 Task: Find connections with filter location La Ligua with filter topic #Innovativewith filter profile language German with filter current company ZEE5 with filter school St. Michael's High School - India with filter industry Retail Furniture and Home Furnishings with filter service category SupportTechnical Writing with filter keywords title Drafter
Action: Mouse moved to (556, 78)
Screenshot: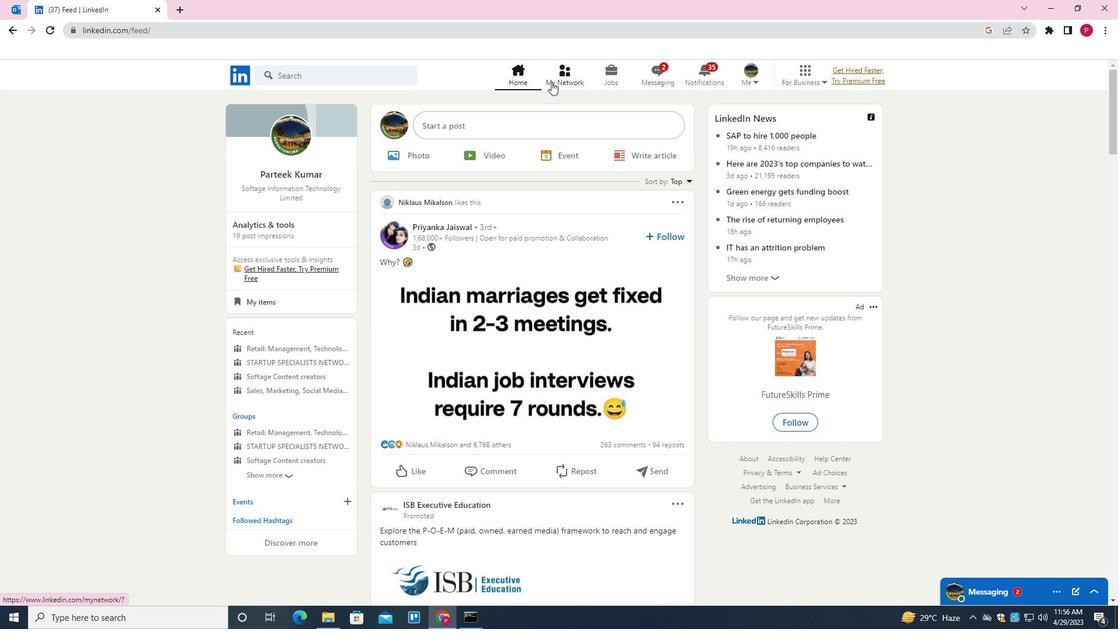 
Action: Mouse pressed left at (556, 78)
Screenshot: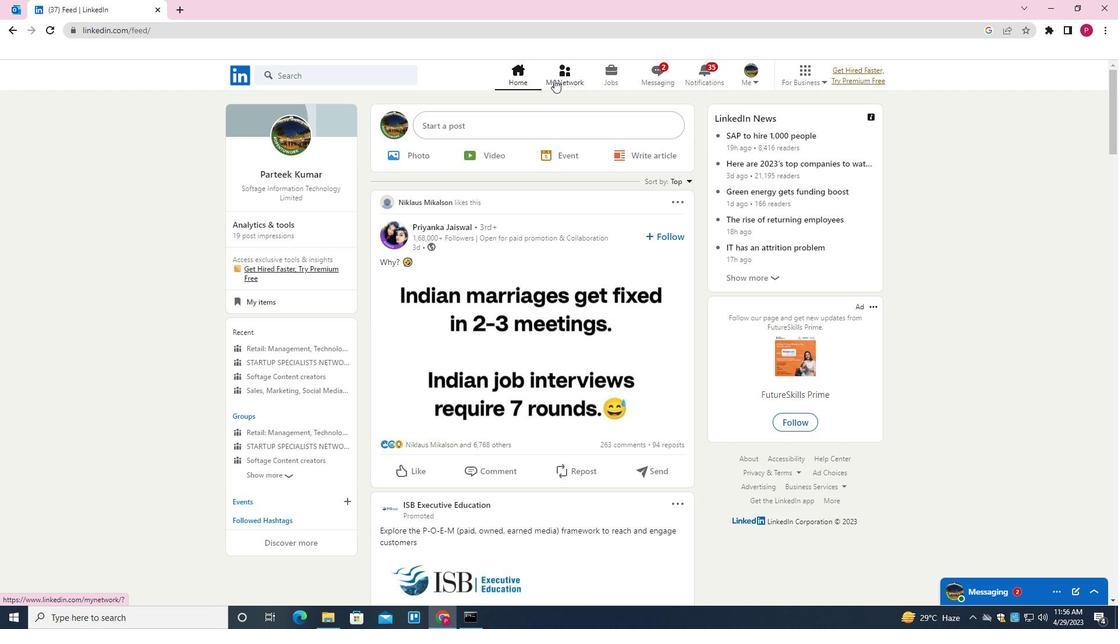 
Action: Mouse moved to (361, 142)
Screenshot: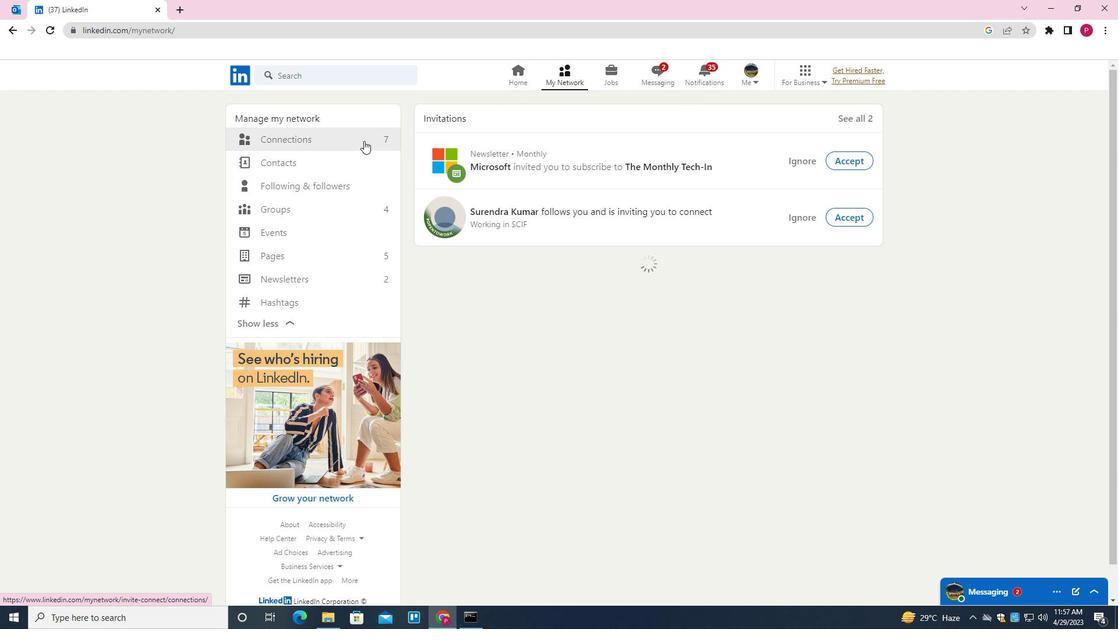 
Action: Mouse pressed left at (361, 142)
Screenshot: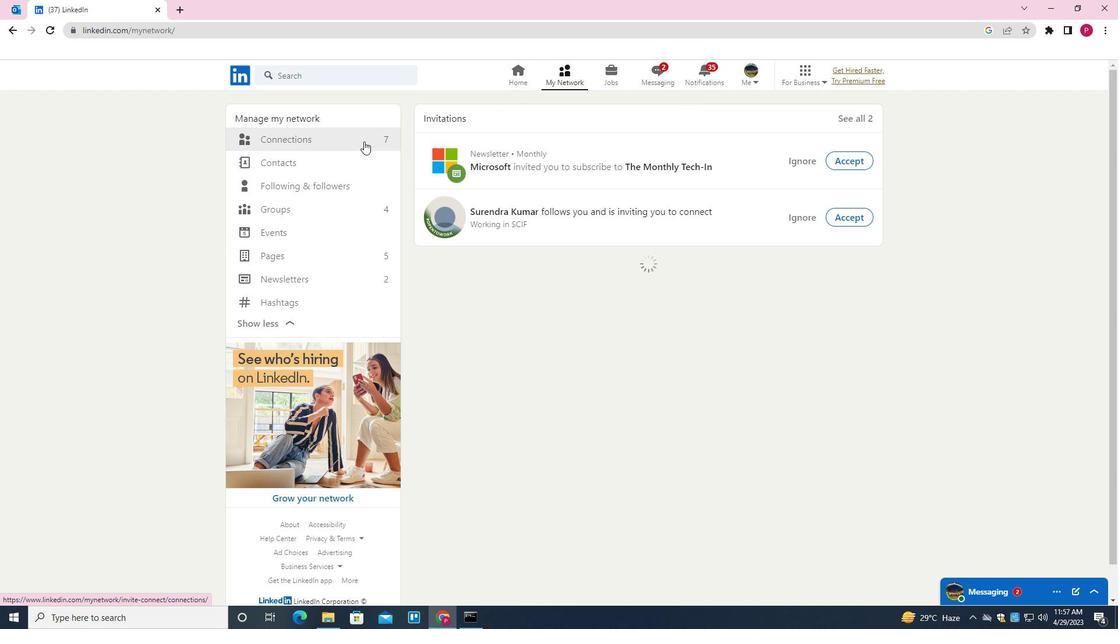 
Action: Mouse moved to (648, 135)
Screenshot: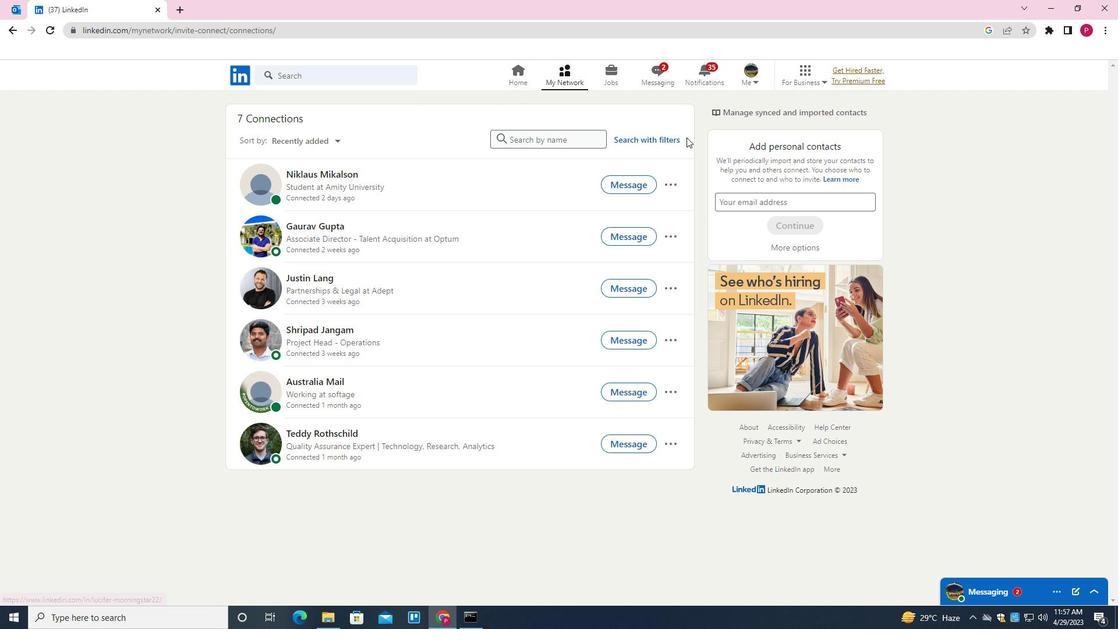 
Action: Mouse pressed left at (648, 135)
Screenshot: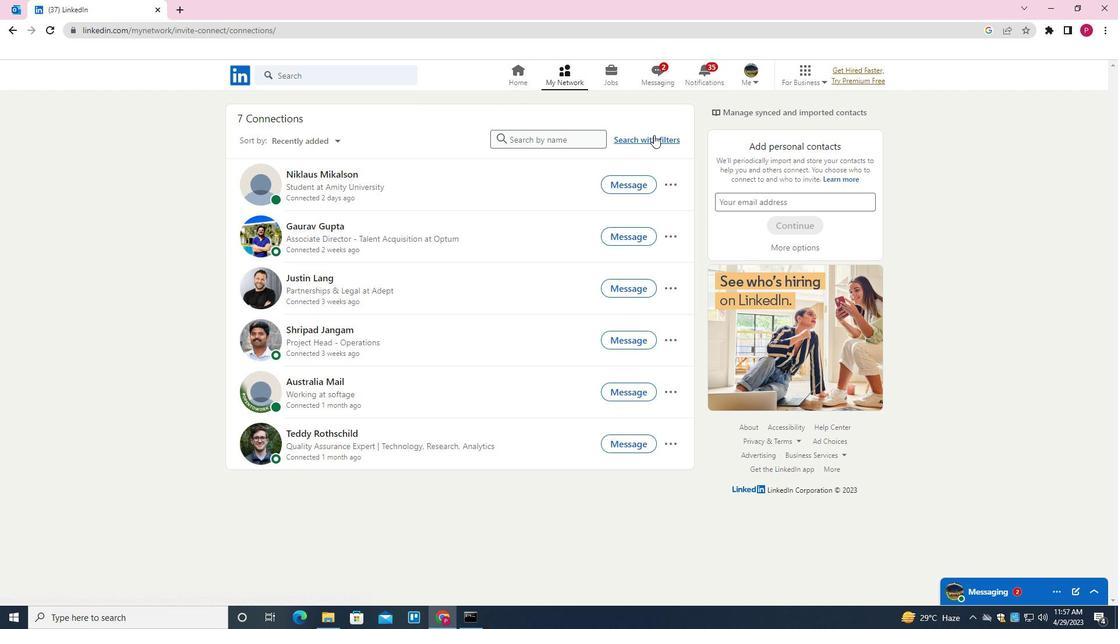 
Action: Mouse moved to (596, 111)
Screenshot: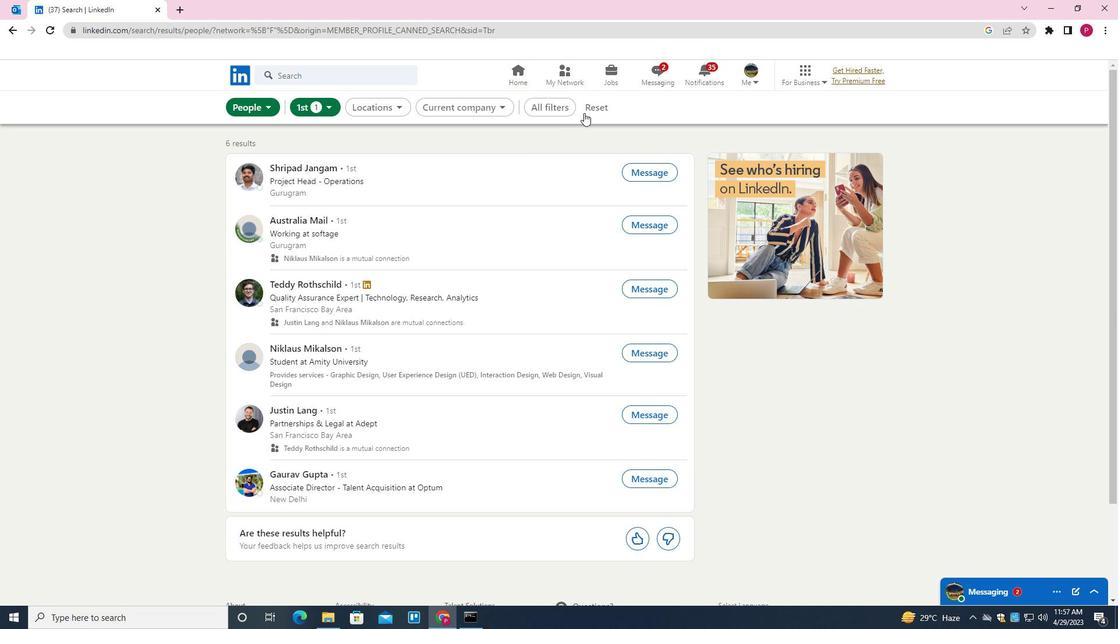 
Action: Mouse pressed left at (596, 111)
Screenshot: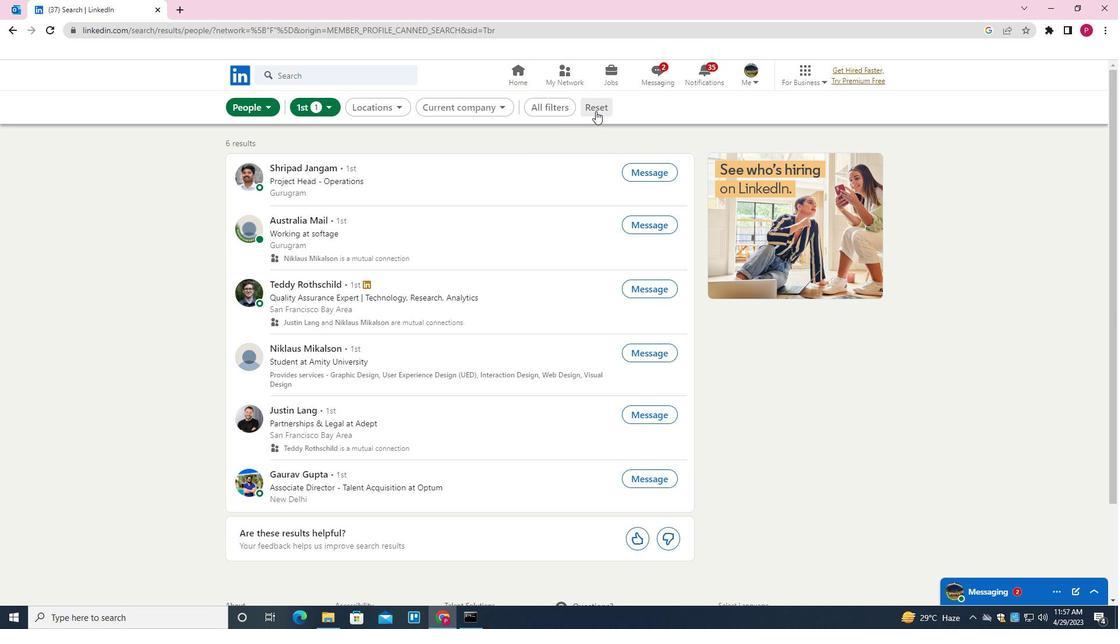 
Action: Mouse moved to (572, 99)
Screenshot: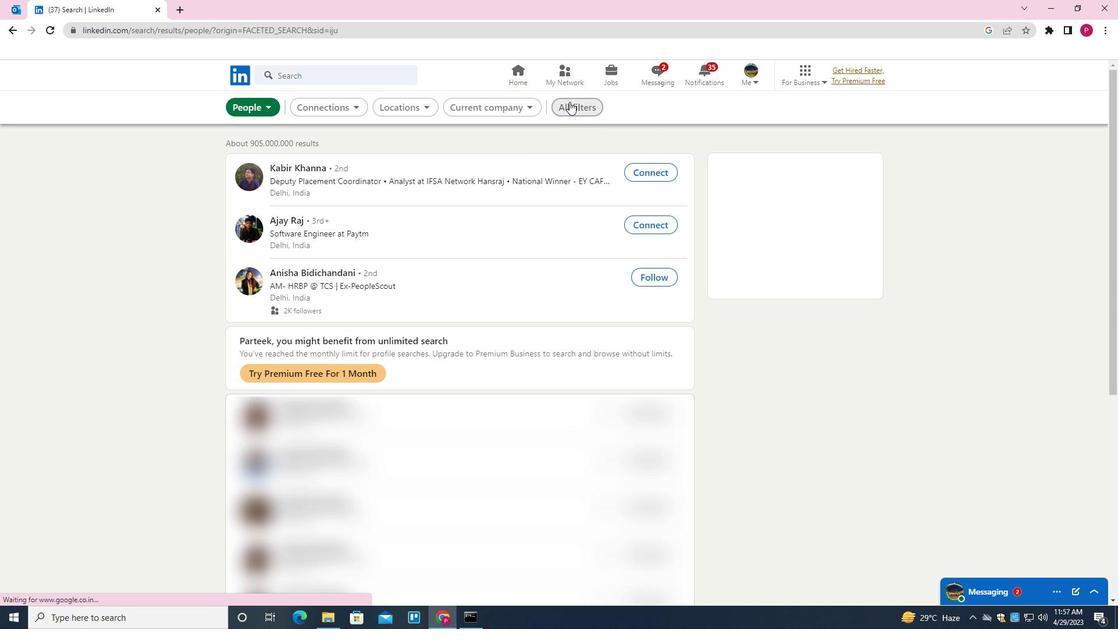 
Action: Mouse pressed left at (572, 99)
Screenshot: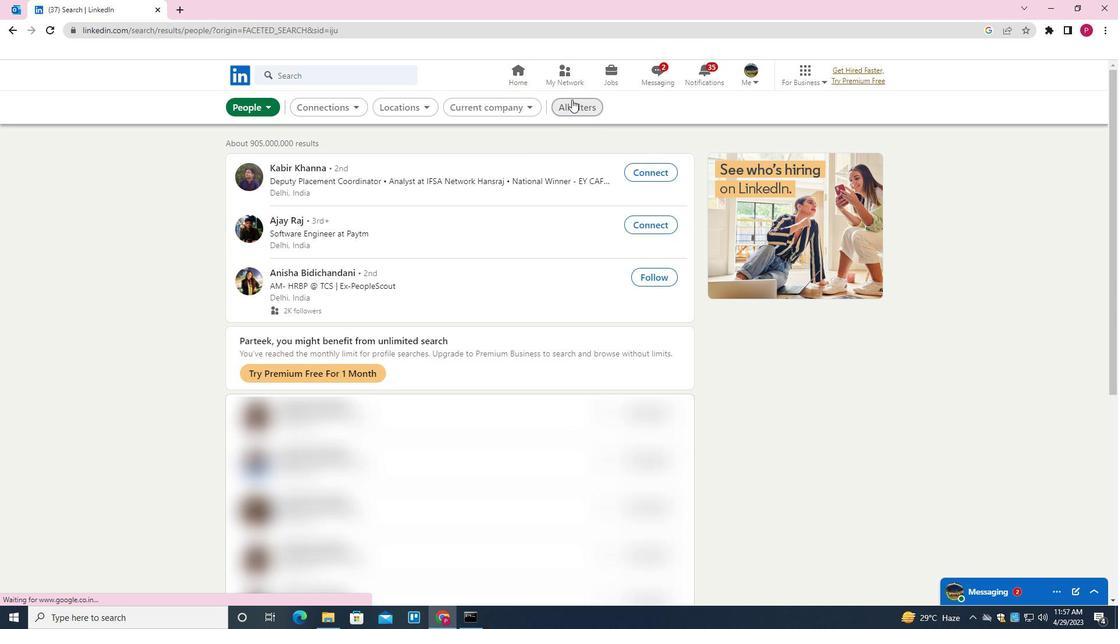 
Action: Mouse moved to (850, 356)
Screenshot: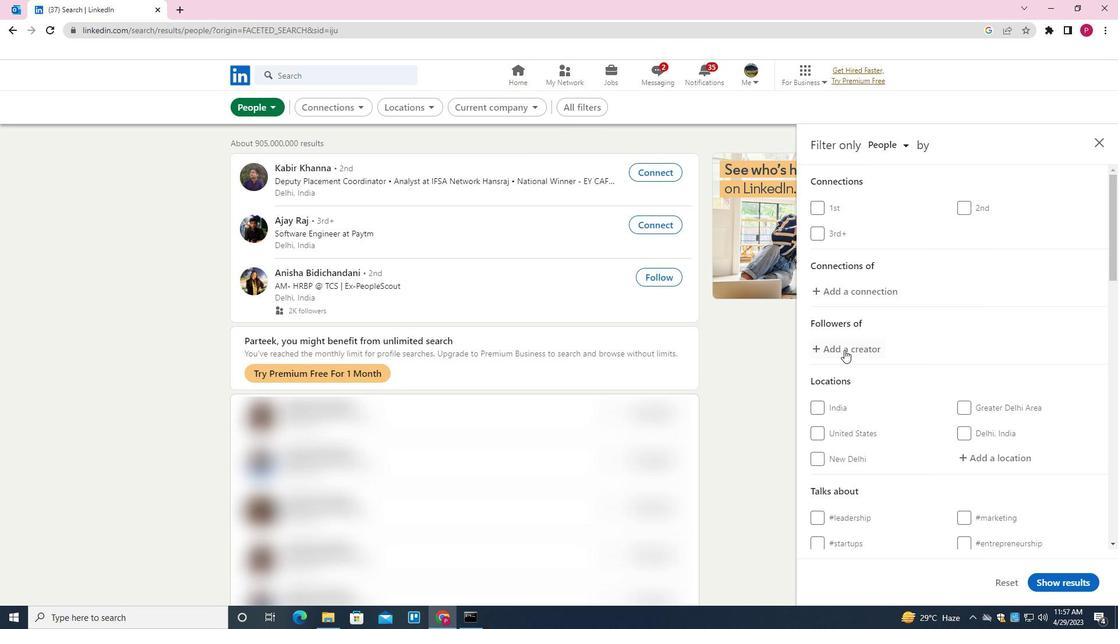 
Action: Mouse scrolled (850, 356) with delta (0, 0)
Screenshot: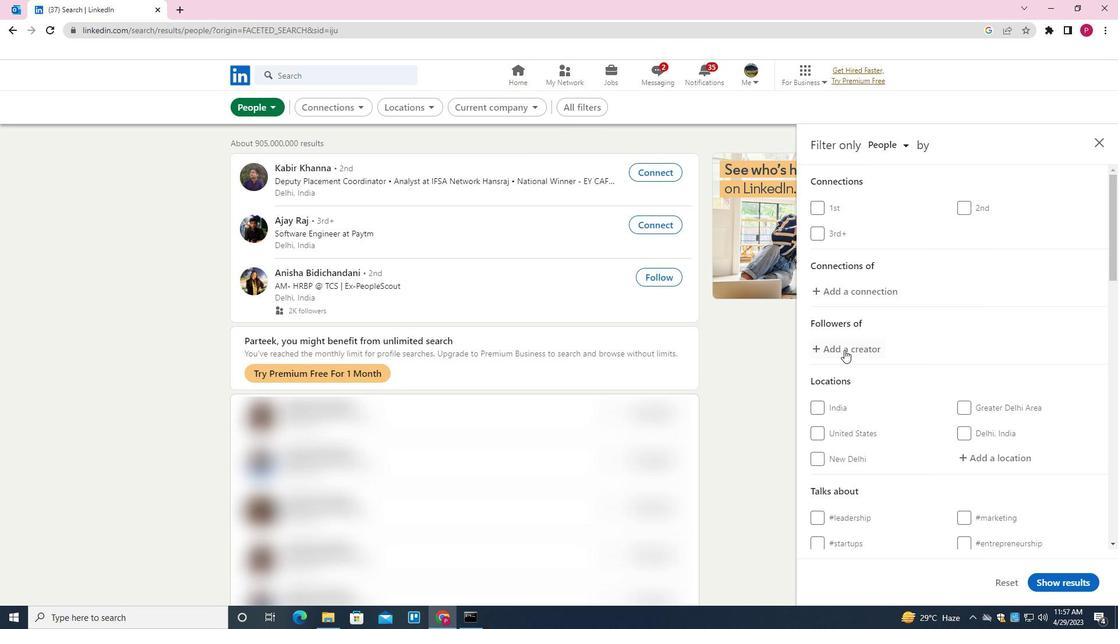 
Action: Mouse moved to (854, 360)
Screenshot: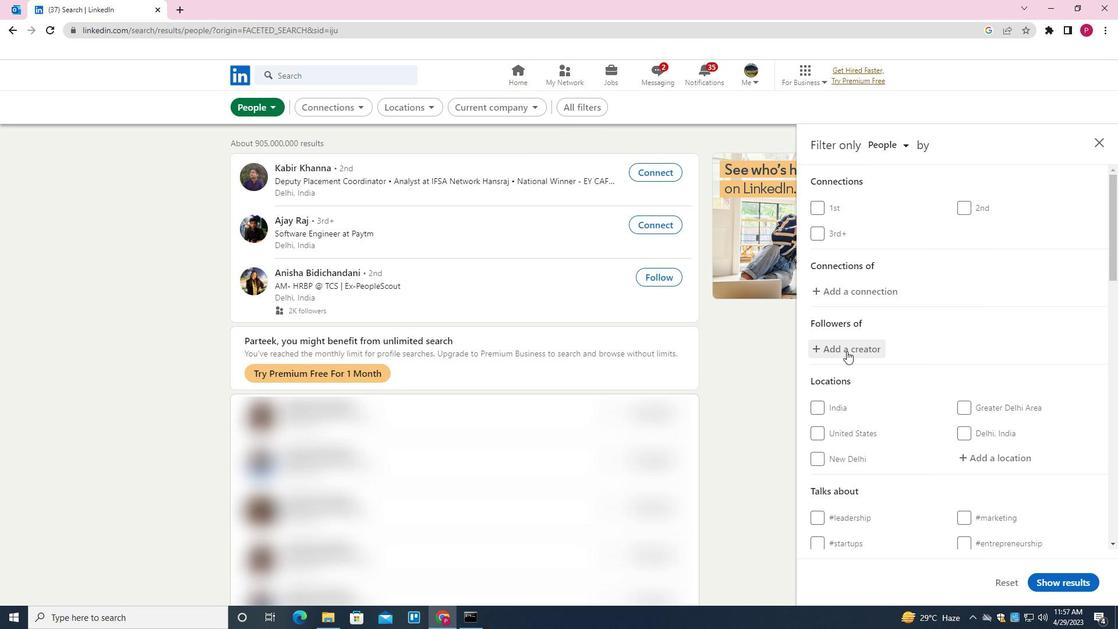 
Action: Mouse scrolled (854, 359) with delta (0, 0)
Screenshot: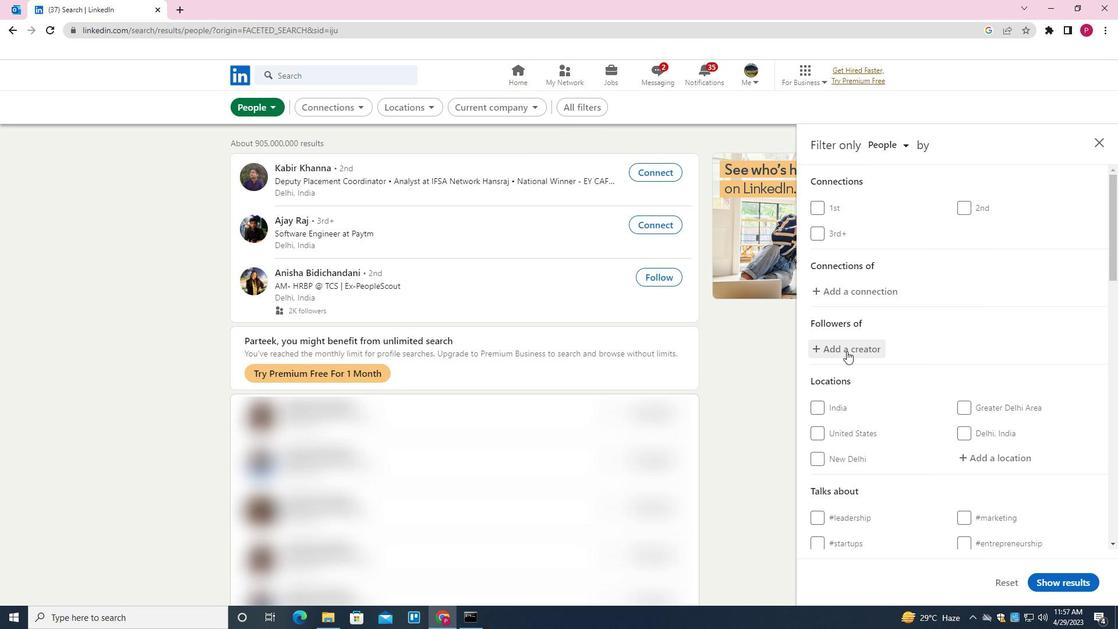 
Action: Mouse moved to (855, 361)
Screenshot: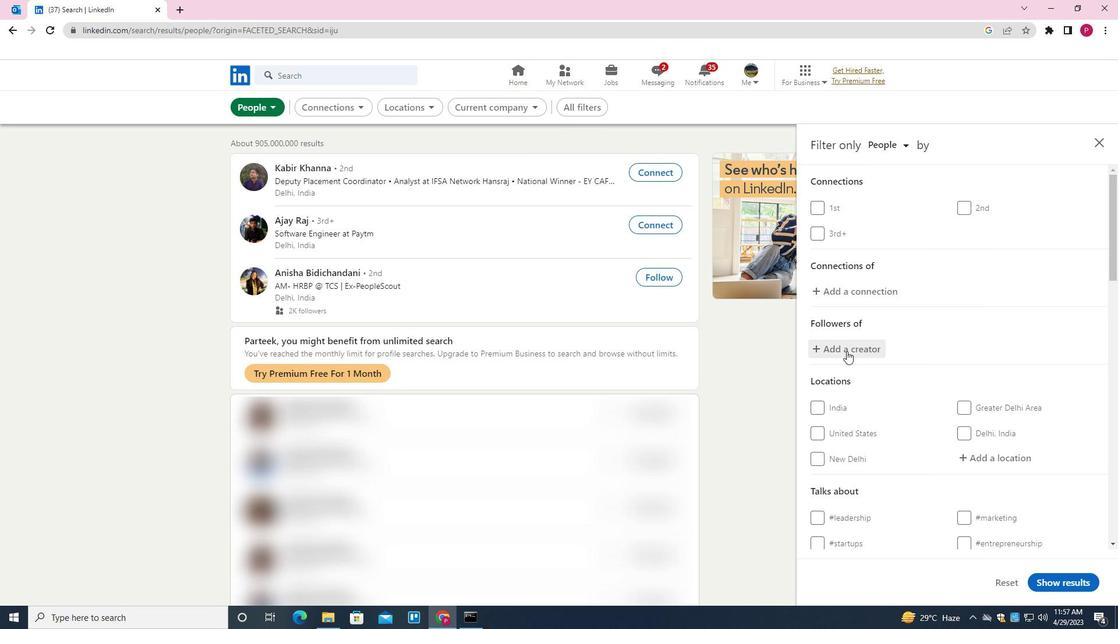 
Action: Mouse scrolled (855, 361) with delta (0, 0)
Screenshot: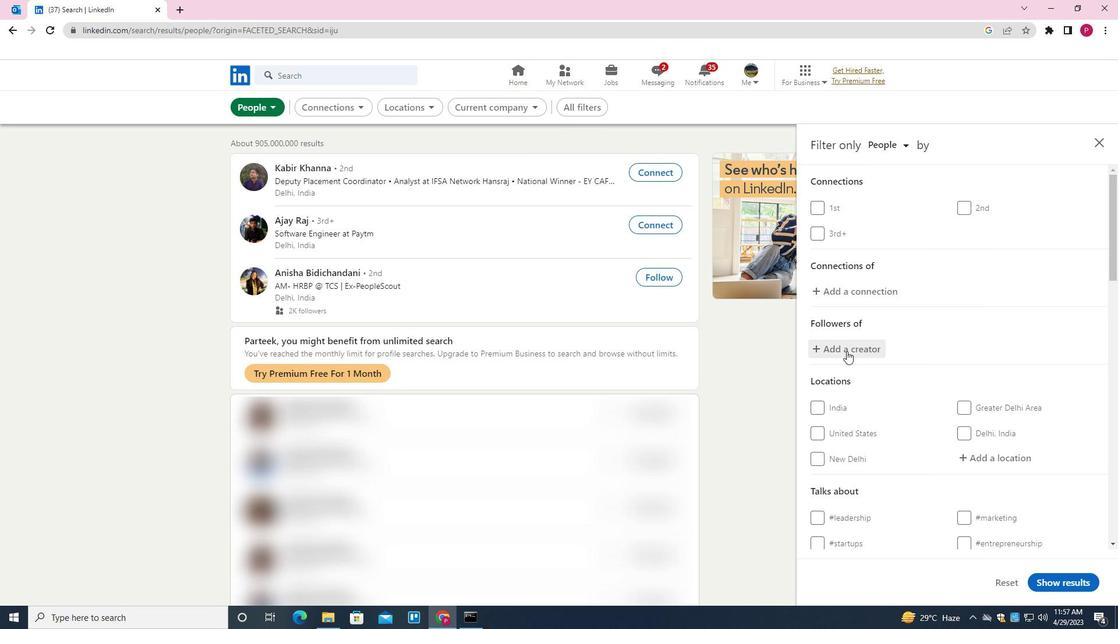 
Action: Mouse moved to (989, 289)
Screenshot: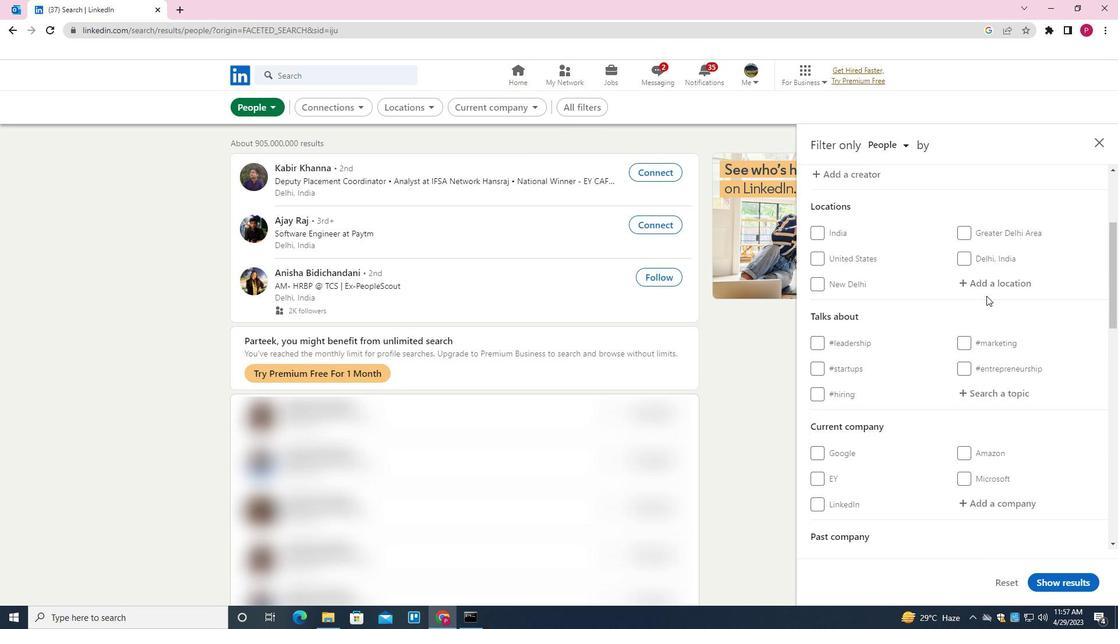 
Action: Mouse pressed left at (989, 289)
Screenshot: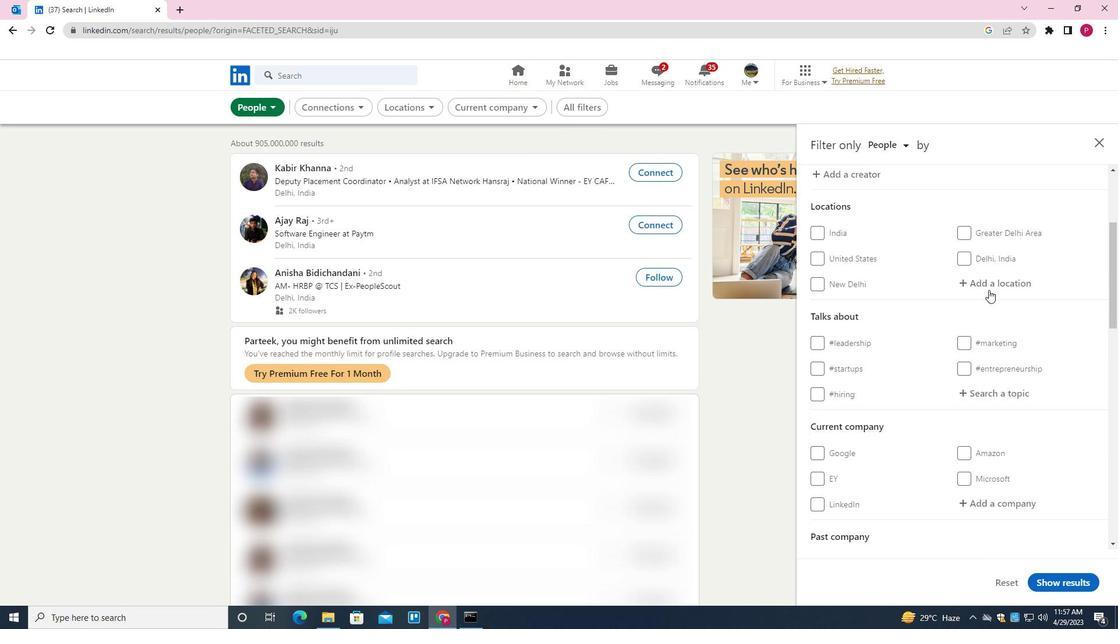 
Action: Mouse moved to (989, 289)
Screenshot: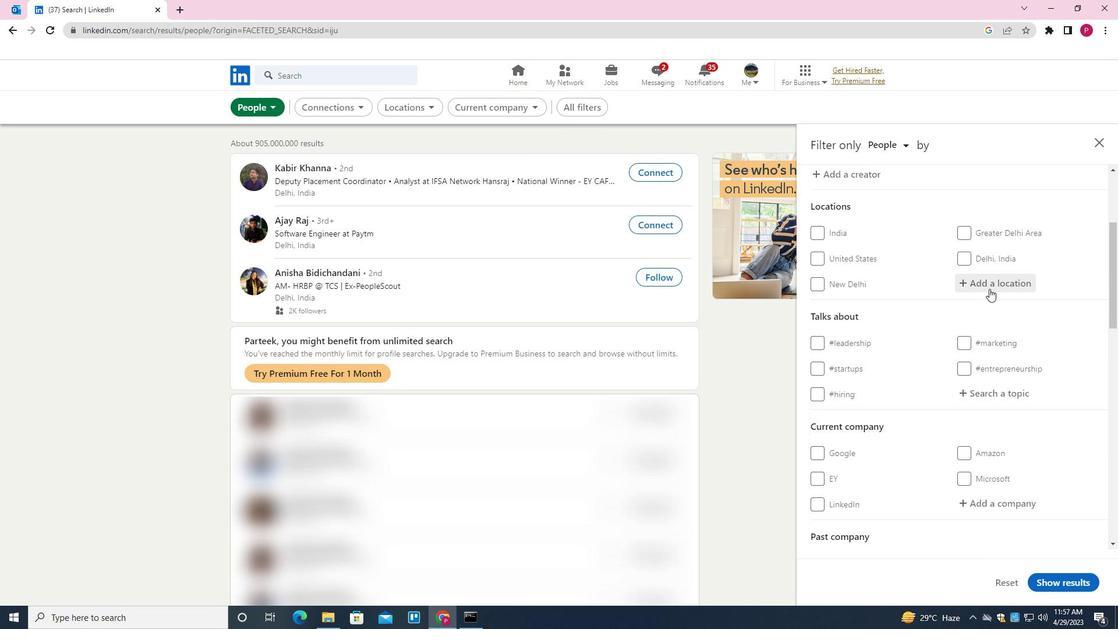 
Action: Key pressed <Key.shift>LA<Key.space><Key.shift>LIG<Key.down><Key.down><Key.enter>
Screenshot: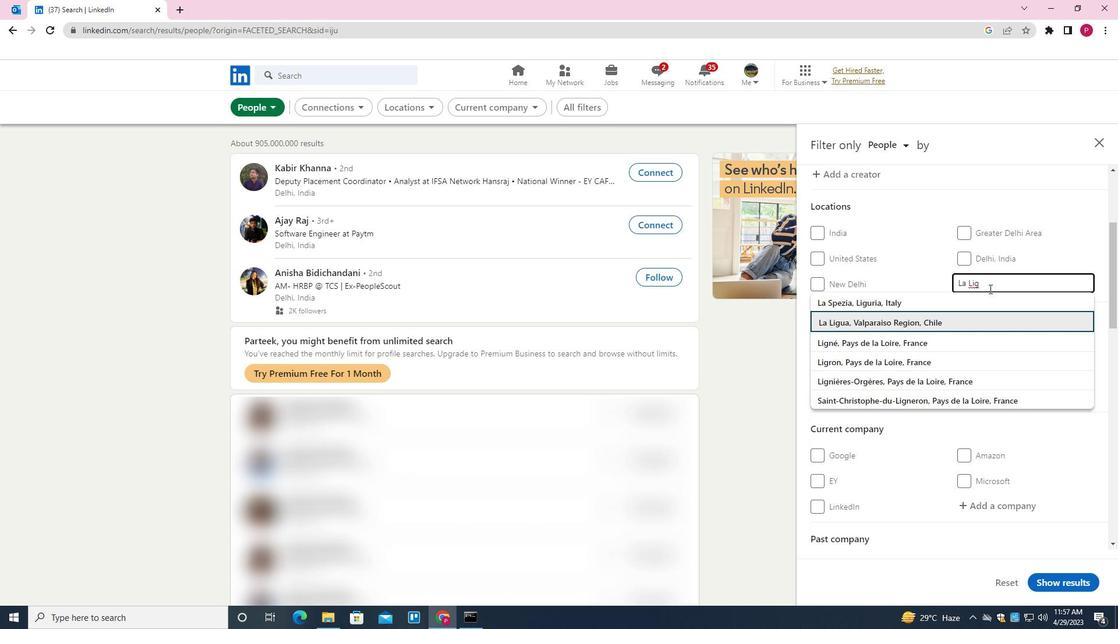 
Action: Mouse moved to (954, 323)
Screenshot: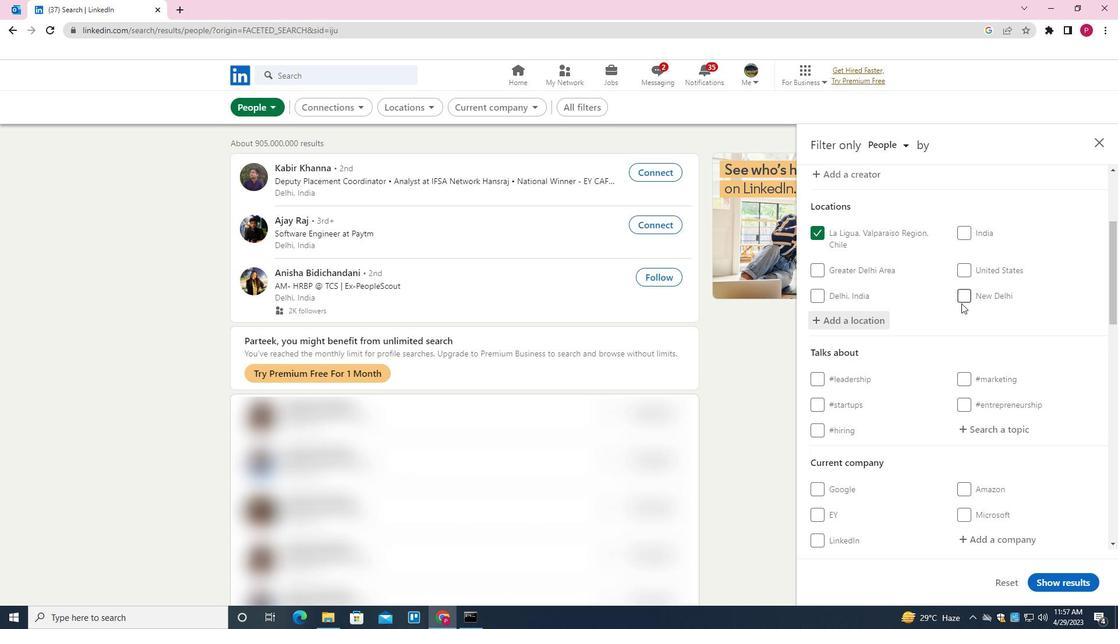 
Action: Mouse scrolled (954, 322) with delta (0, 0)
Screenshot: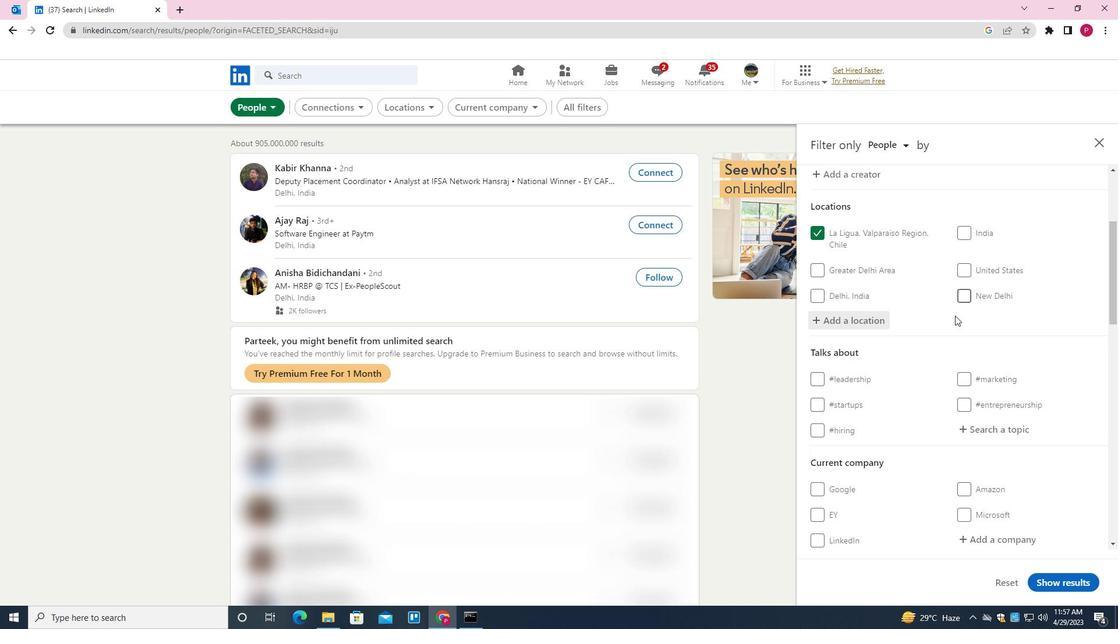 
Action: Mouse scrolled (954, 322) with delta (0, 0)
Screenshot: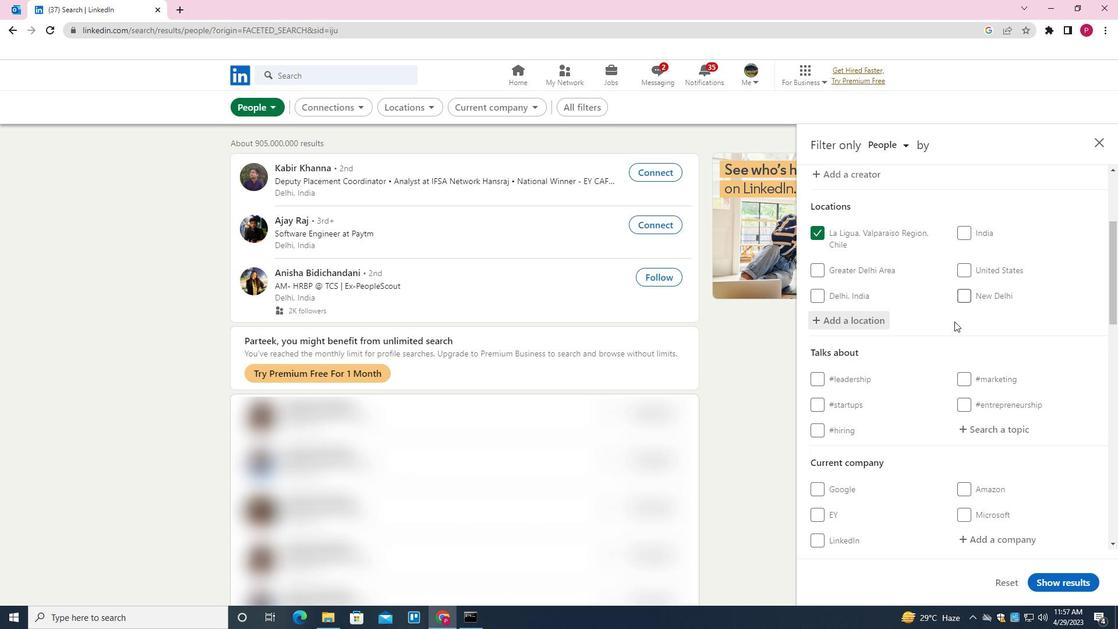 
Action: Mouse scrolled (954, 322) with delta (0, 0)
Screenshot: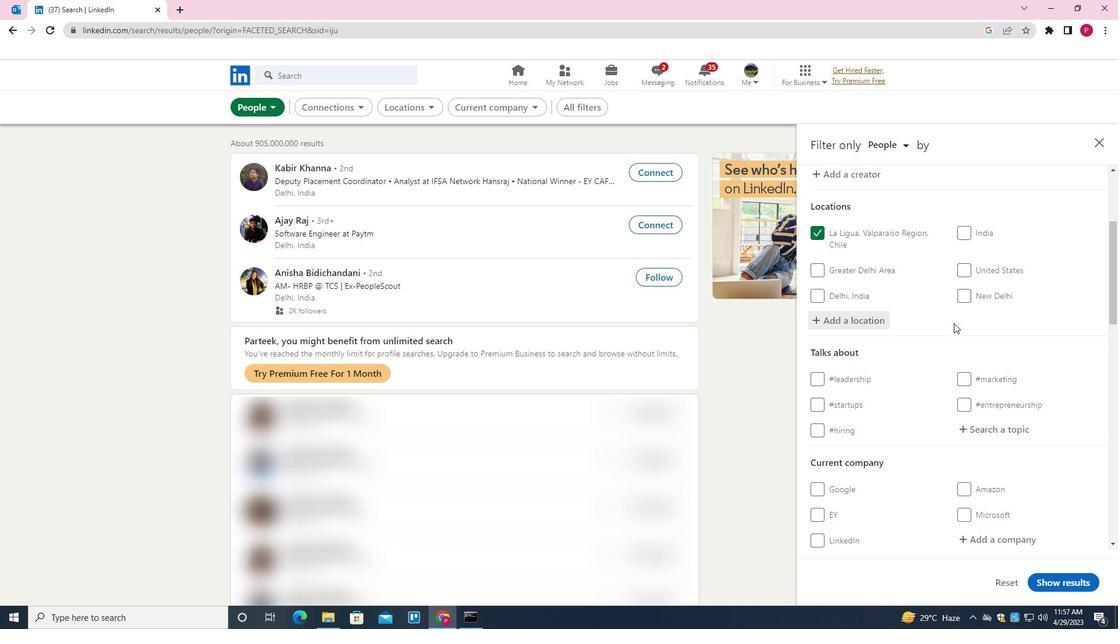 
Action: Mouse moved to (1012, 252)
Screenshot: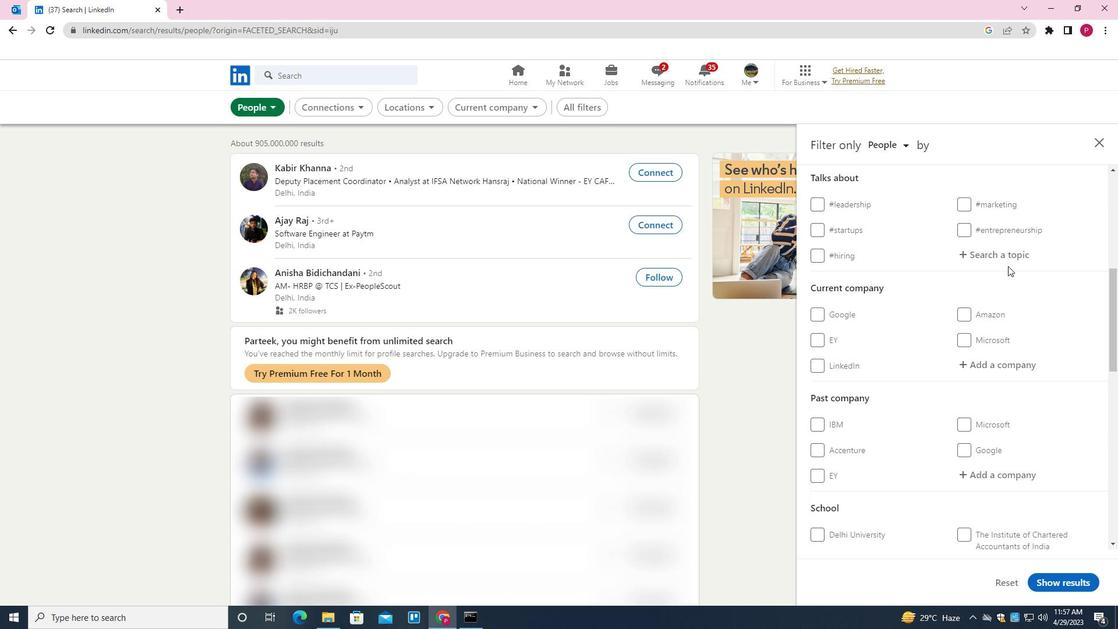 
Action: Mouse pressed left at (1012, 252)
Screenshot: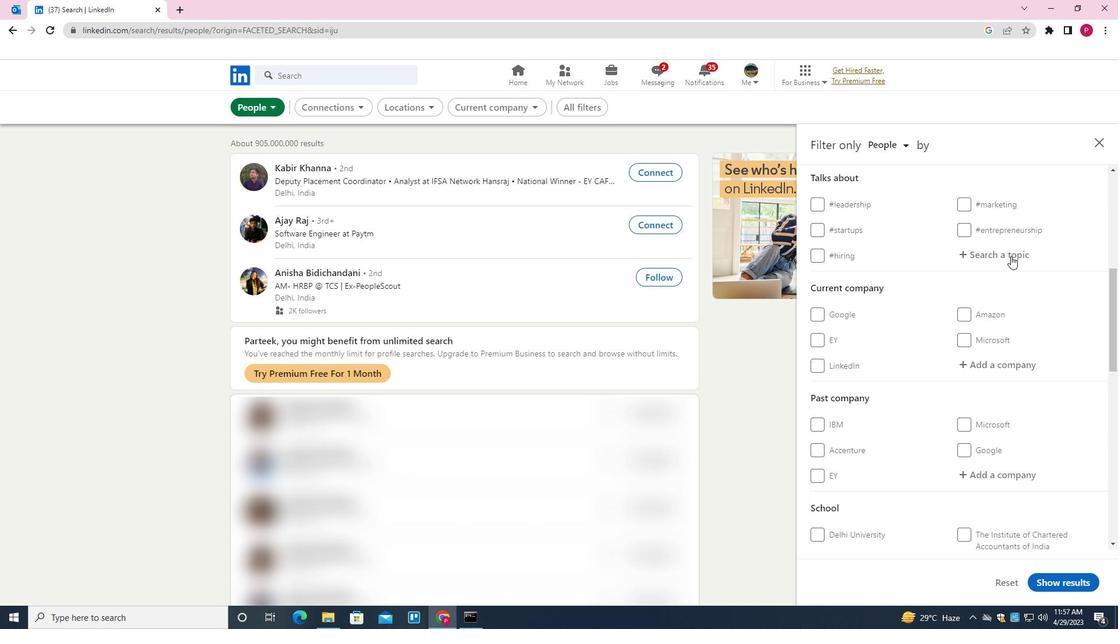 
Action: Key pressed INNOVATION<Key.down><Key.enter>
Screenshot: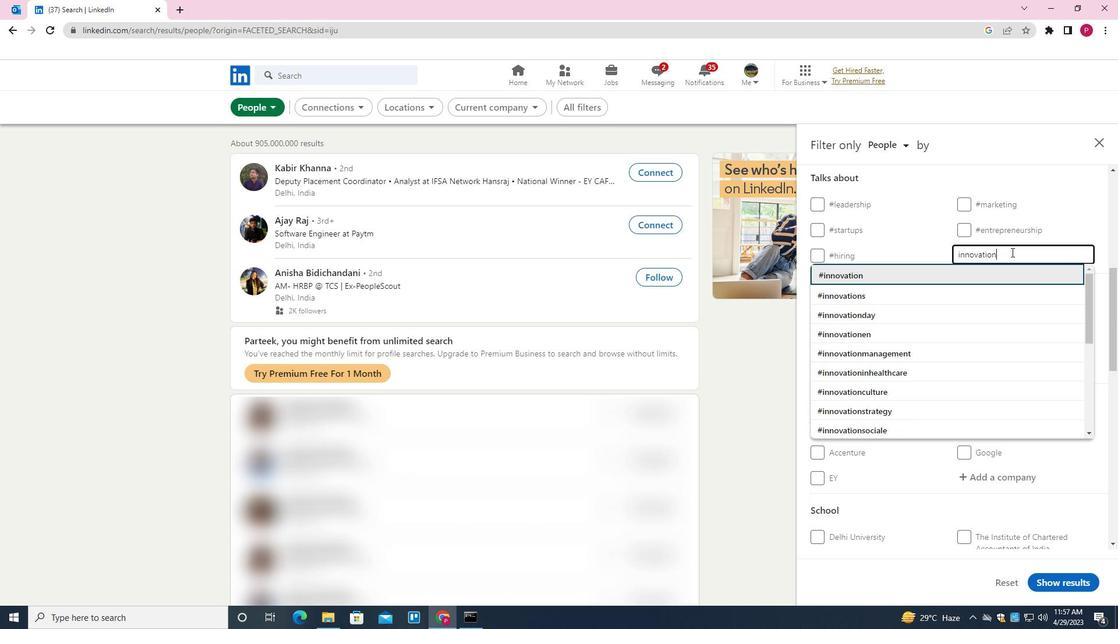 
Action: Mouse moved to (1010, 316)
Screenshot: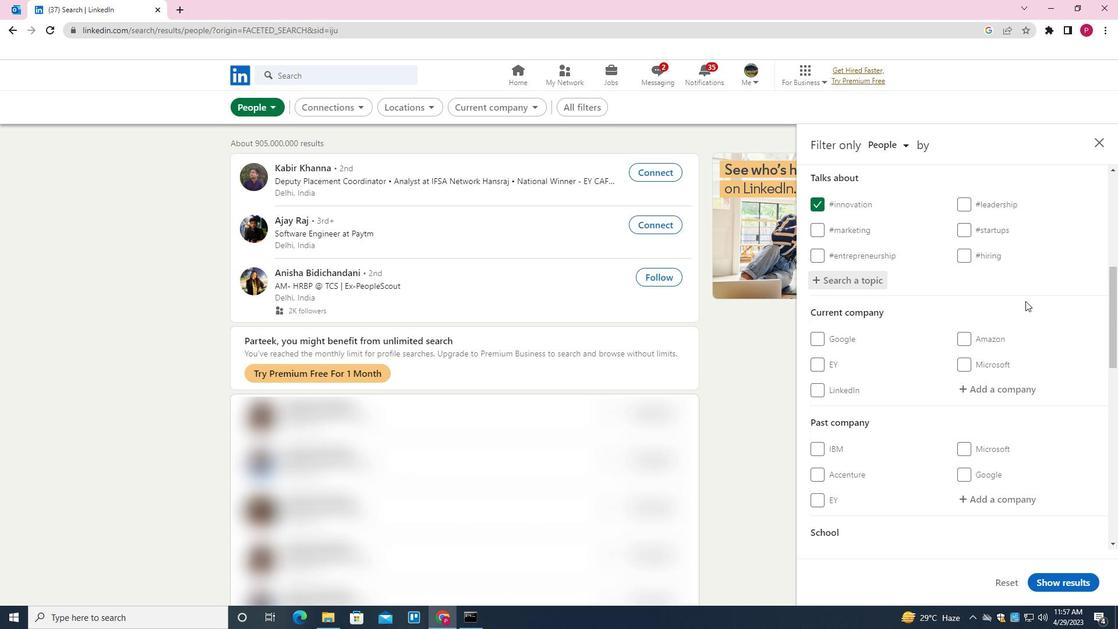
Action: Mouse scrolled (1010, 315) with delta (0, 0)
Screenshot: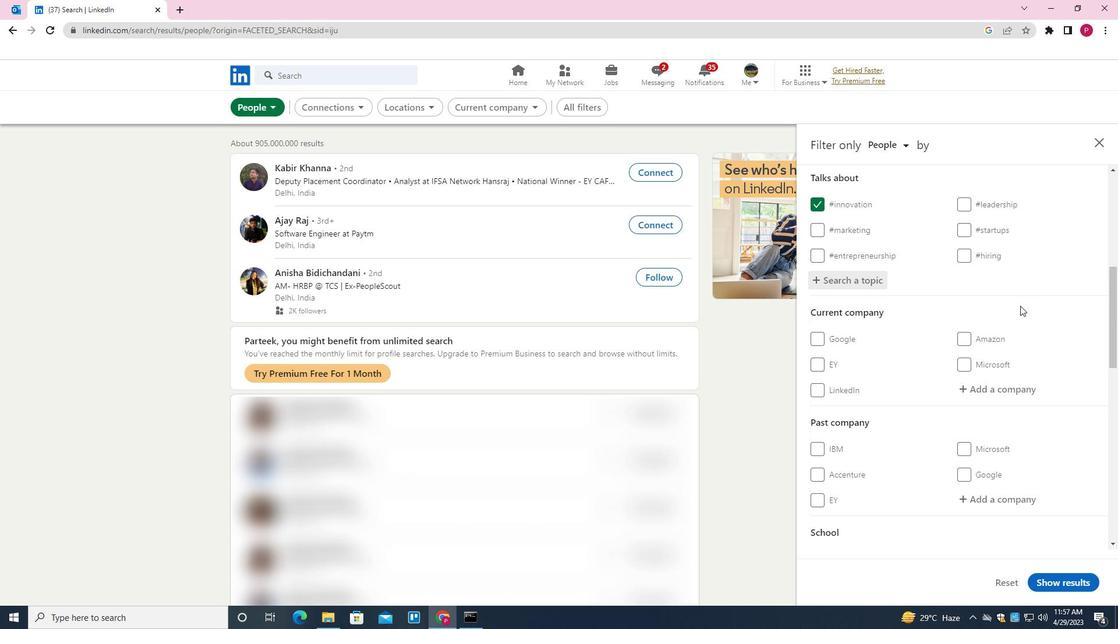 
Action: Mouse moved to (1008, 319)
Screenshot: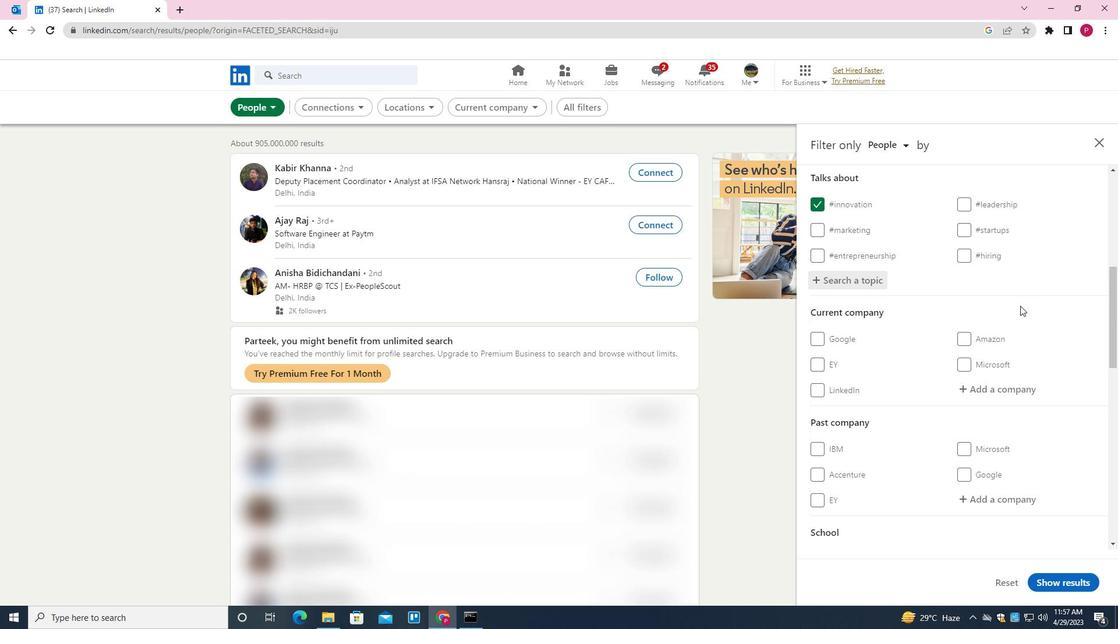 
Action: Mouse scrolled (1008, 319) with delta (0, 0)
Screenshot: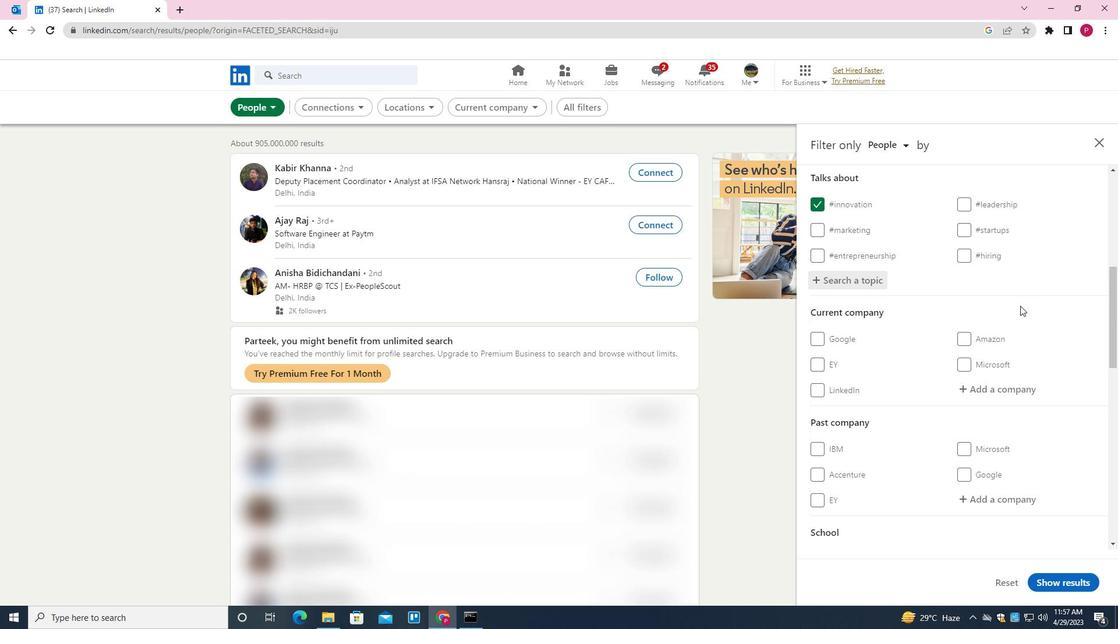 
Action: Mouse moved to (1007, 321)
Screenshot: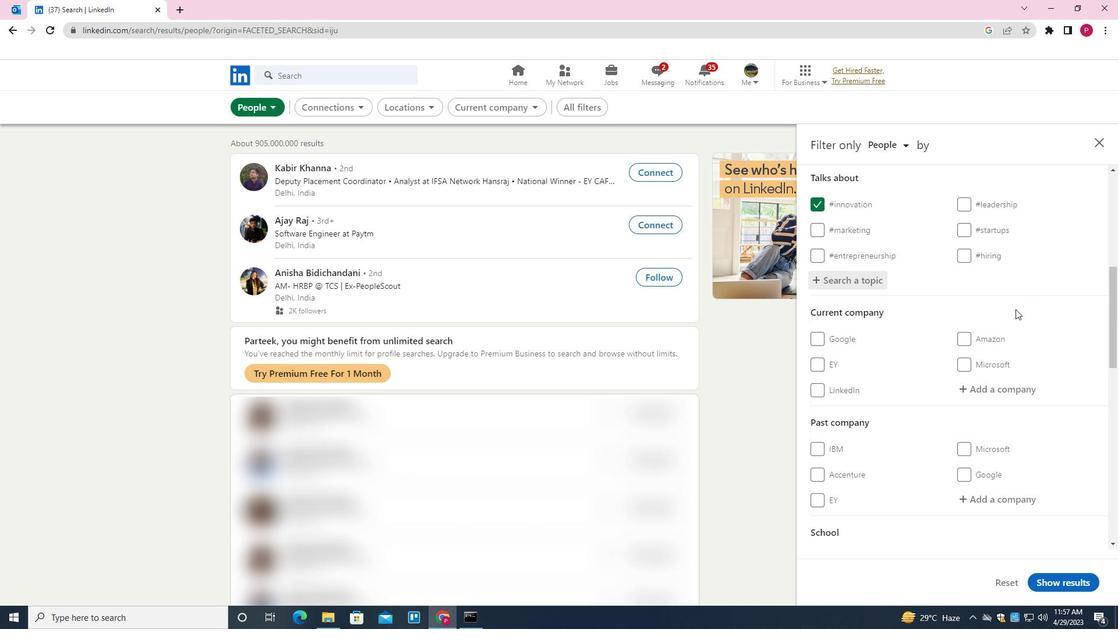 
Action: Mouse scrolled (1007, 320) with delta (0, 0)
Screenshot: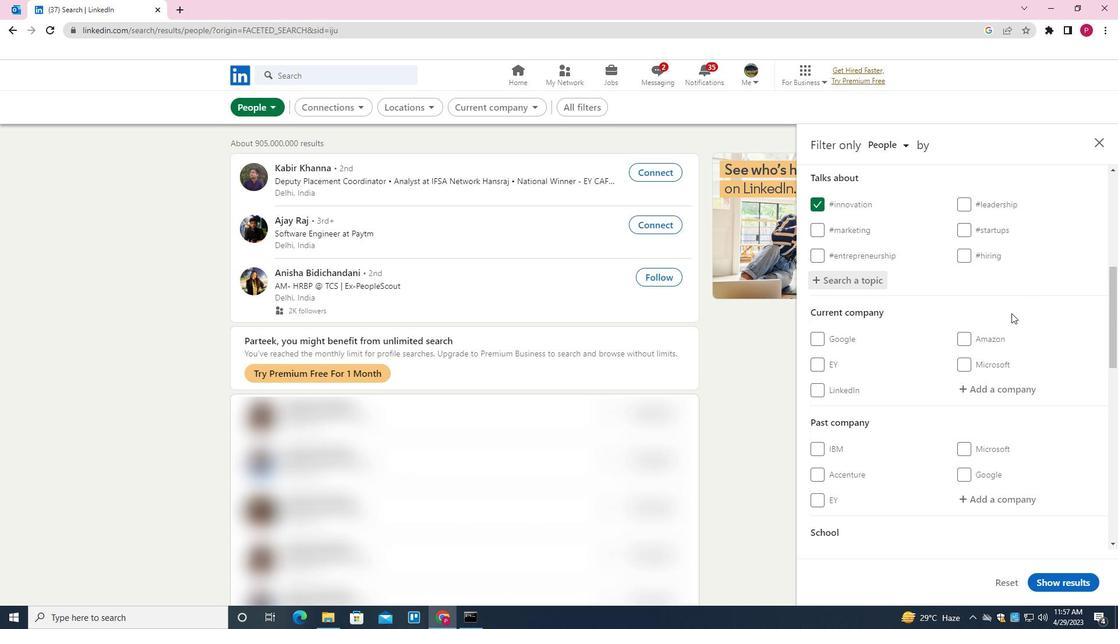 
Action: Mouse moved to (924, 326)
Screenshot: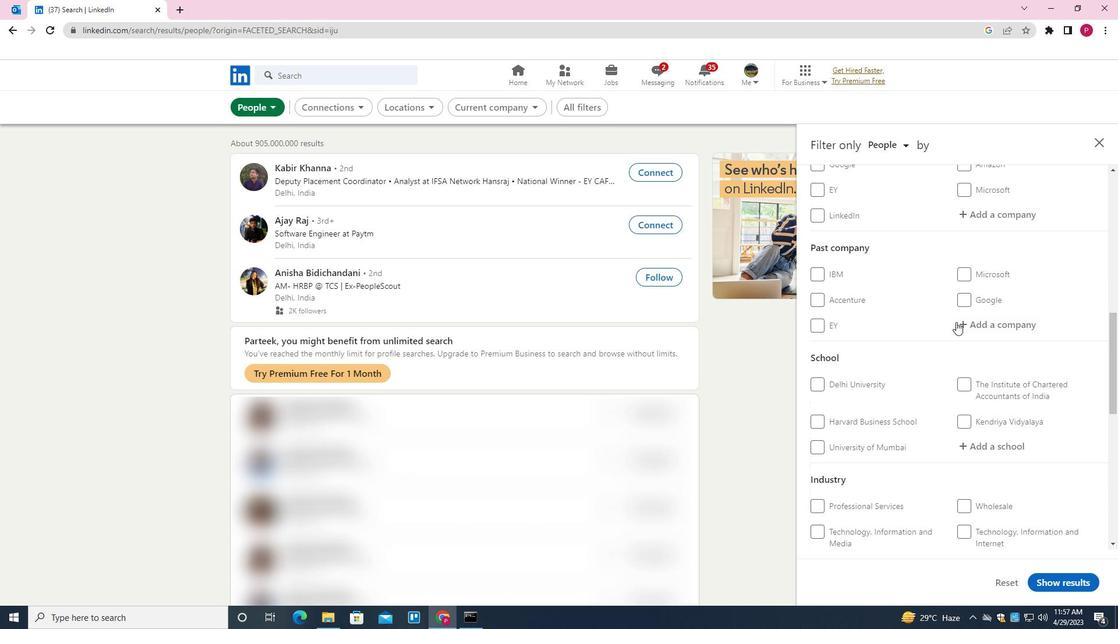 
Action: Mouse scrolled (924, 325) with delta (0, 0)
Screenshot: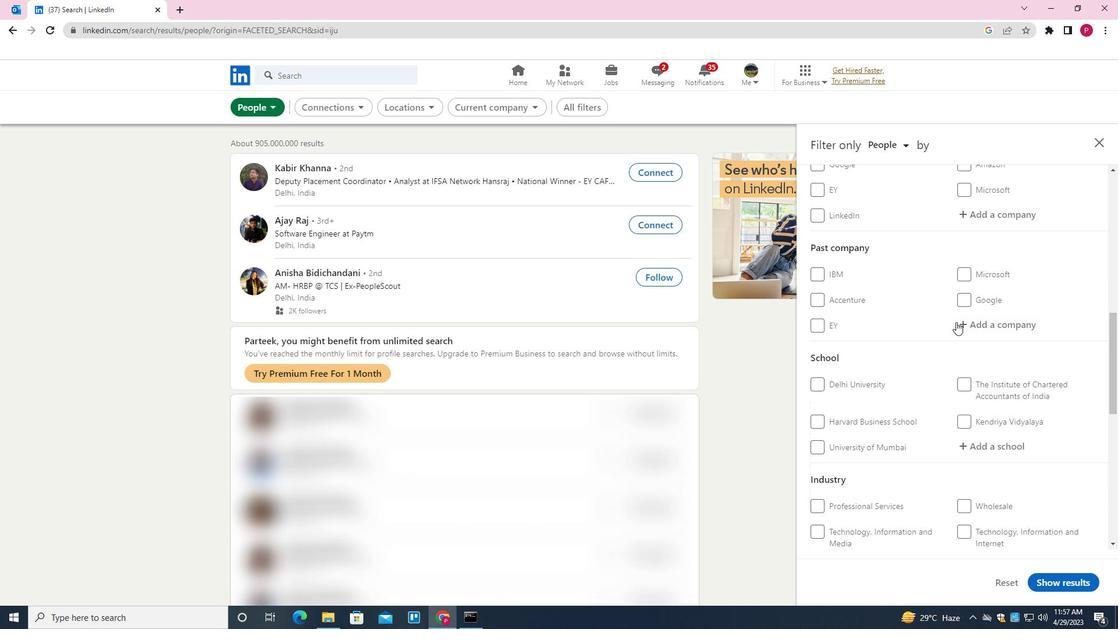 
Action: Mouse moved to (924, 326)
Screenshot: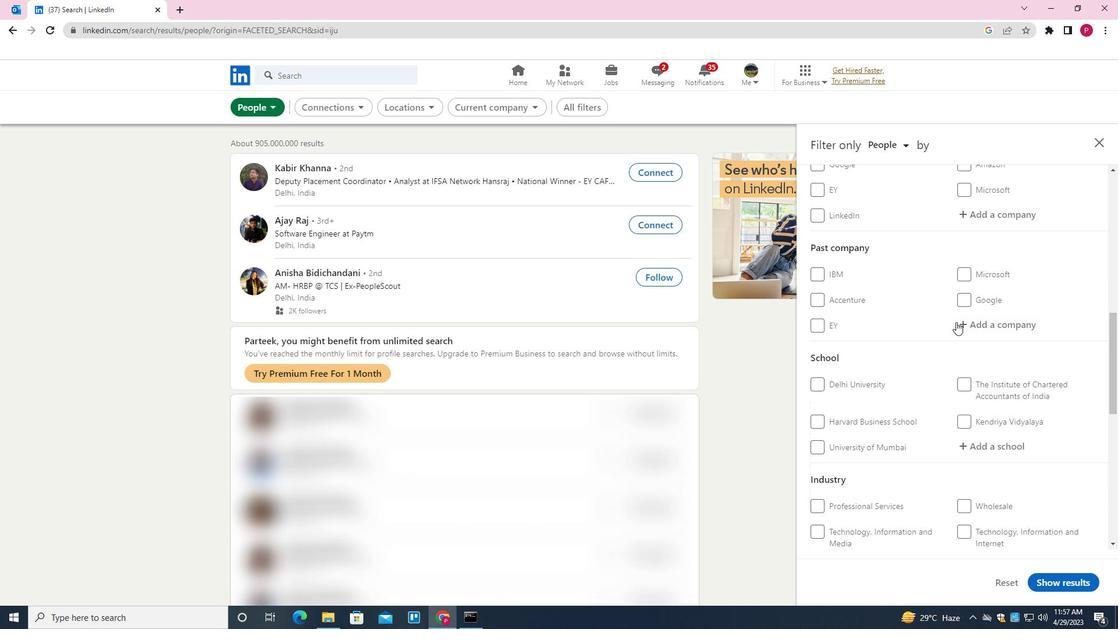 
Action: Mouse scrolled (924, 326) with delta (0, 0)
Screenshot: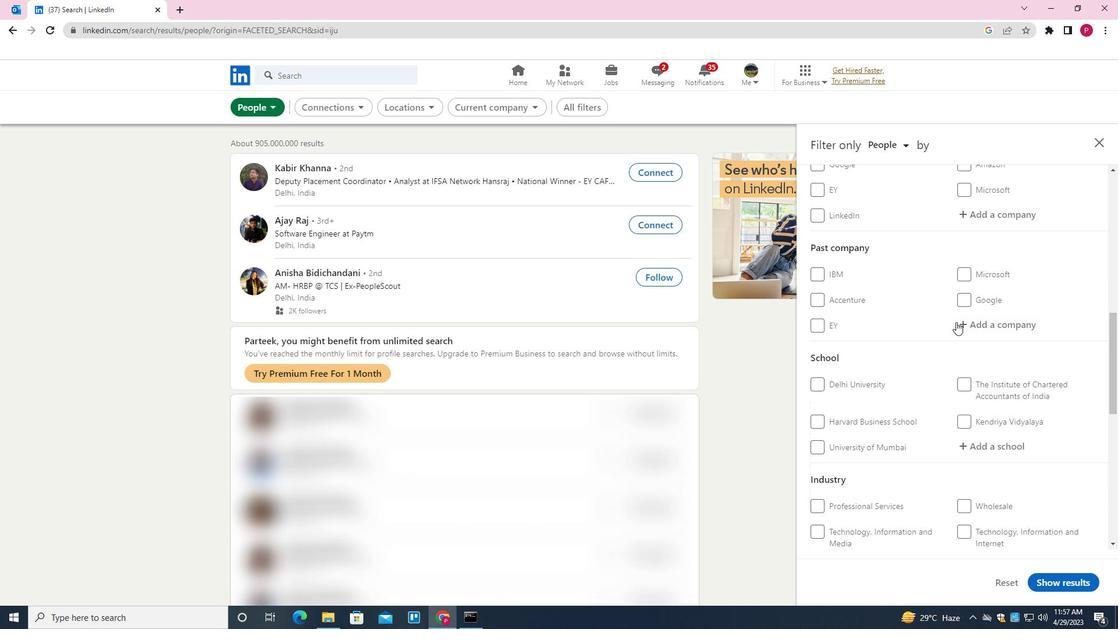 
Action: Mouse moved to (924, 327)
Screenshot: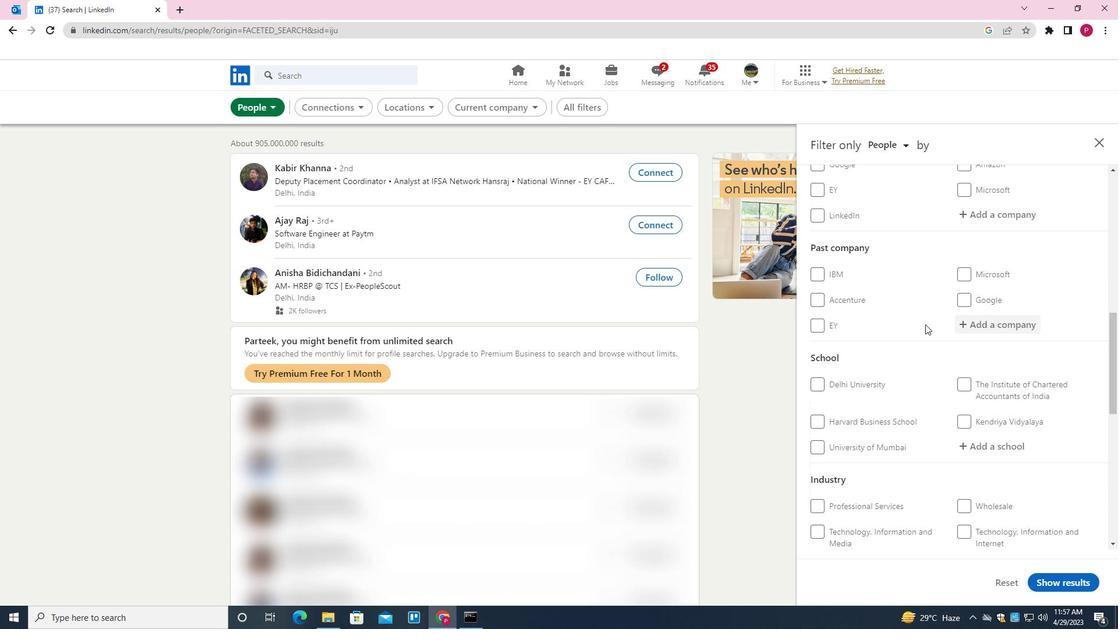 
Action: Mouse scrolled (924, 326) with delta (0, 0)
Screenshot: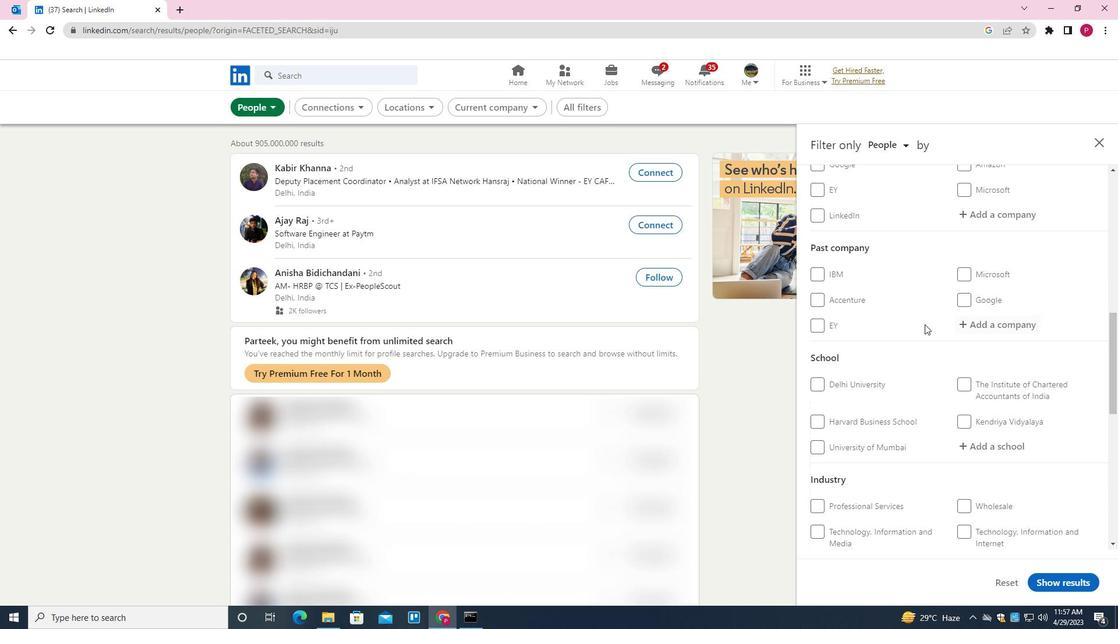 
Action: Mouse moved to (920, 337)
Screenshot: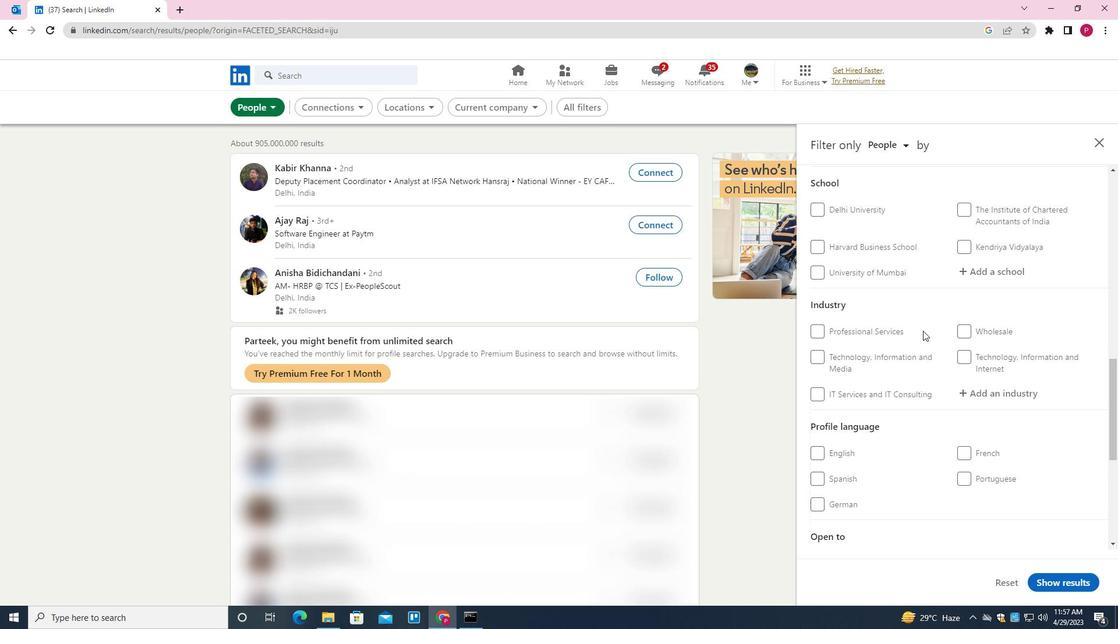 
Action: Mouse scrolled (920, 336) with delta (0, 0)
Screenshot: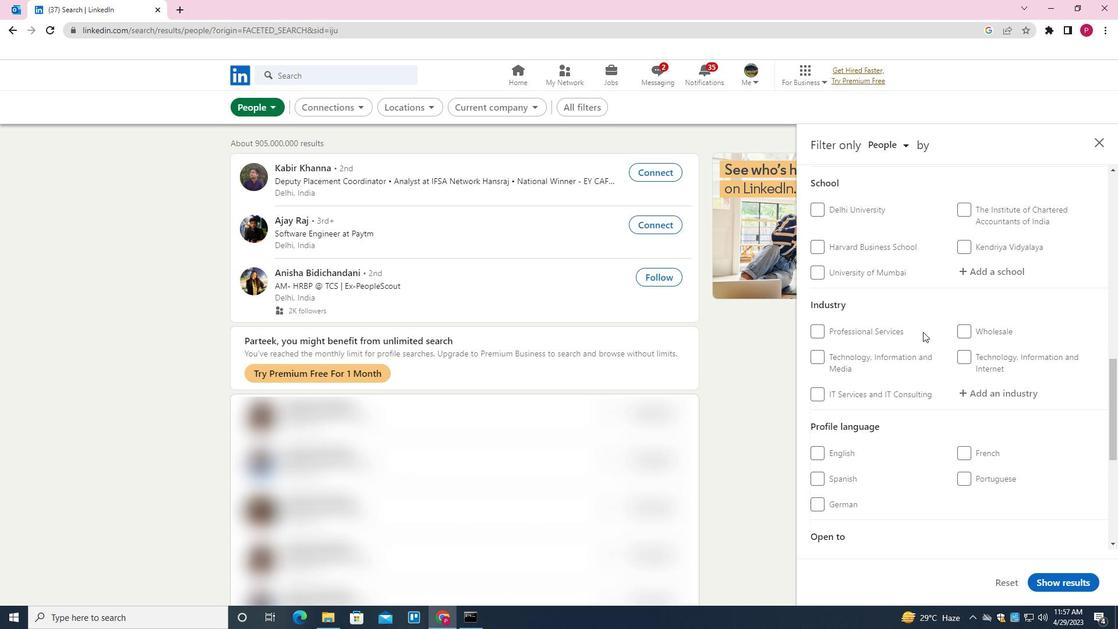 
Action: Mouse moved to (920, 338)
Screenshot: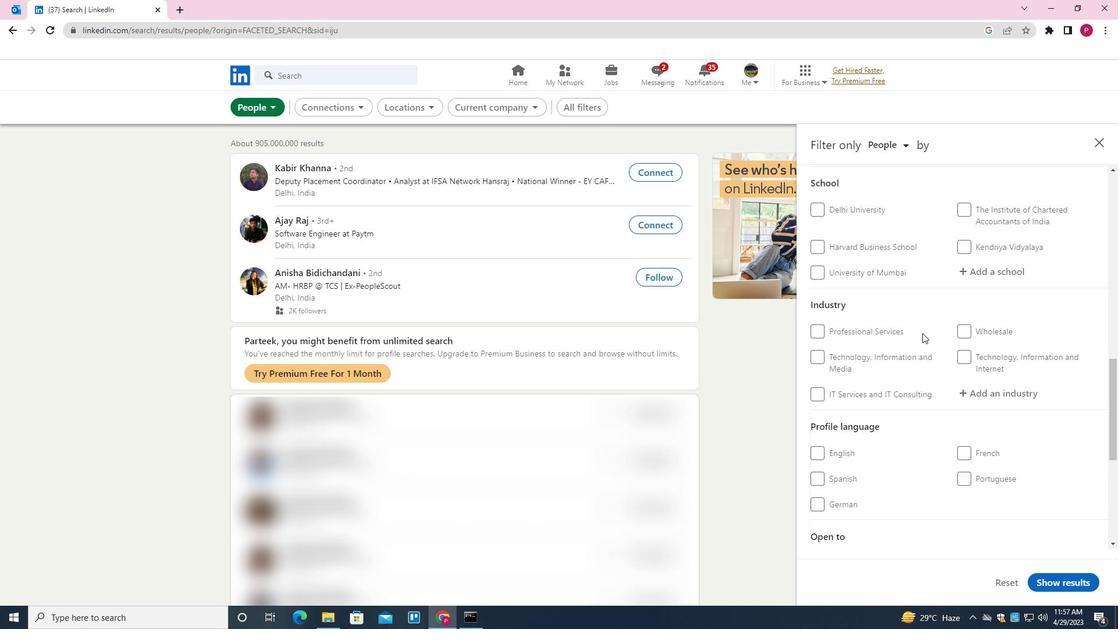 
Action: Mouse scrolled (920, 337) with delta (0, 0)
Screenshot: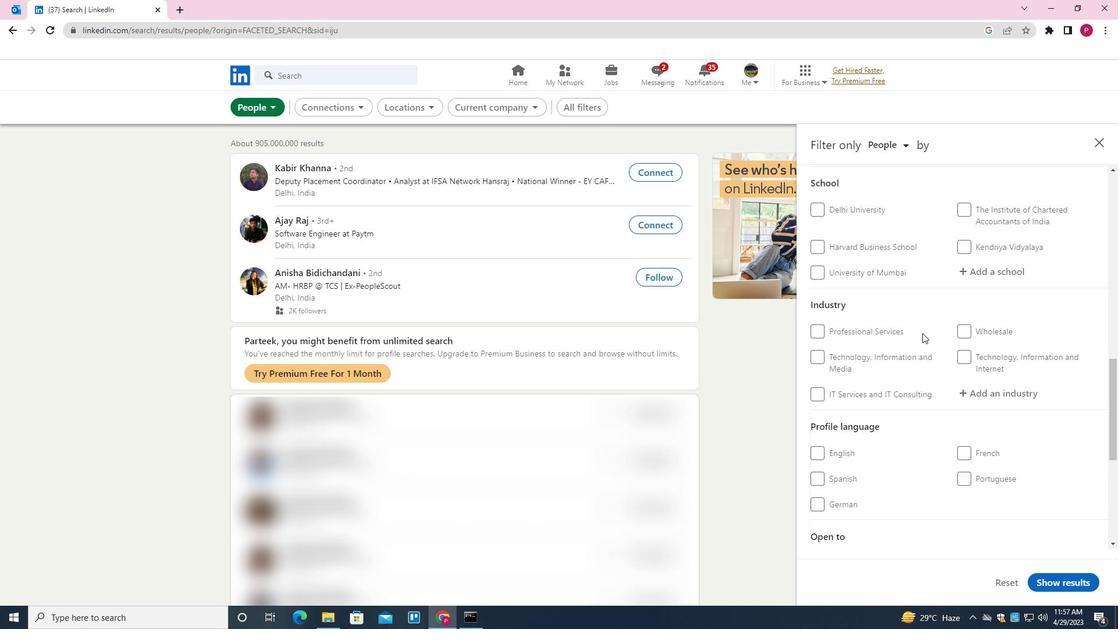 
Action: Mouse moved to (847, 387)
Screenshot: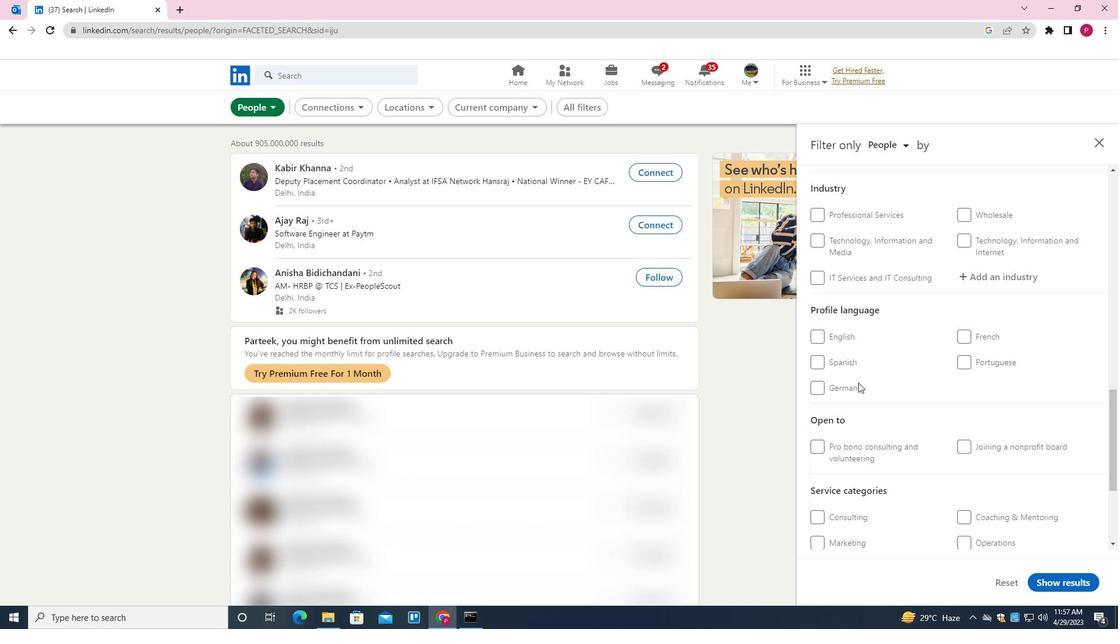 
Action: Mouse pressed left at (847, 387)
Screenshot: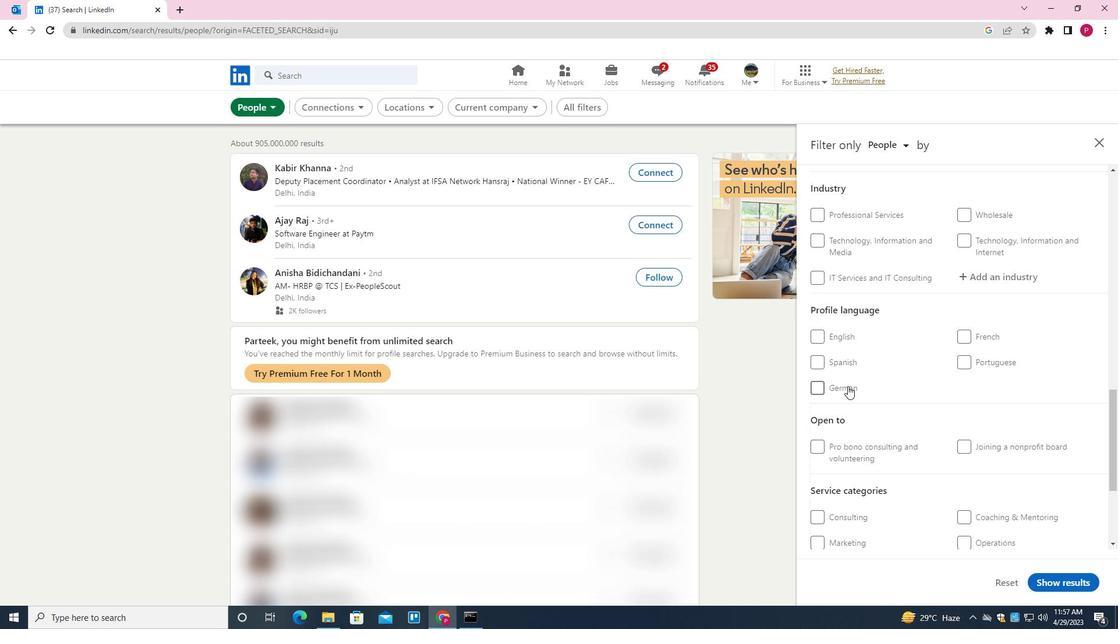 
Action: Mouse moved to (966, 284)
Screenshot: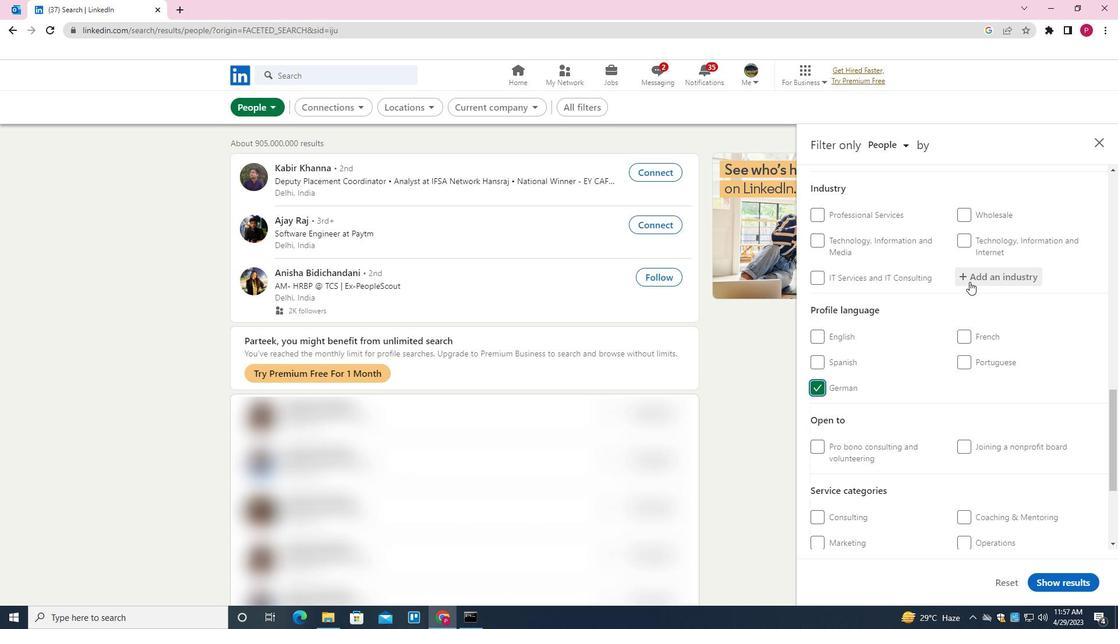 
Action: Mouse scrolled (966, 284) with delta (0, 0)
Screenshot: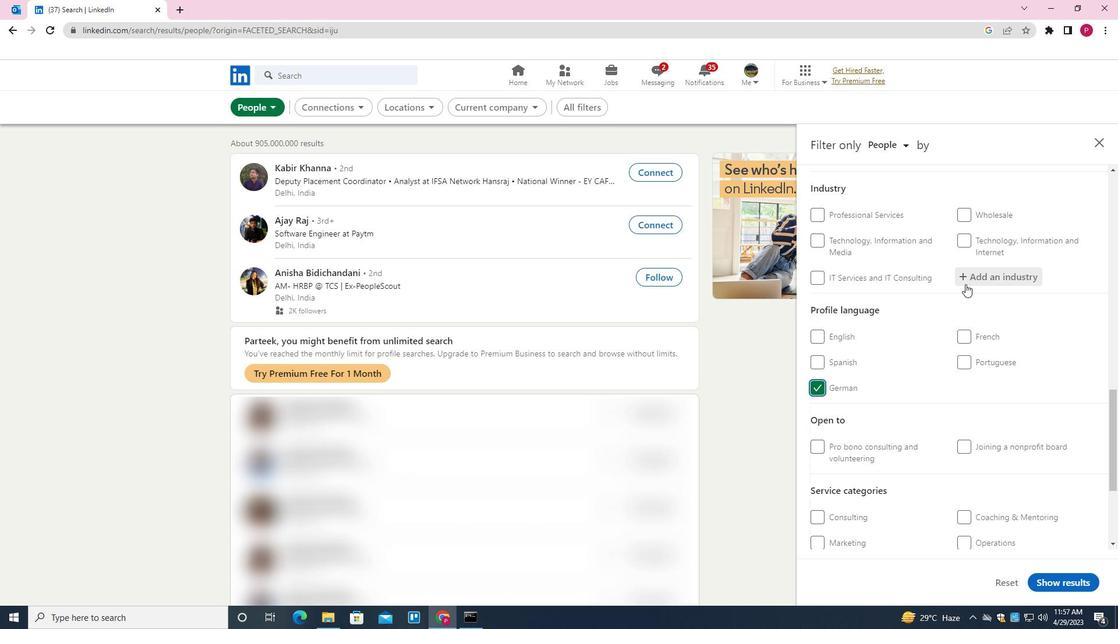
Action: Mouse moved to (939, 298)
Screenshot: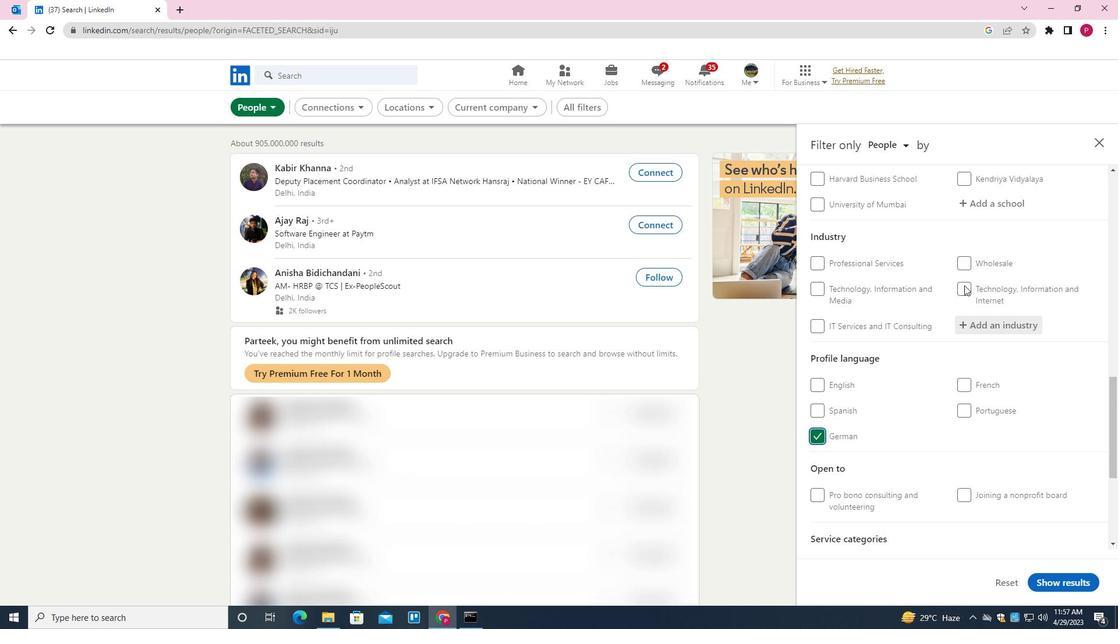 
Action: Mouse scrolled (939, 298) with delta (0, 0)
Screenshot: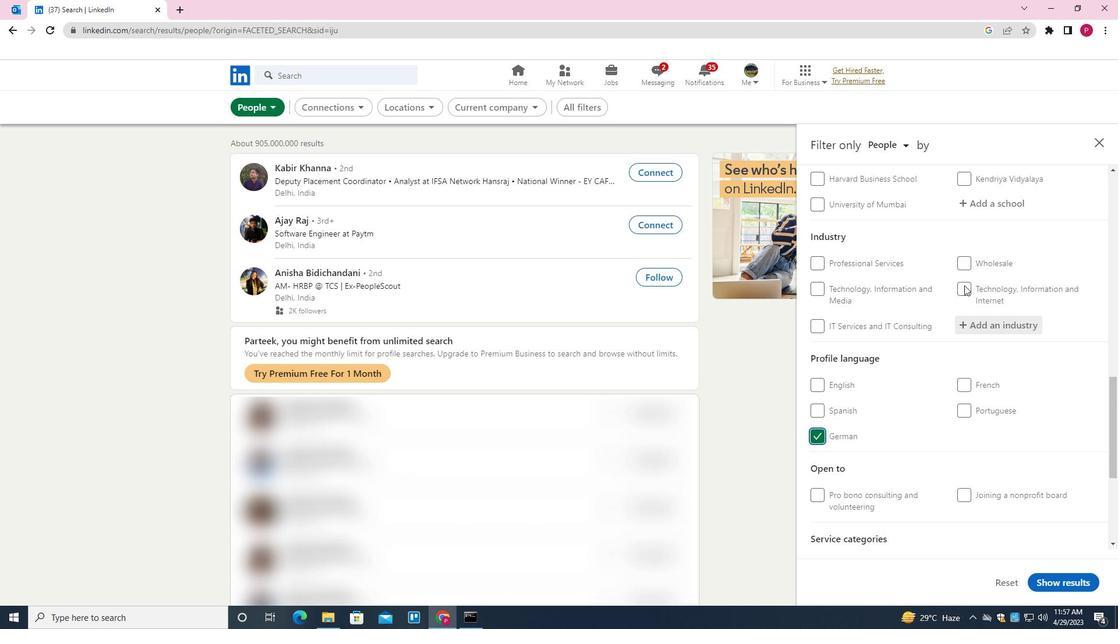
Action: Mouse moved to (932, 301)
Screenshot: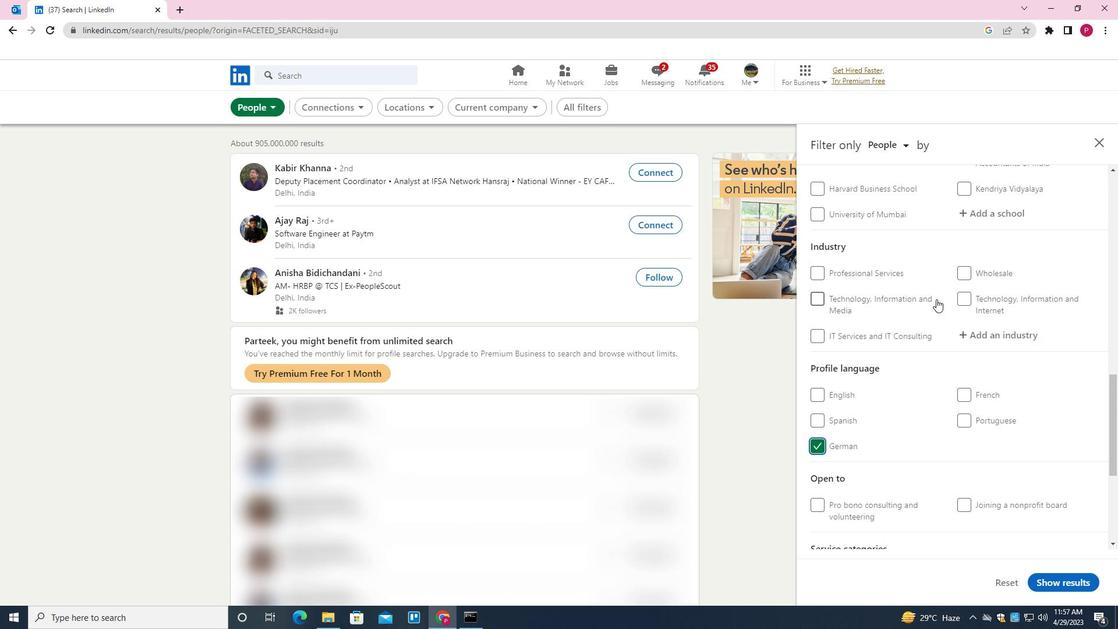 
Action: Mouse scrolled (932, 302) with delta (0, 0)
Screenshot: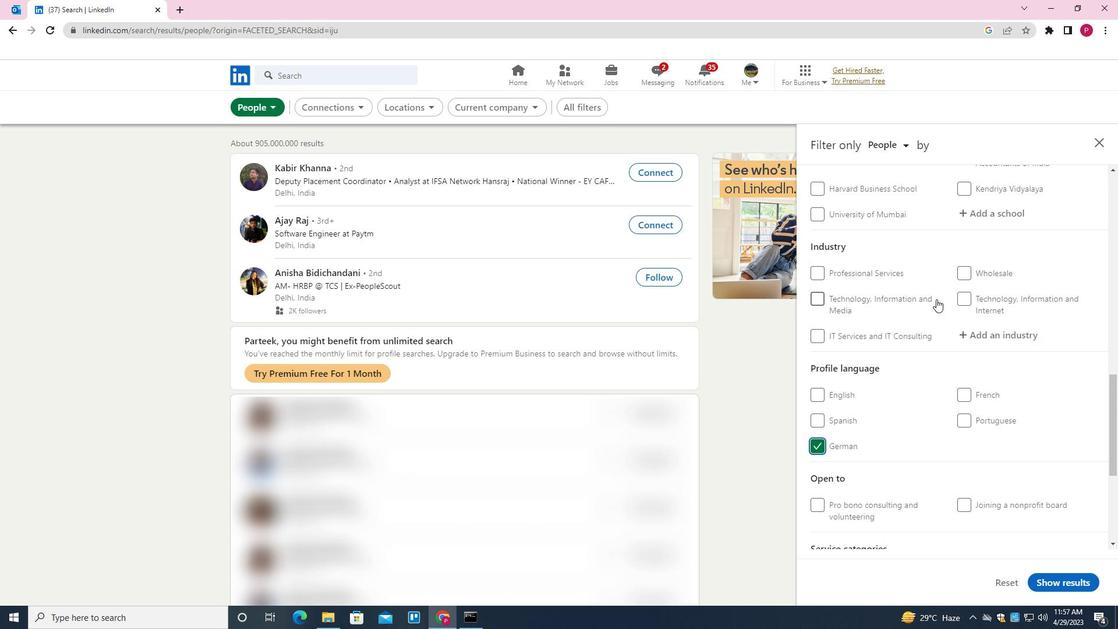 
Action: Mouse scrolled (932, 302) with delta (0, 0)
Screenshot: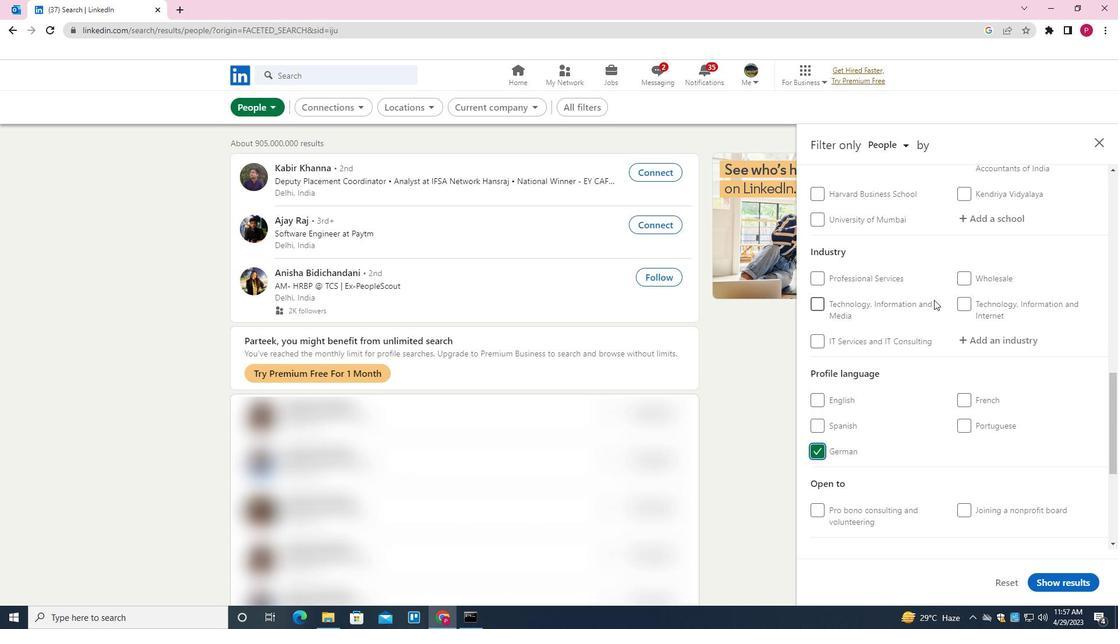 
Action: Mouse moved to (938, 337)
Screenshot: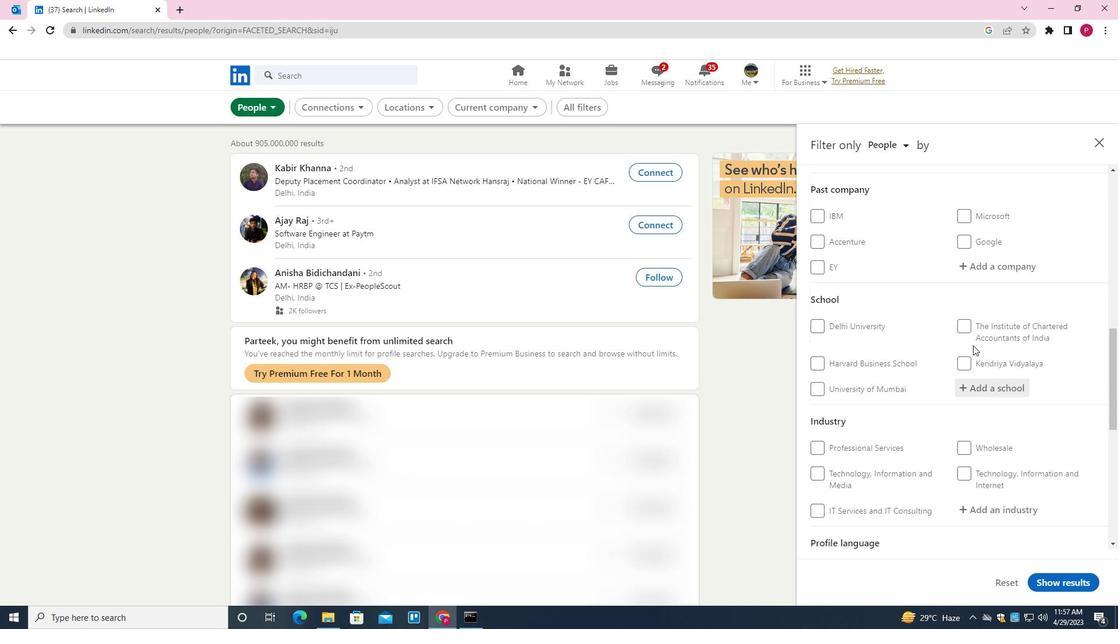 
Action: Mouse scrolled (938, 338) with delta (0, 0)
Screenshot: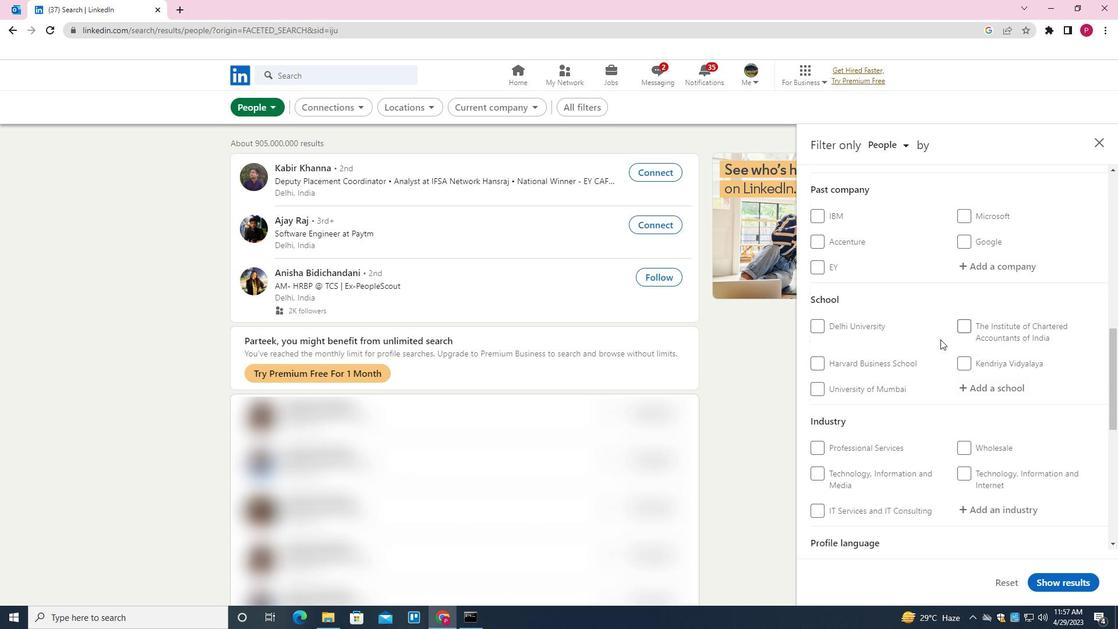 
Action: Mouse scrolled (938, 338) with delta (0, 0)
Screenshot: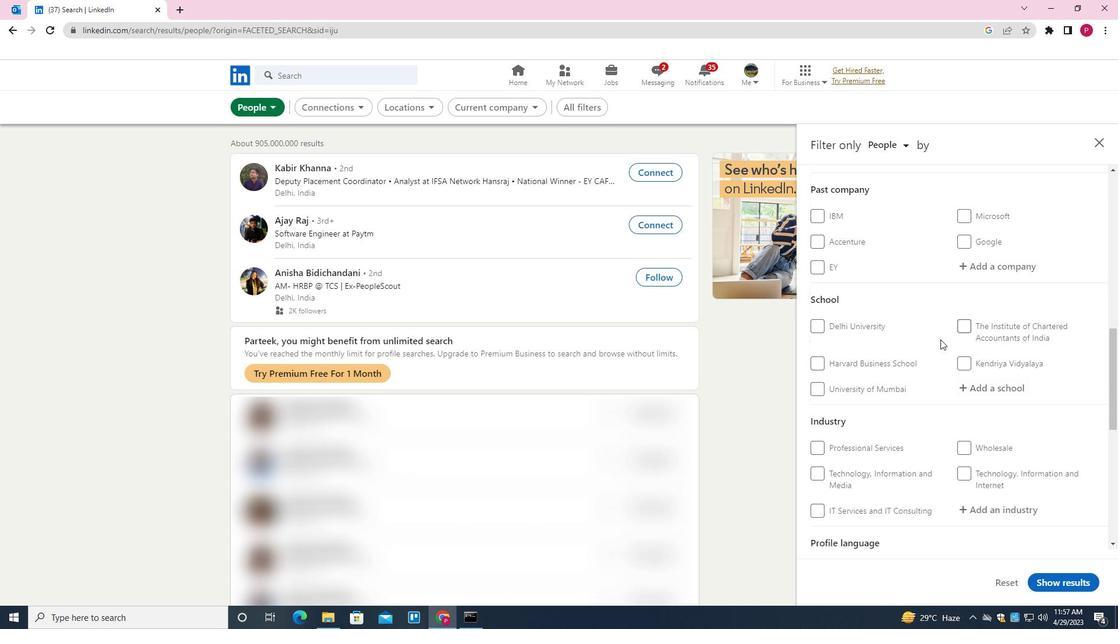 
Action: Mouse moved to (1012, 276)
Screenshot: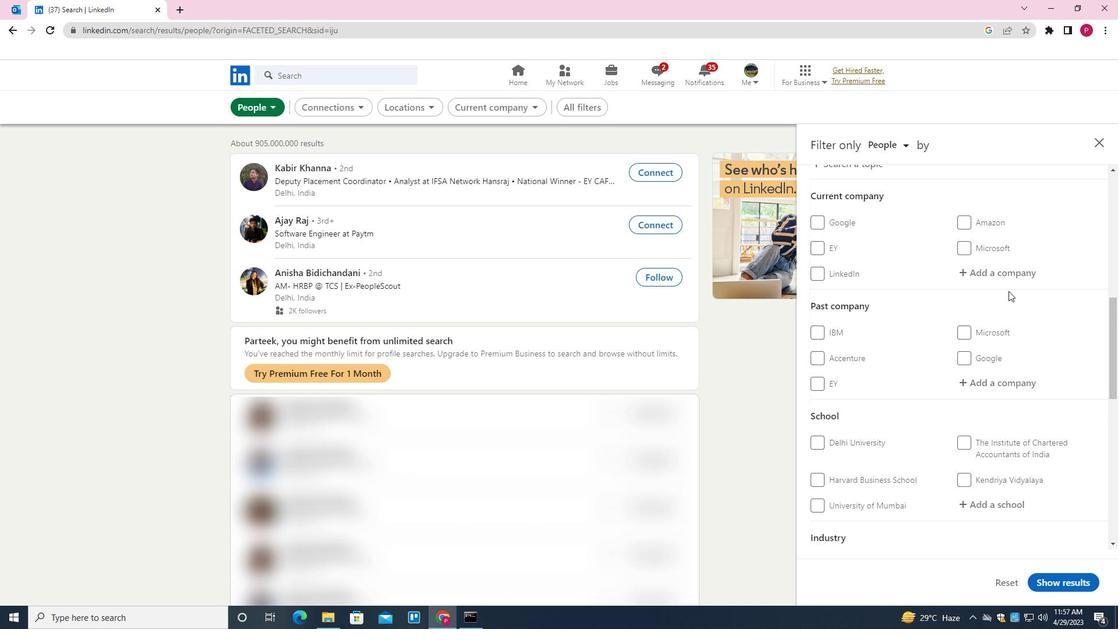
Action: Mouse pressed left at (1012, 276)
Screenshot: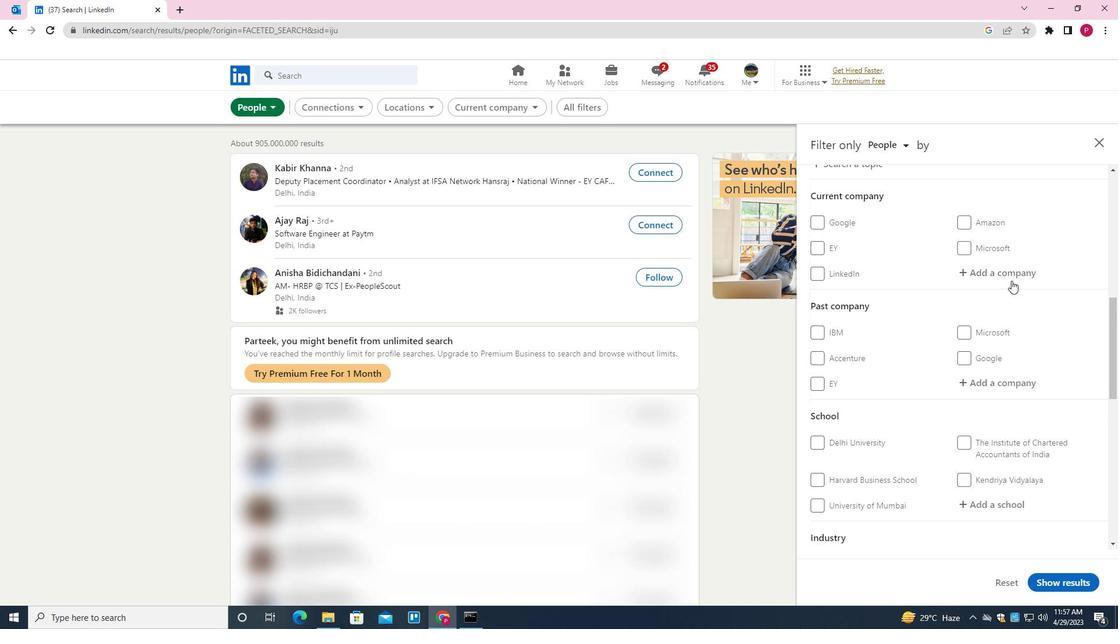 
Action: Key pressed <Key.shift><Key.shift><Key.shift><Key.shift><Key.shift><Key.shift><Key.shift><Key.shift><Key.shift><Key.shift><Key.shift><Key.shift>ZEE<<101>><Key.down><Key.enter>
Screenshot: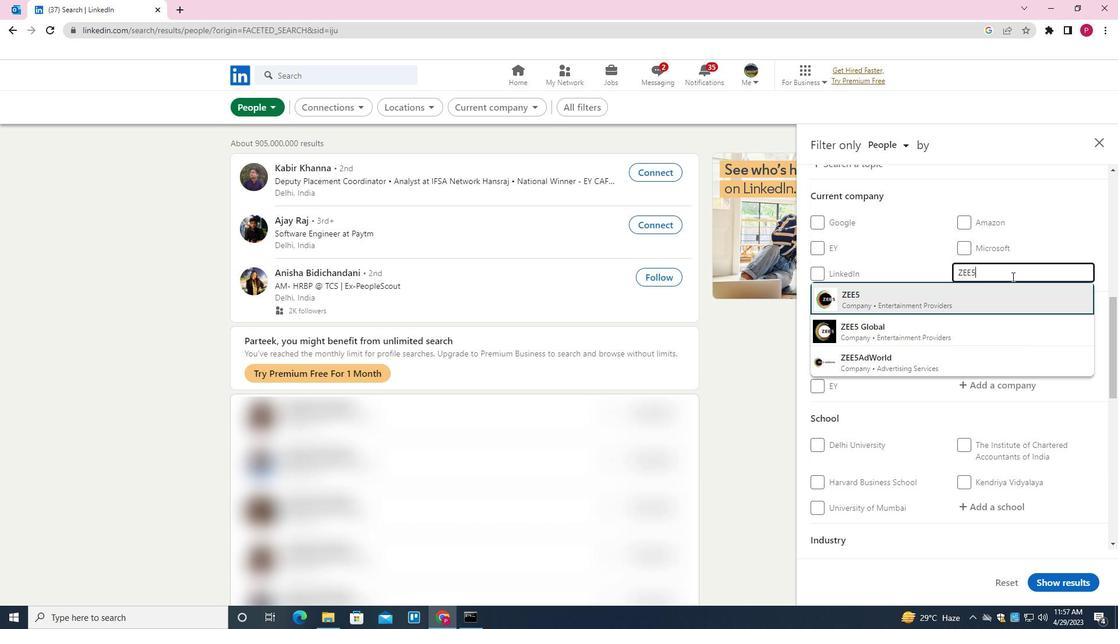 
Action: Mouse moved to (934, 353)
Screenshot: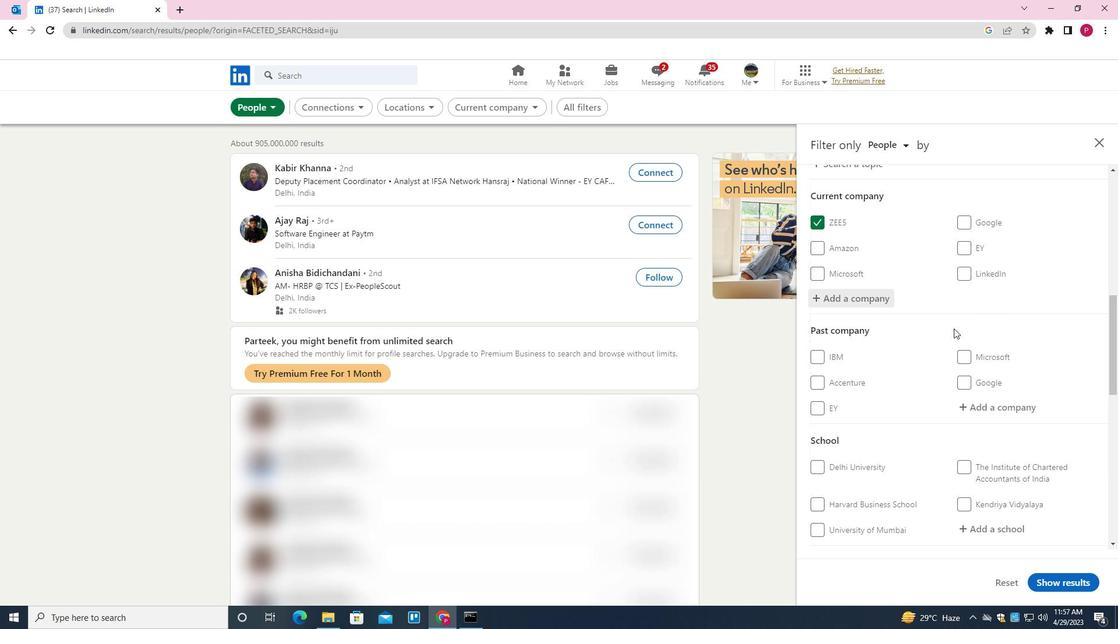 
Action: Mouse scrolled (934, 352) with delta (0, 0)
Screenshot: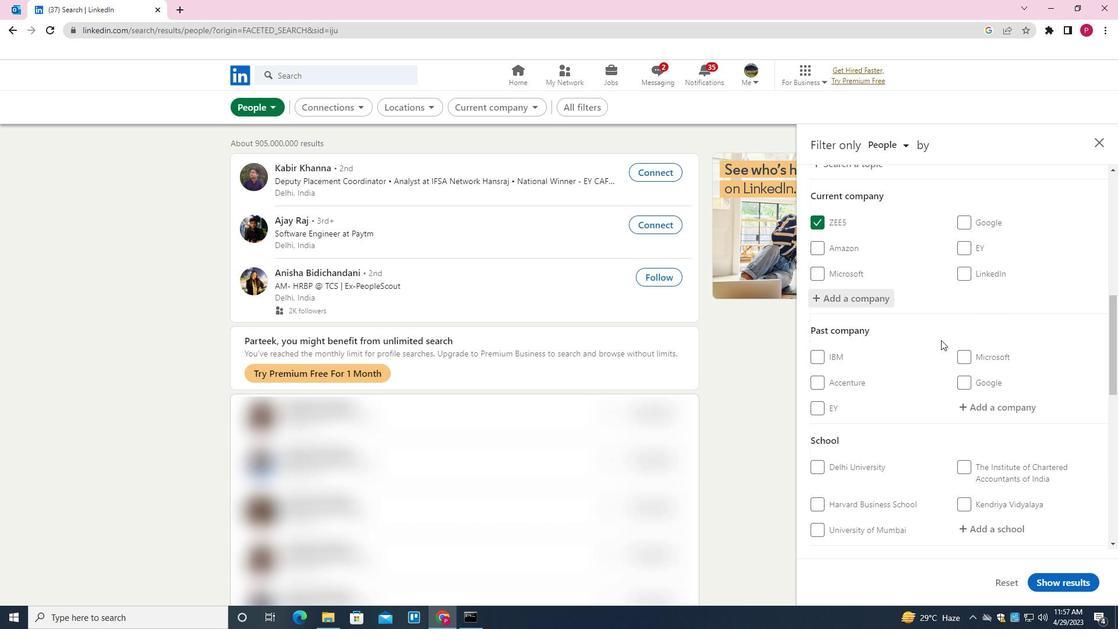 
Action: Mouse moved to (934, 353)
Screenshot: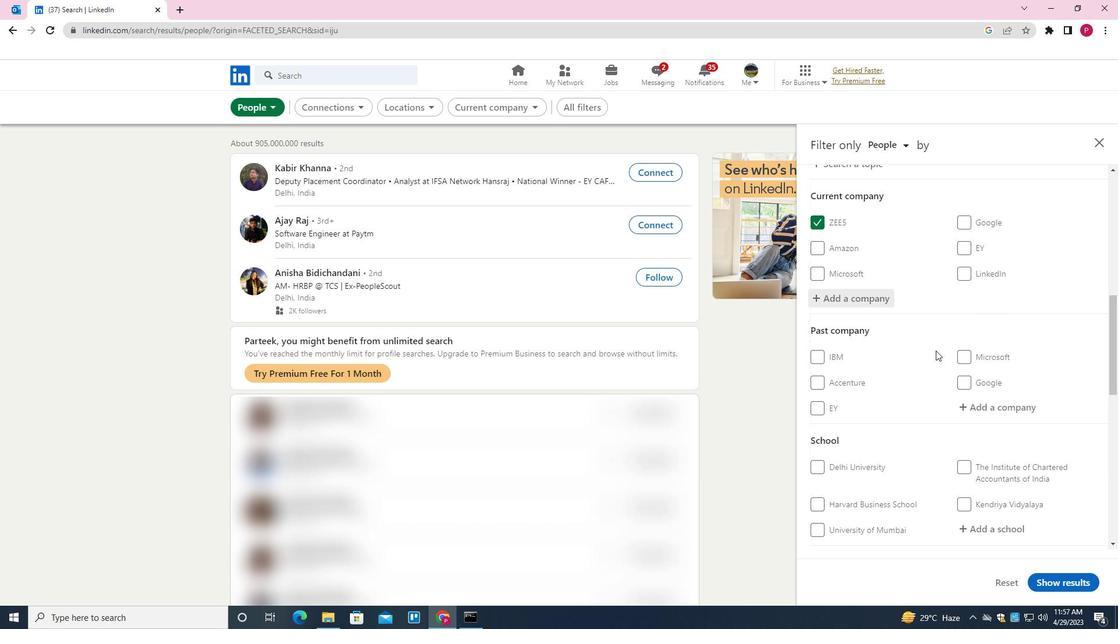 
Action: Mouse scrolled (934, 352) with delta (0, 0)
Screenshot: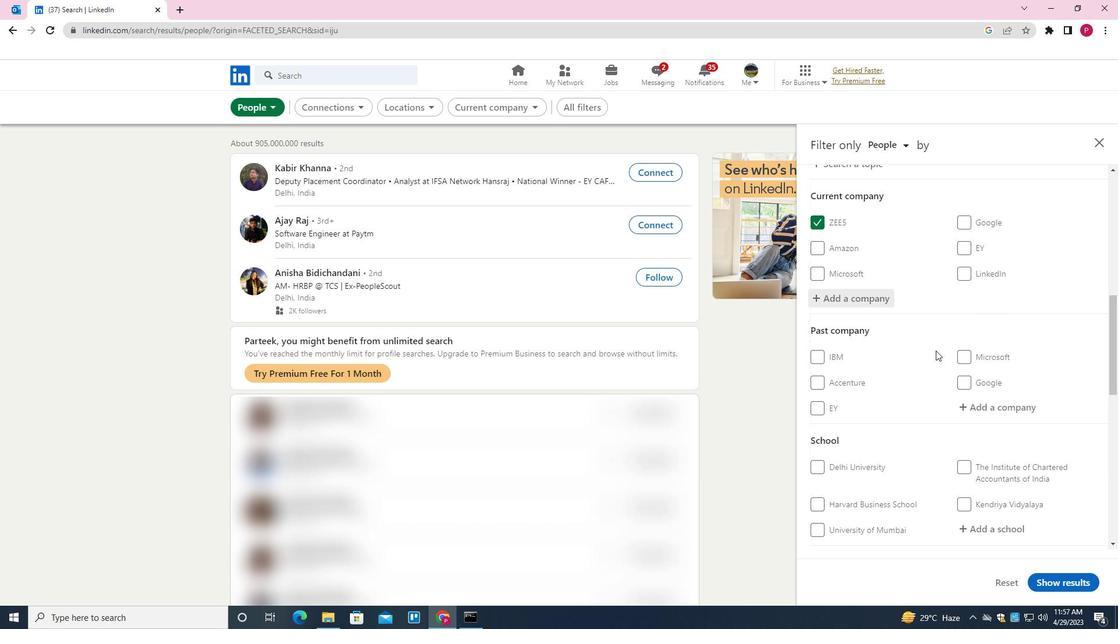 
Action: Mouse moved to (904, 326)
Screenshot: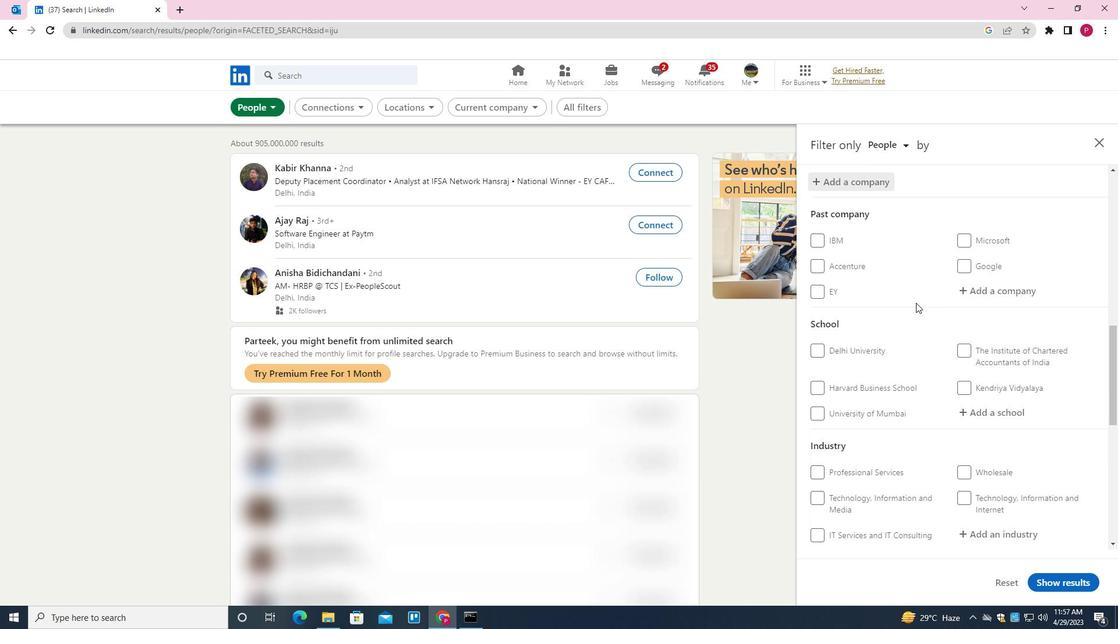 
Action: Mouse scrolled (904, 326) with delta (0, 0)
Screenshot: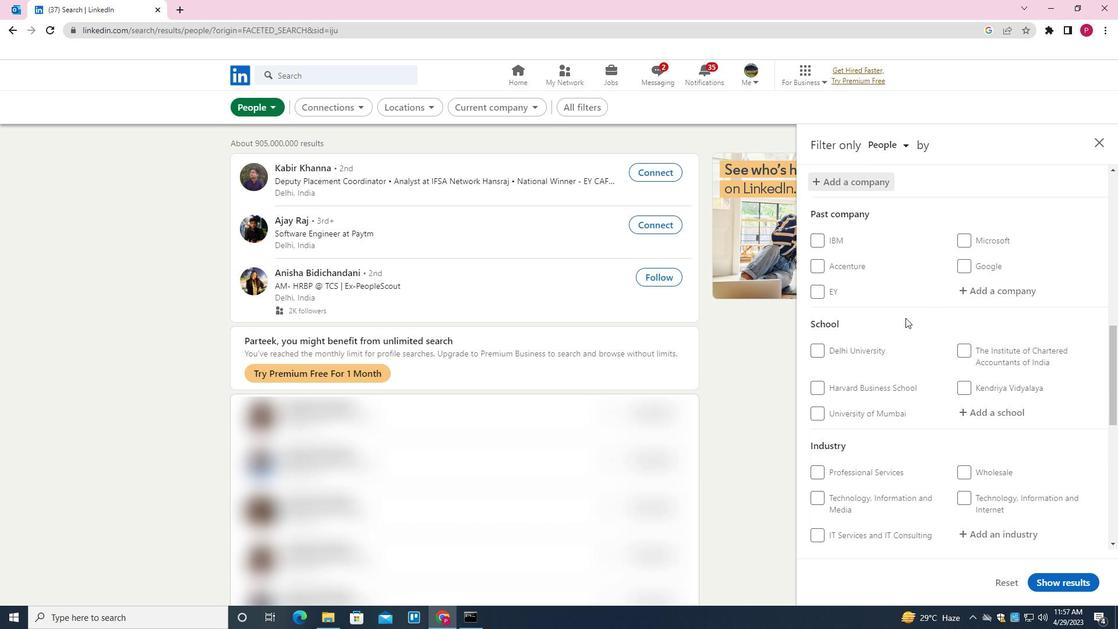 
Action: Mouse moved to (904, 327)
Screenshot: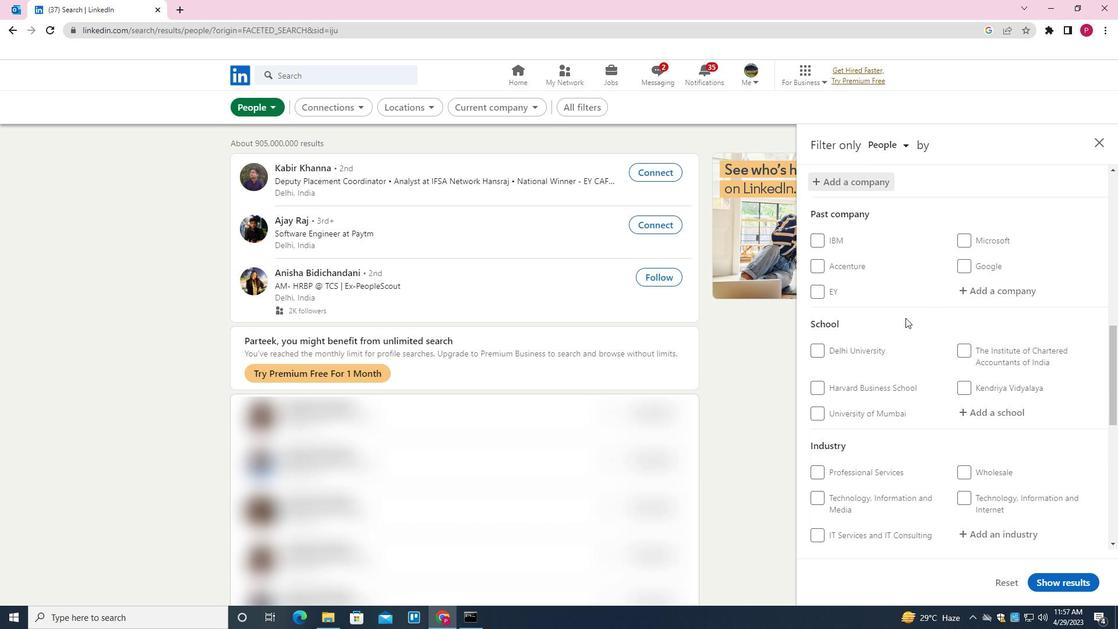 
Action: Mouse scrolled (904, 326) with delta (0, 0)
Screenshot: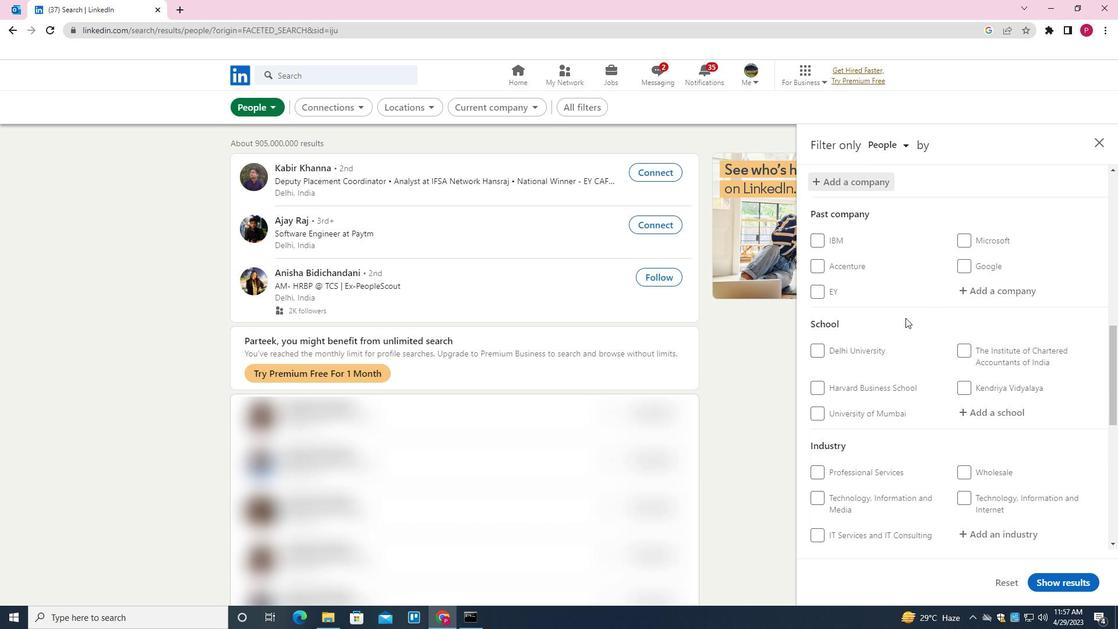 
Action: Mouse moved to (1021, 294)
Screenshot: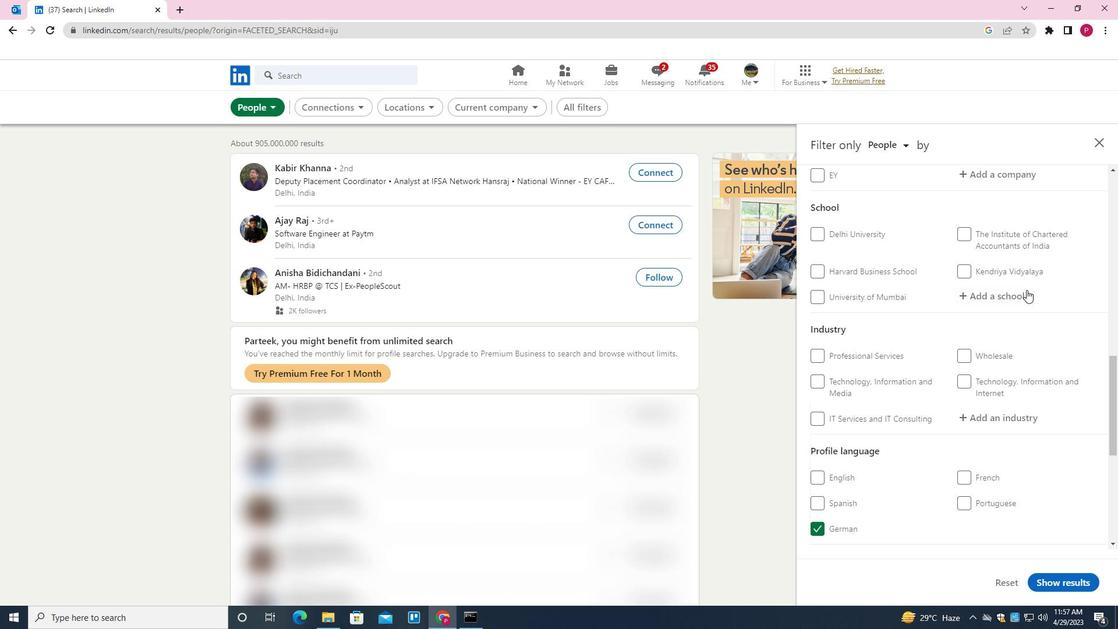 
Action: Mouse pressed left at (1021, 294)
Screenshot: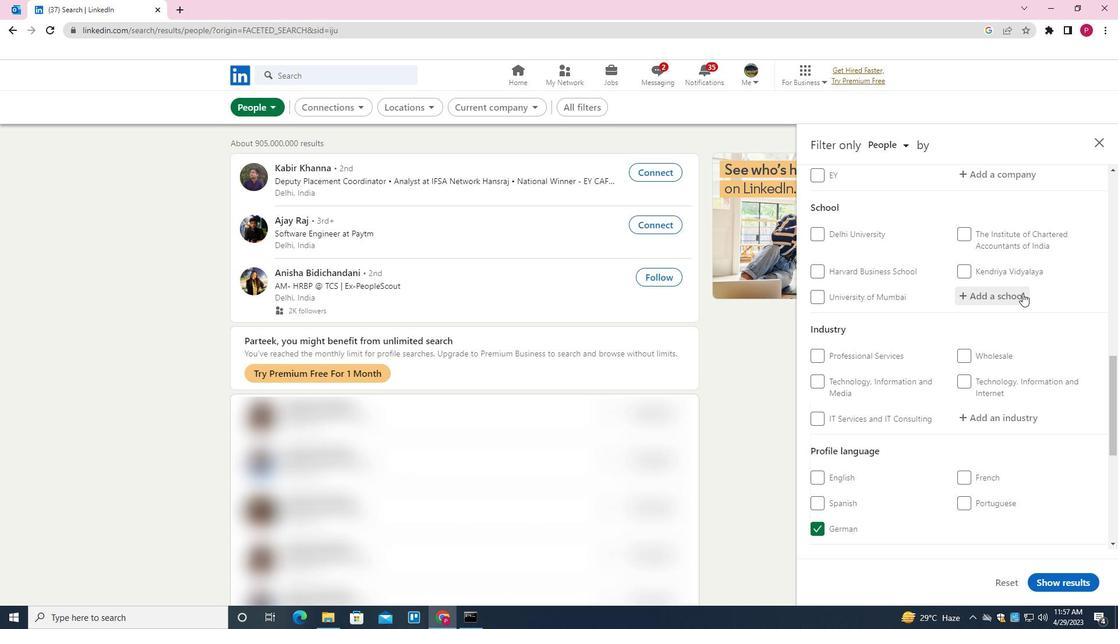 
Action: Mouse scrolled (1021, 293) with delta (0, 0)
Screenshot: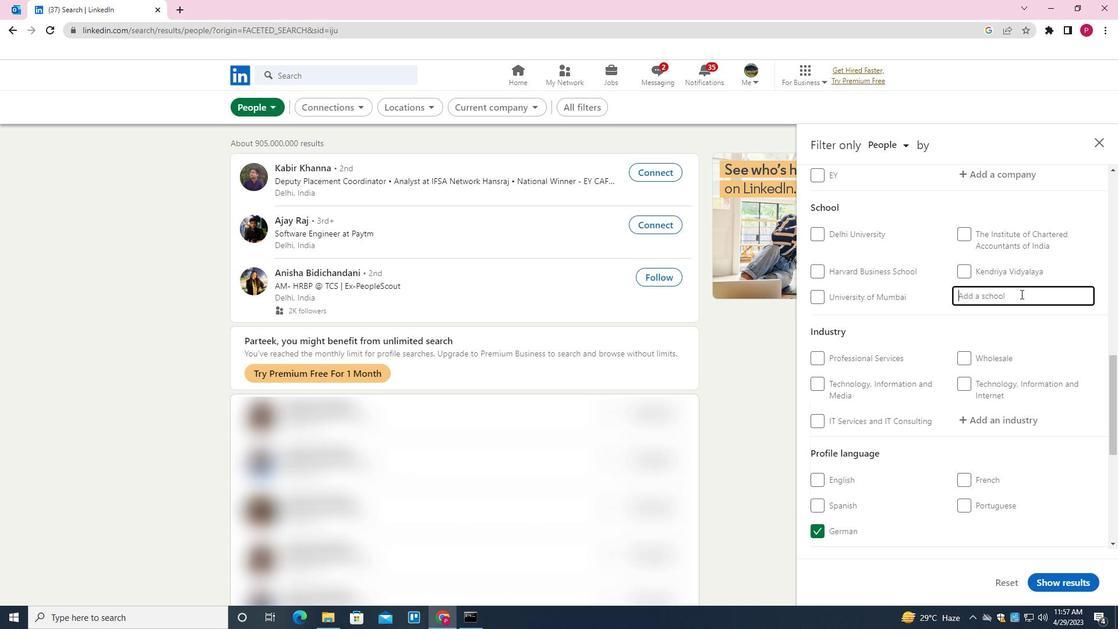 
Action: Key pressed <Key.shift>ST.<Key.space><Key.shift><Key.shift><Key.shift>MICHAEL<Key.down><Key.down><Key.enter>
Screenshot: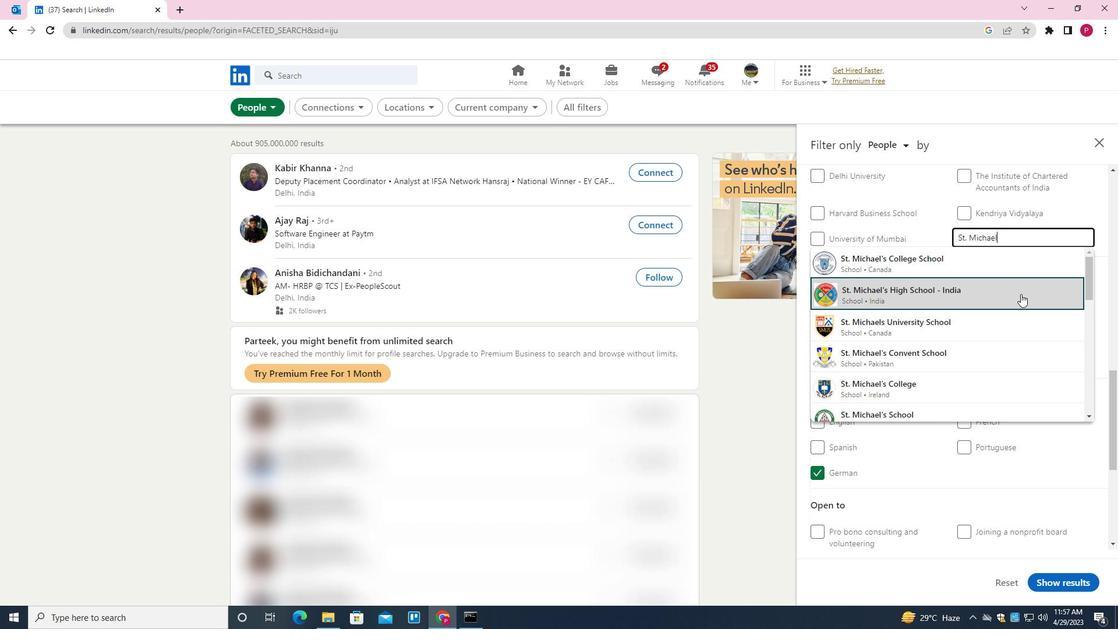 
Action: Mouse moved to (949, 316)
Screenshot: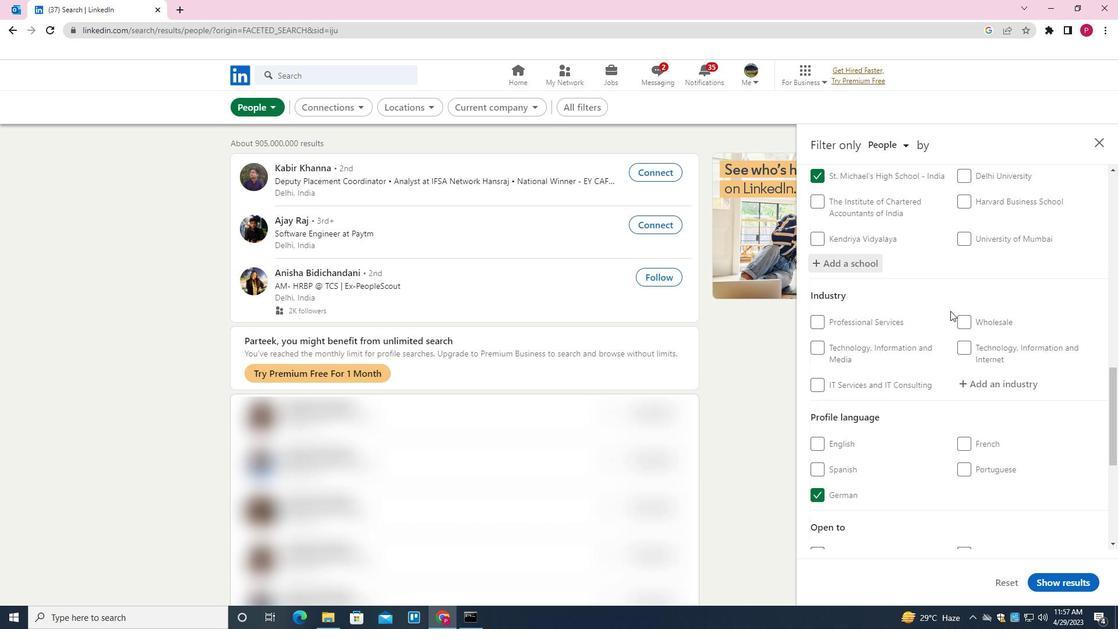 
Action: Mouse scrolled (949, 315) with delta (0, 0)
Screenshot: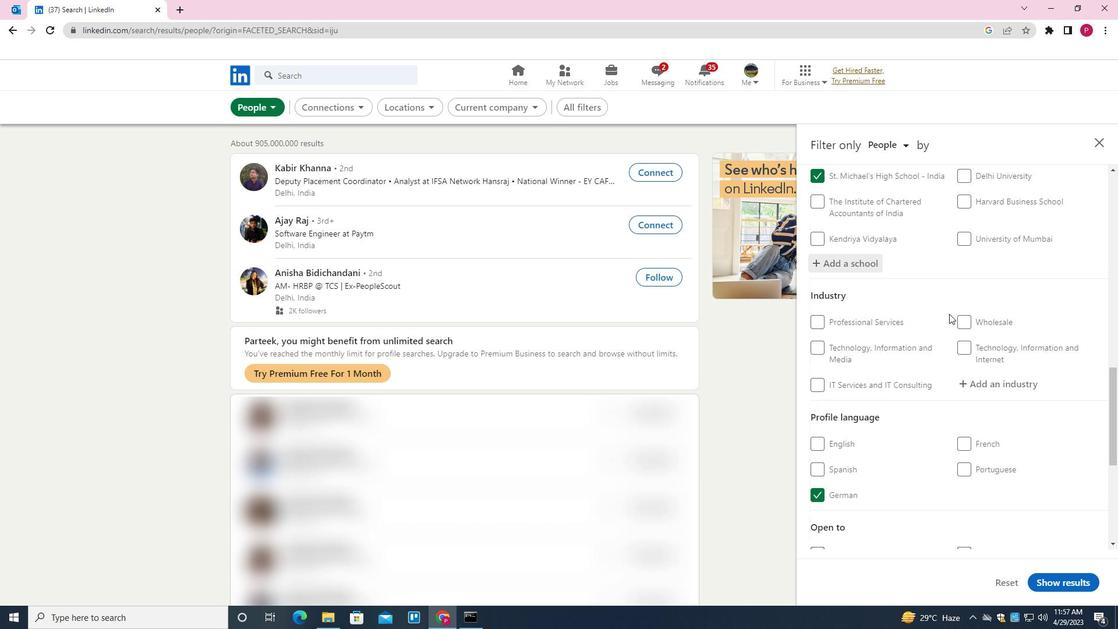 
Action: Mouse scrolled (949, 315) with delta (0, 0)
Screenshot: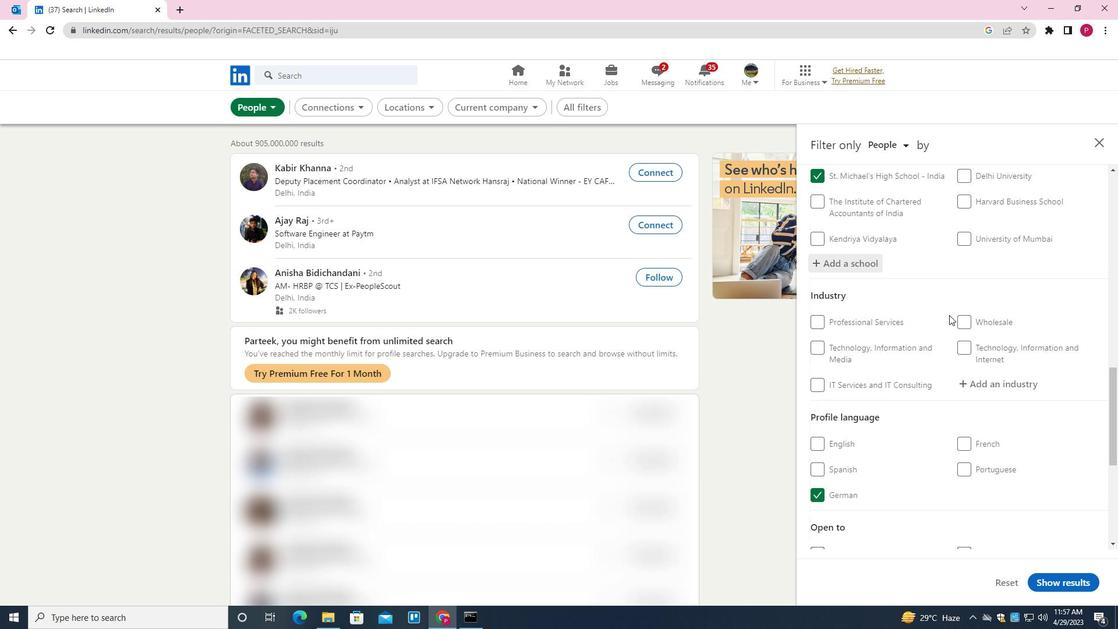 
Action: Mouse scrolled (949, 315) with delta (0, 0)
Screenshot: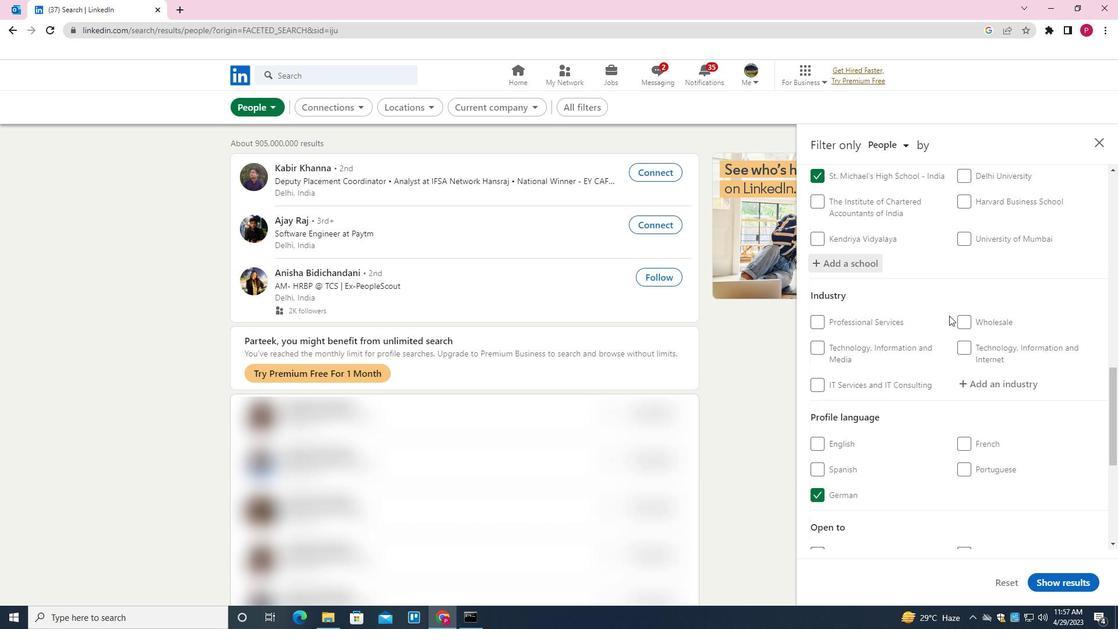 
Action: Mouse moved to (1009, 202)
Screenshot: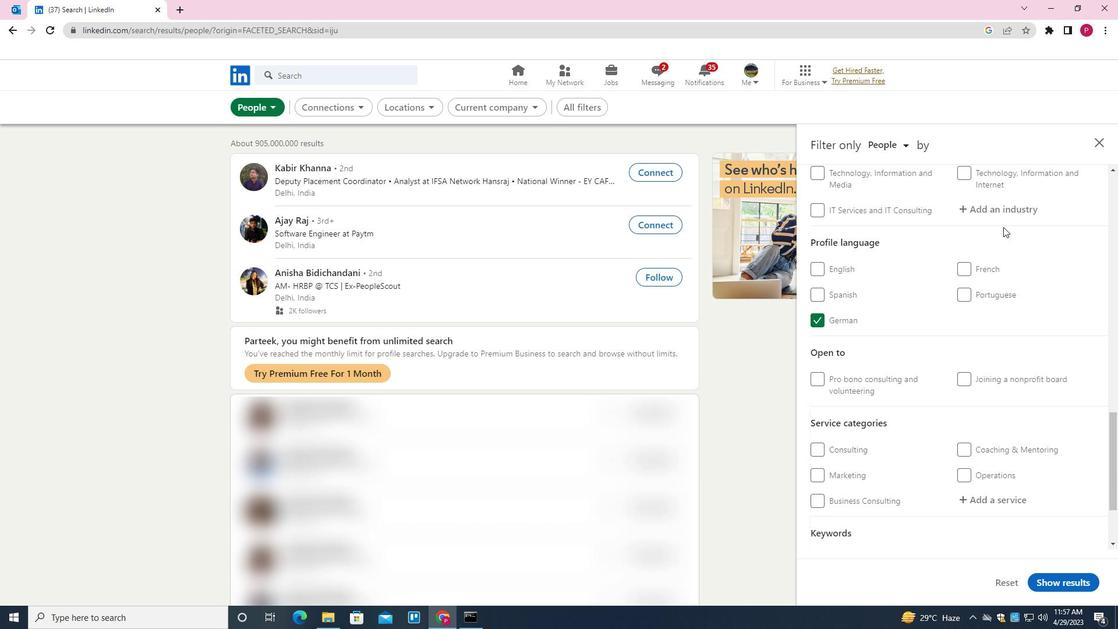 
Action: Mouse pressed left at (1009, 202)
Screenshot: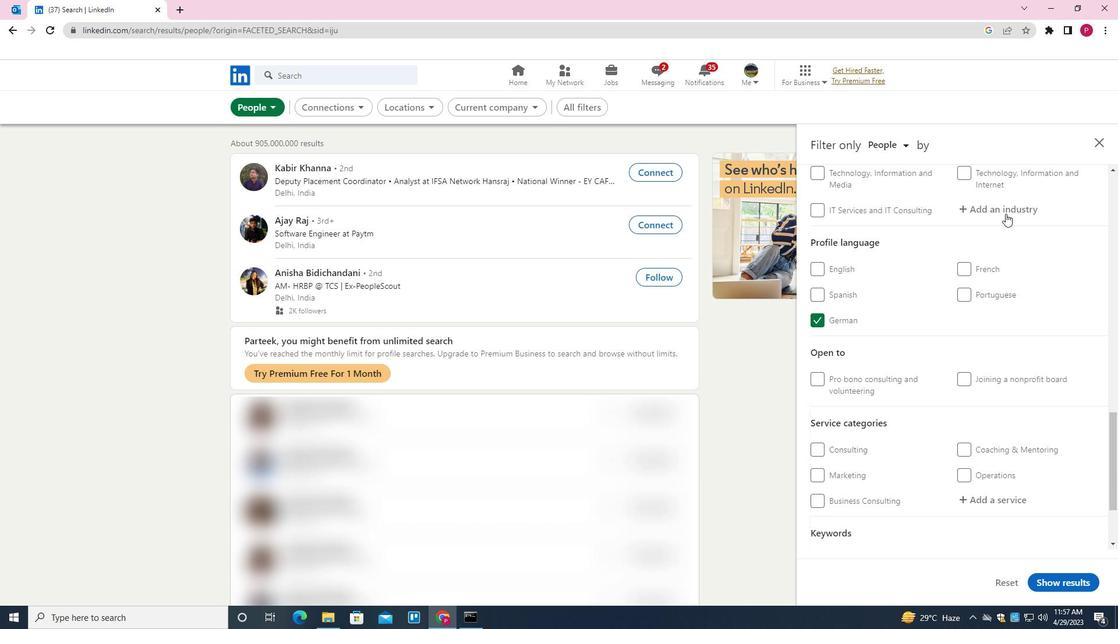 
Action: Key pressed <Key.shift>RETAIL<Key.space><Key.shift><Key.shift><Key.shift><Key.shift>F<Key.down><Key.down><Key.down><Key.down><Key.enter>
Screenshot: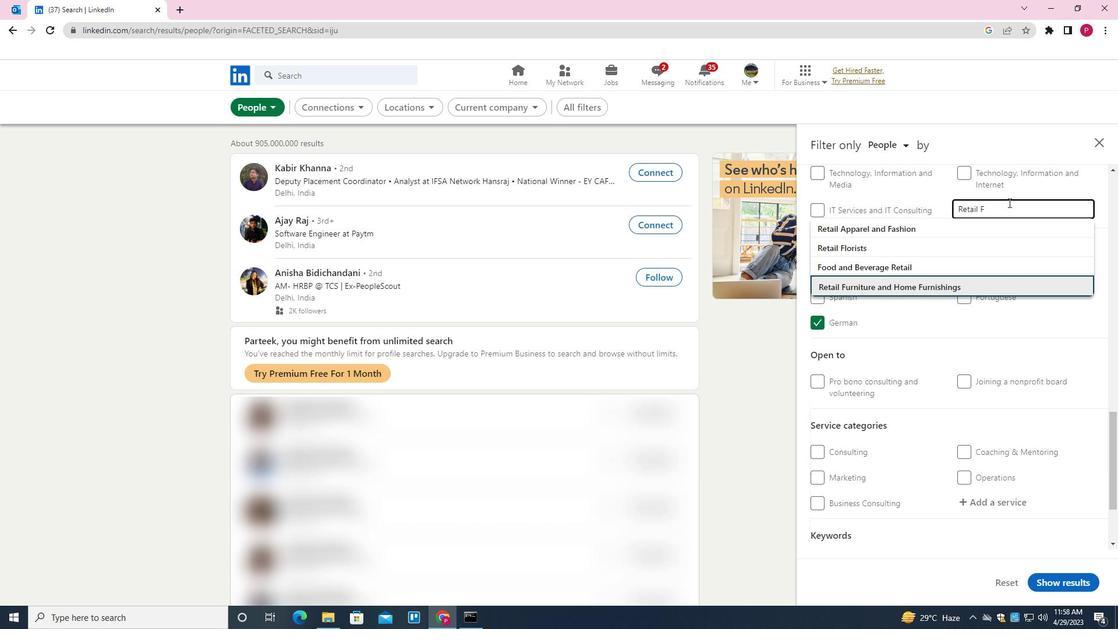 
Action: Mouse moved to (960, 284)
Screenshot: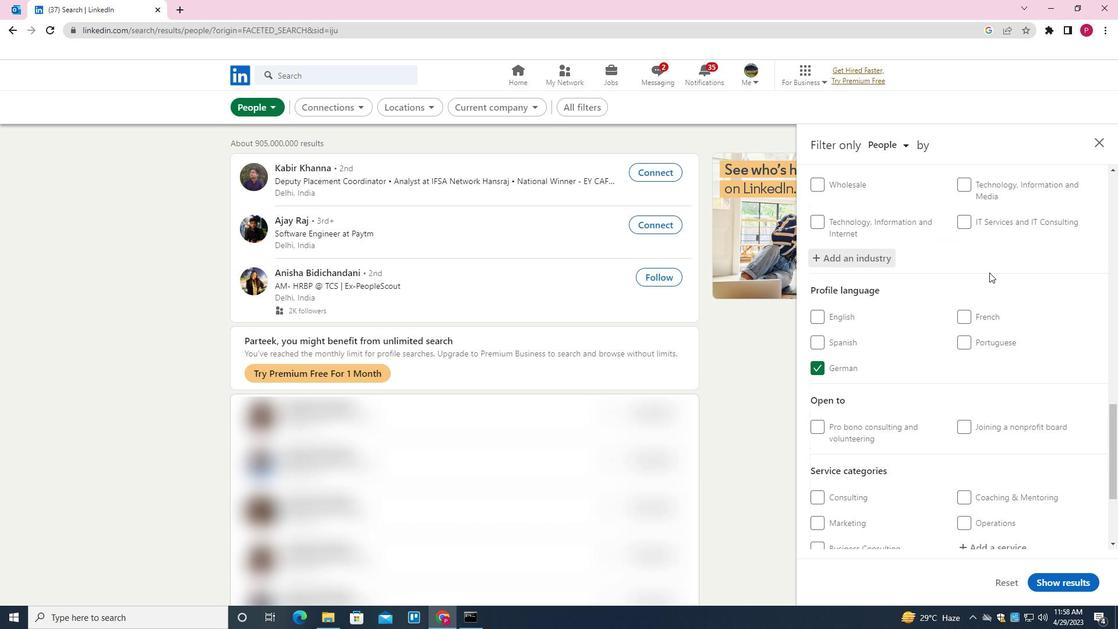 
Action: Mouse scrolled (960, 283) with delta (0, 0)
Screenshot: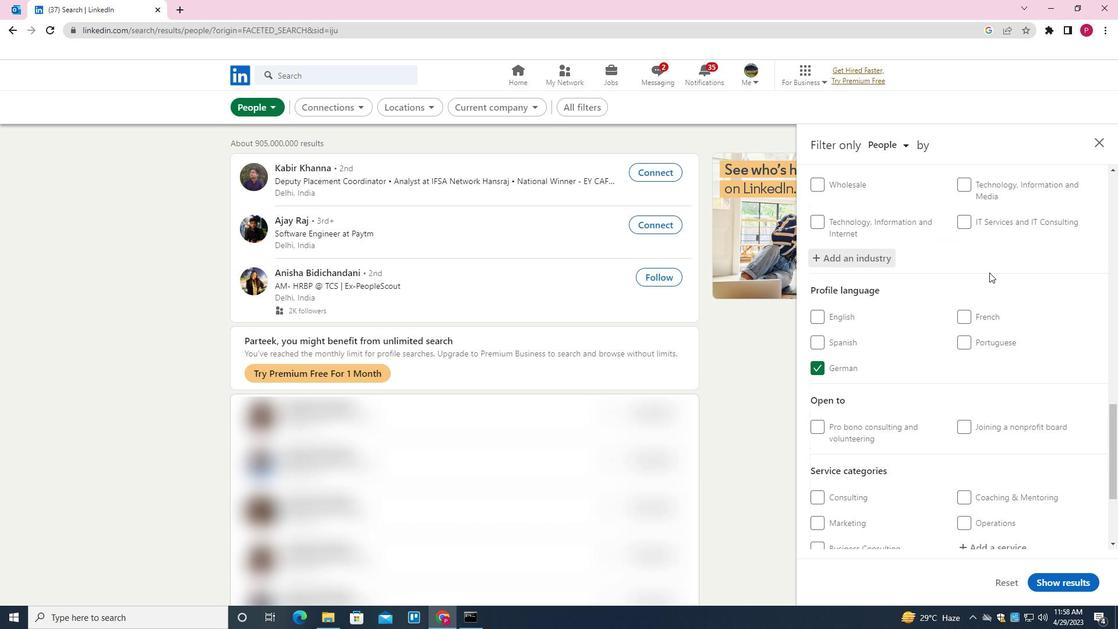 
Action: Mouse moved to (956, 286)
Screenshot: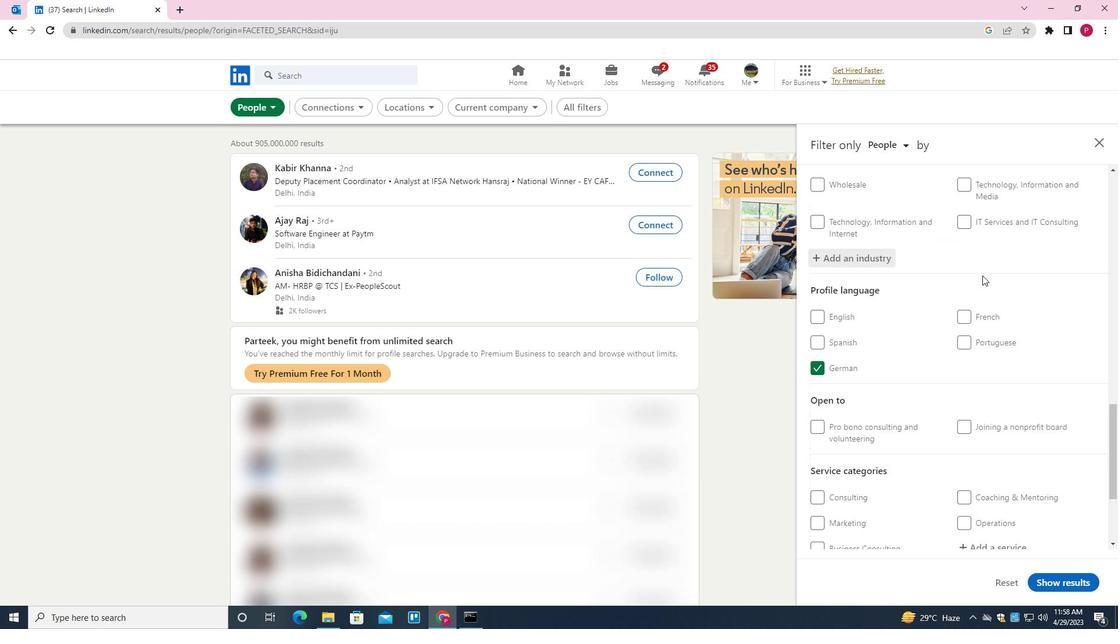 
Action: Mouse scrolled (956, 286) with delta (0, 0)
Screenshot: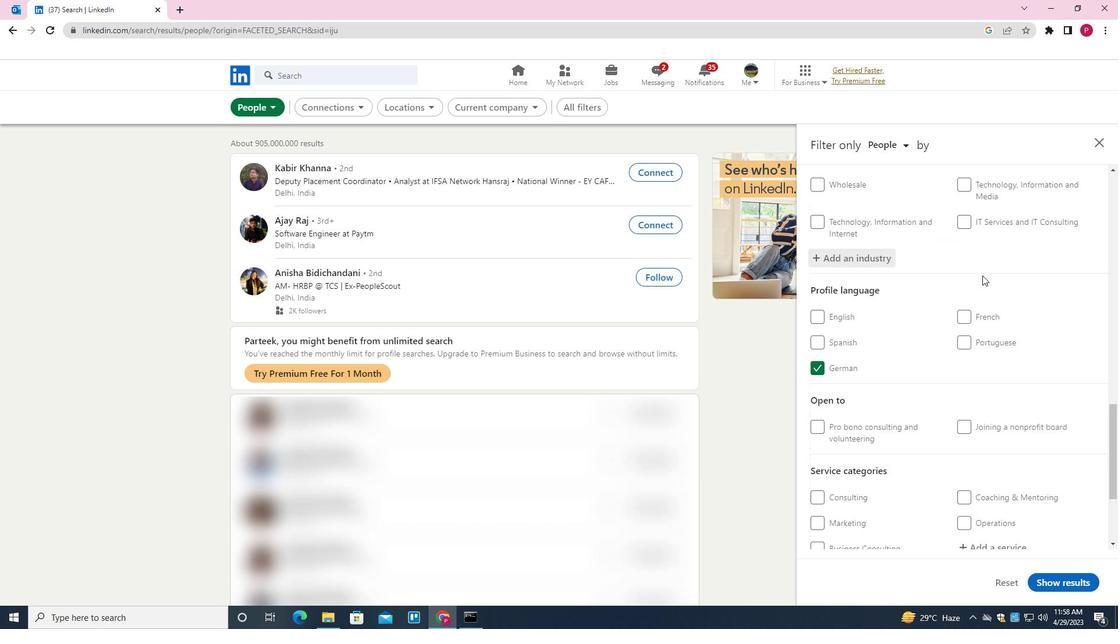 
Action: Mouse moved to (953, 287)
Screenshot: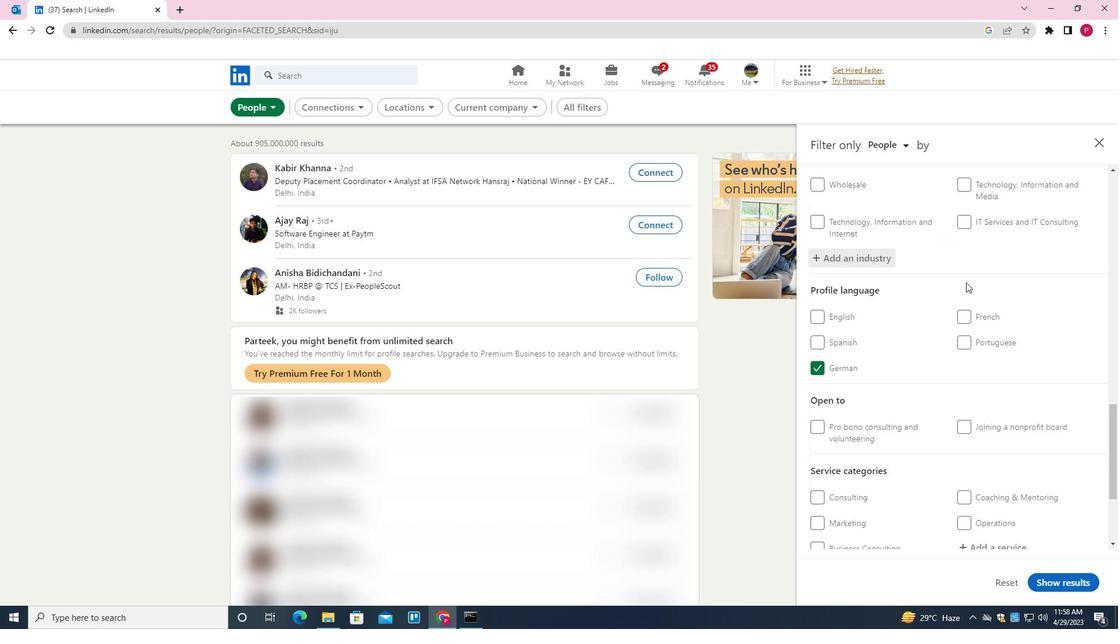 
Action: Mouse scrolled (953, 287) with delta (0, 0)
Screenshot: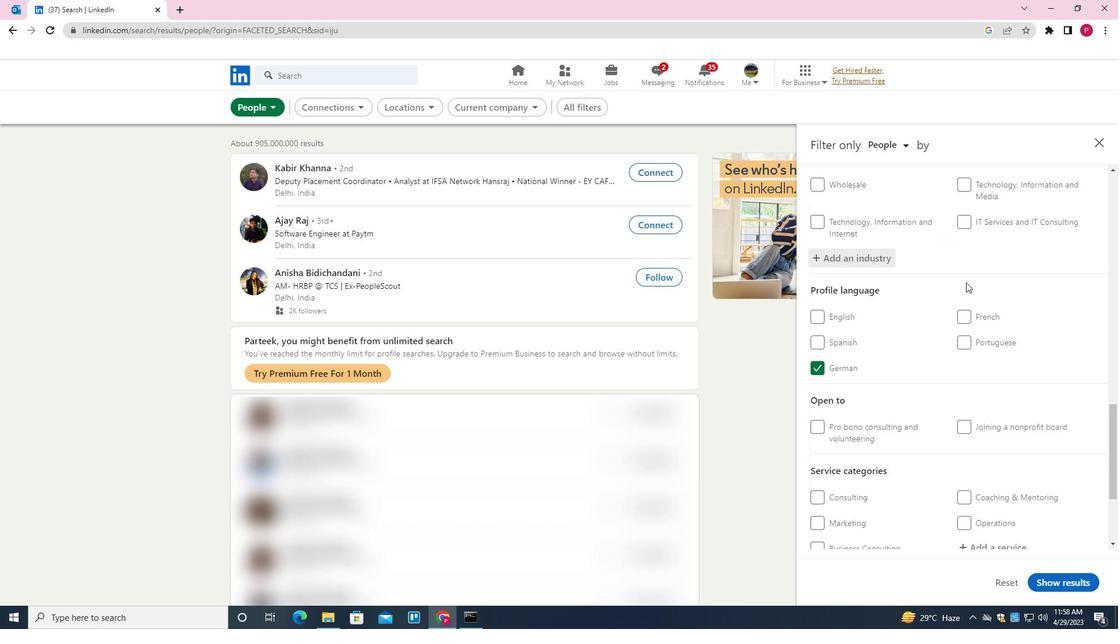 
Action: Mouse moved to (950, 291)
Screenshot: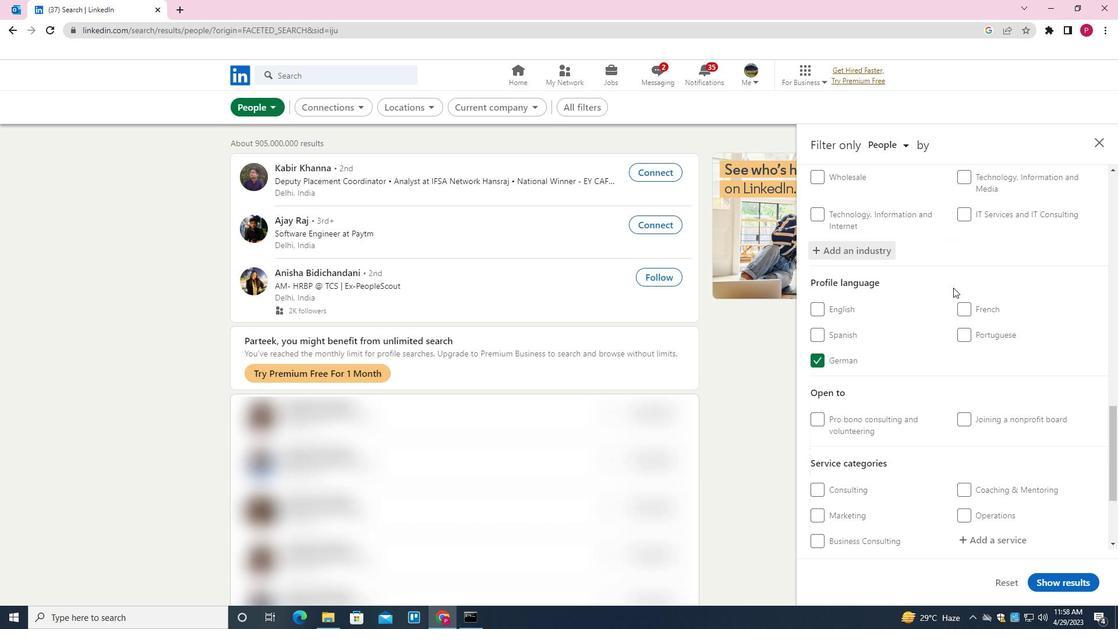 
Action: Mouse scrolled (950, 291) with delta (0, 0)
Screenshot: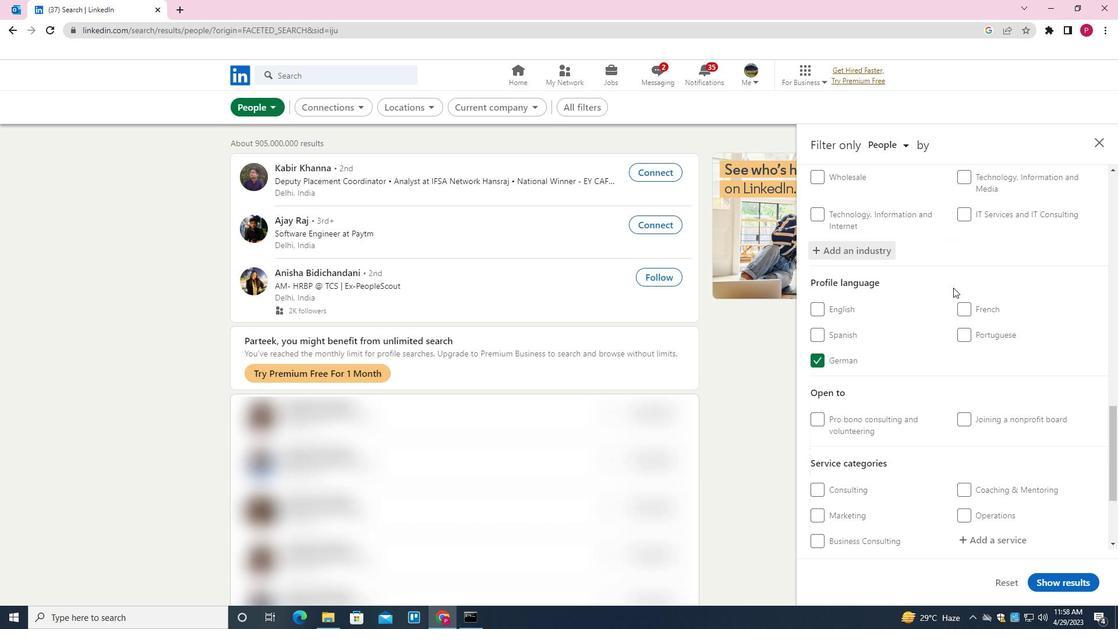 
Action: Mouse moved to (944, 314)
Screenshot: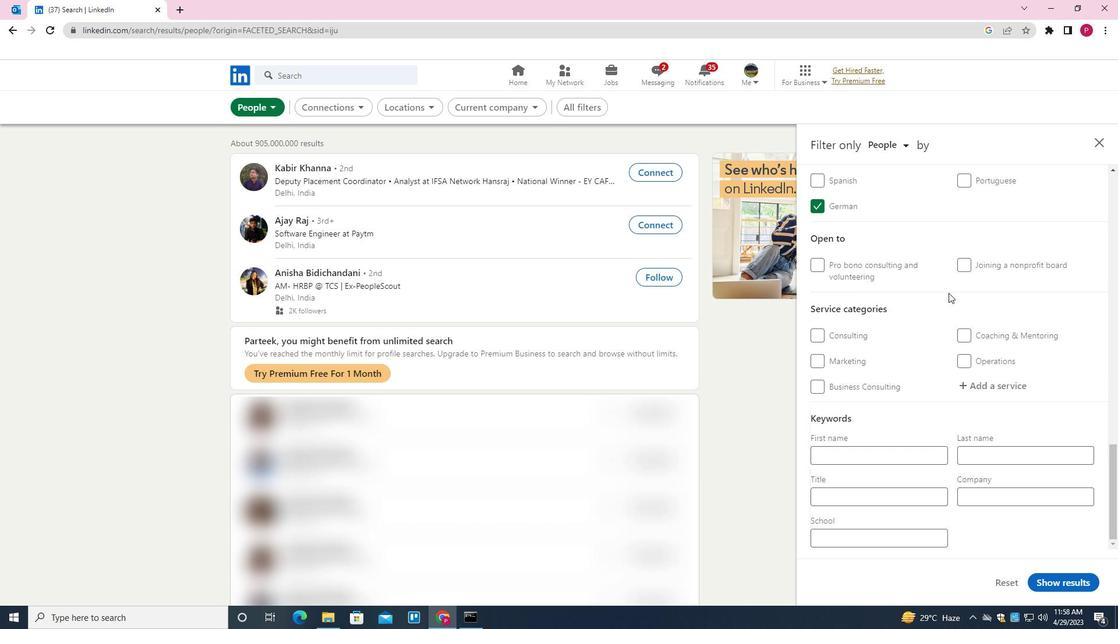 
Action: Mouse scrolled (944, 313) with delta (0, 0)
Screenshot: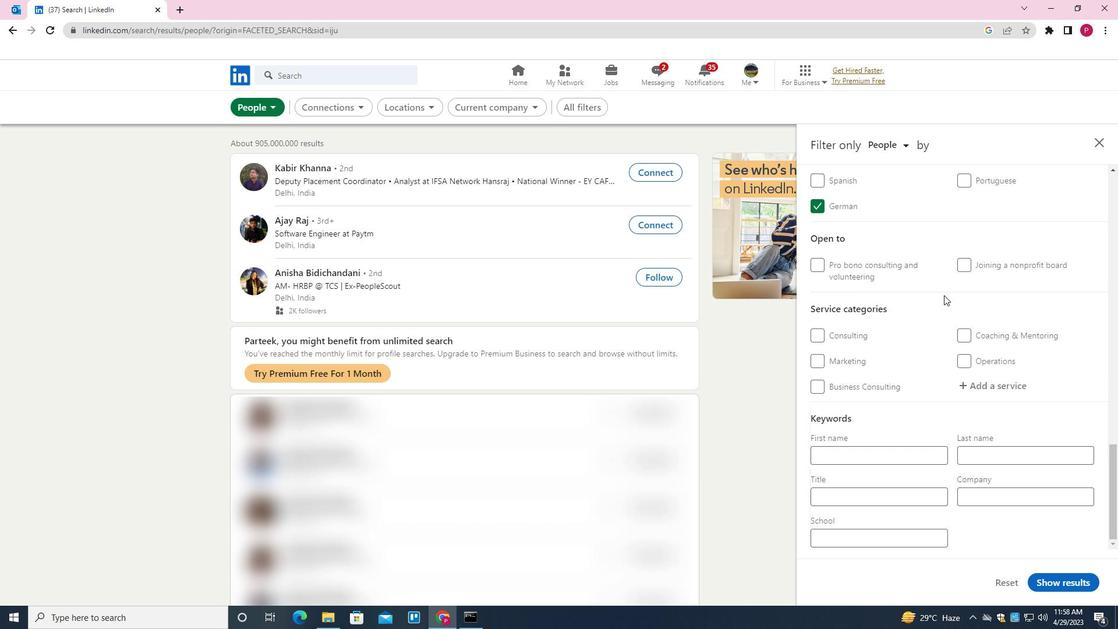
Action: Mouse moved to (991, 392)
Screenshot: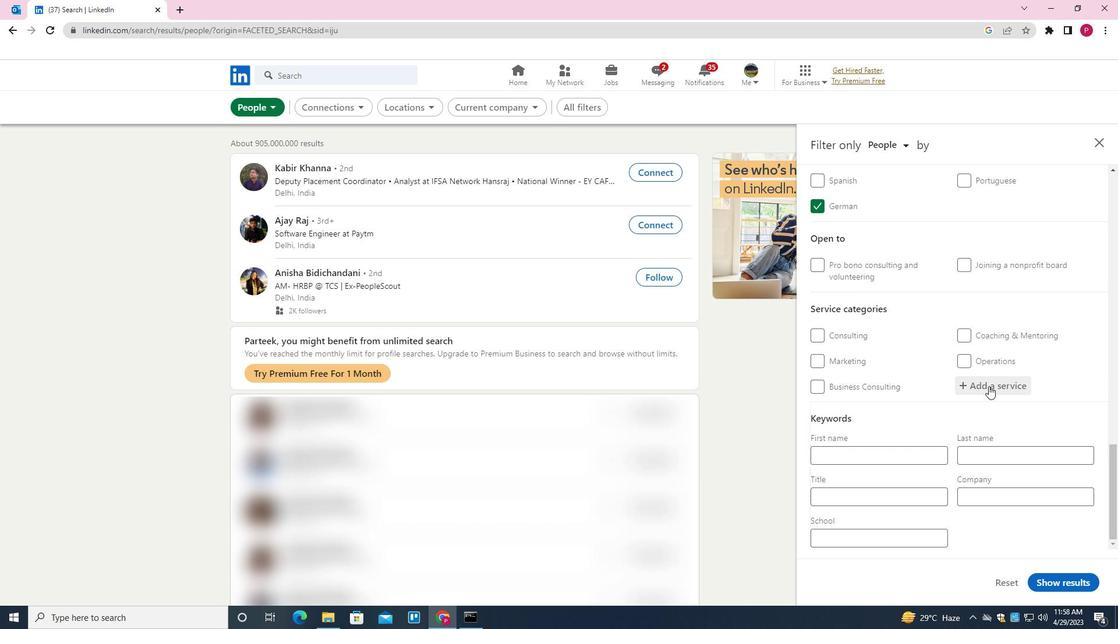 
Action: Mouse pressed left at (991, 392)
Screenshot: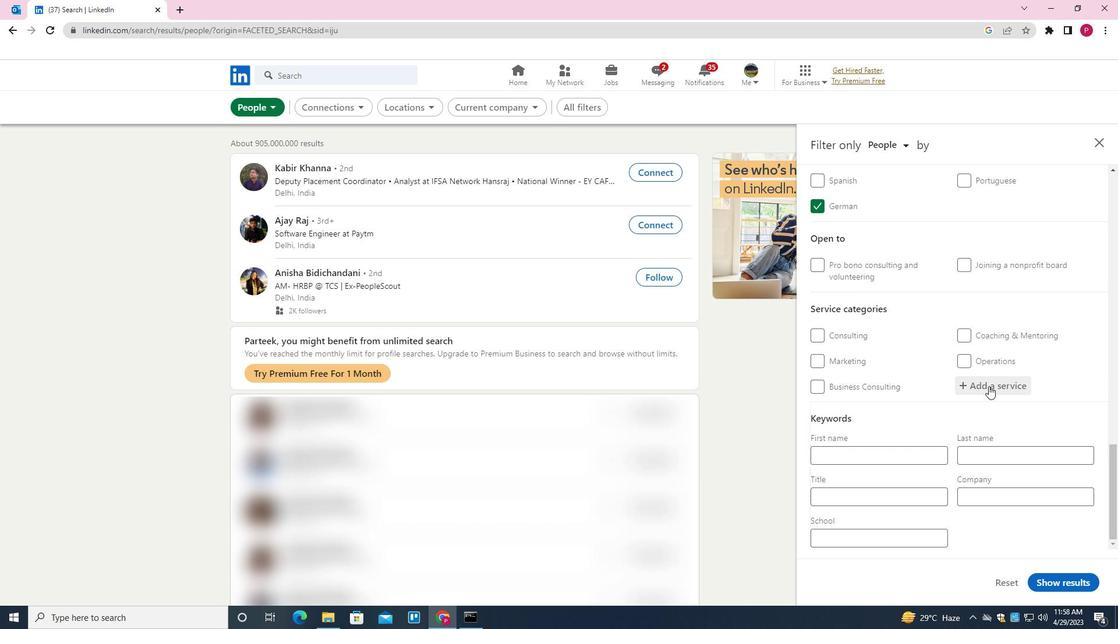 
Action: Key pressed <Key.shift><Key.shift><Key.shift><Key.shift><Key.shift><Key.shift><Key.shift><Key.shift><Key.shift><Key.shift><Key.shift><Key.shift>Y<Key.backspace>TECHNI<Key.down><Key.down><Key.up><Key.enter>
Screenshot: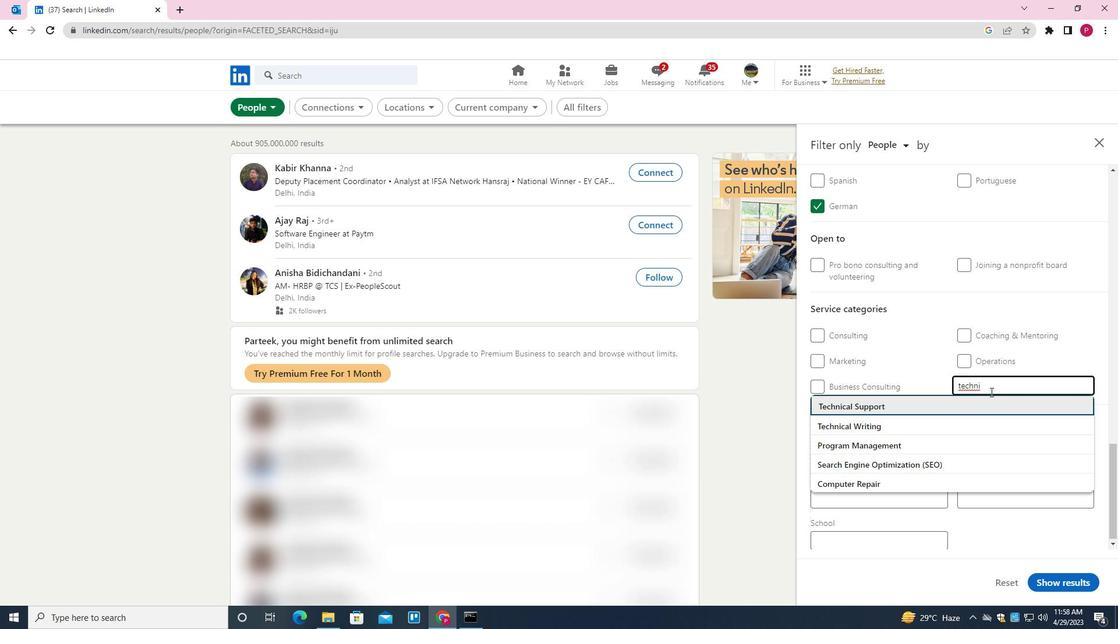
Action: Mouse moved to (992, 407)
Screenshot: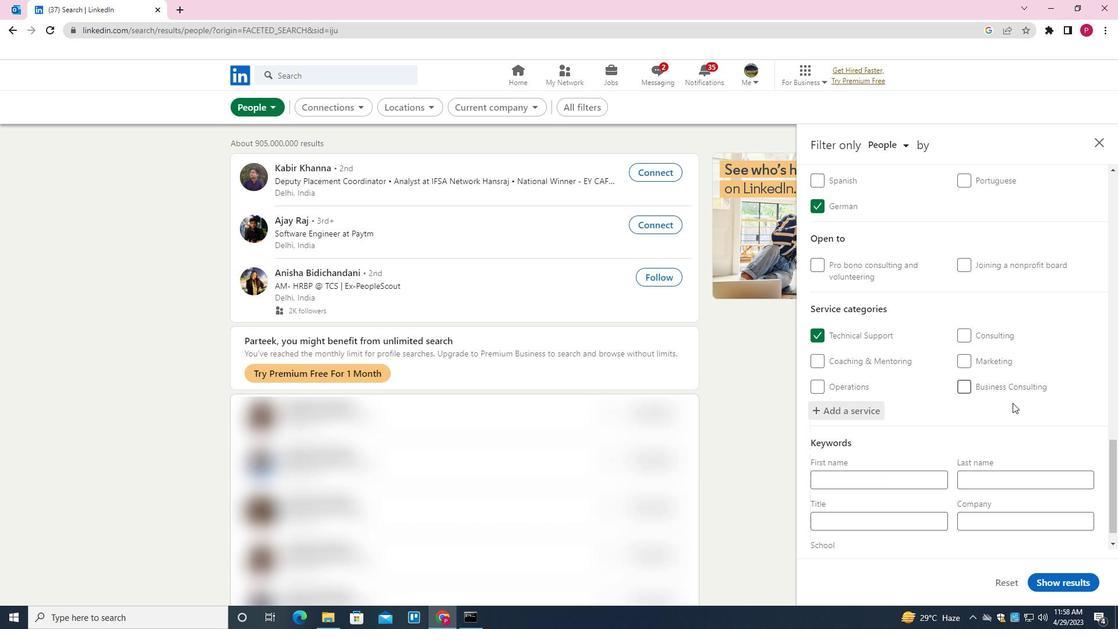 
Action: Mouse scrolled (992, 407) with delta (0, 0)
Screenshot: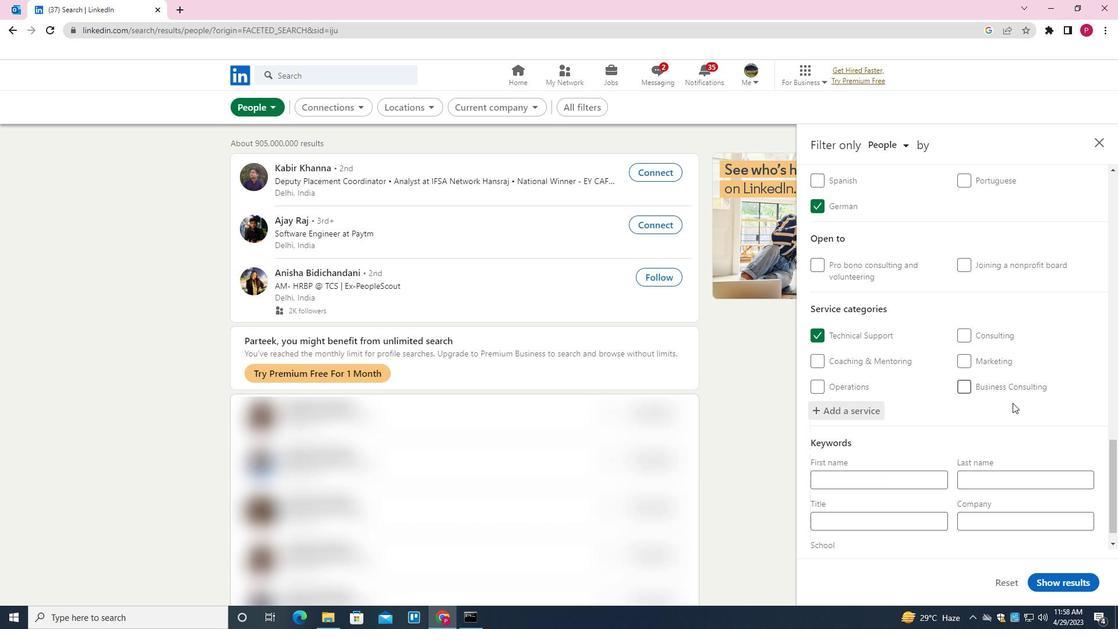
Action: Mouse moved to (989, 410)
Screenshot: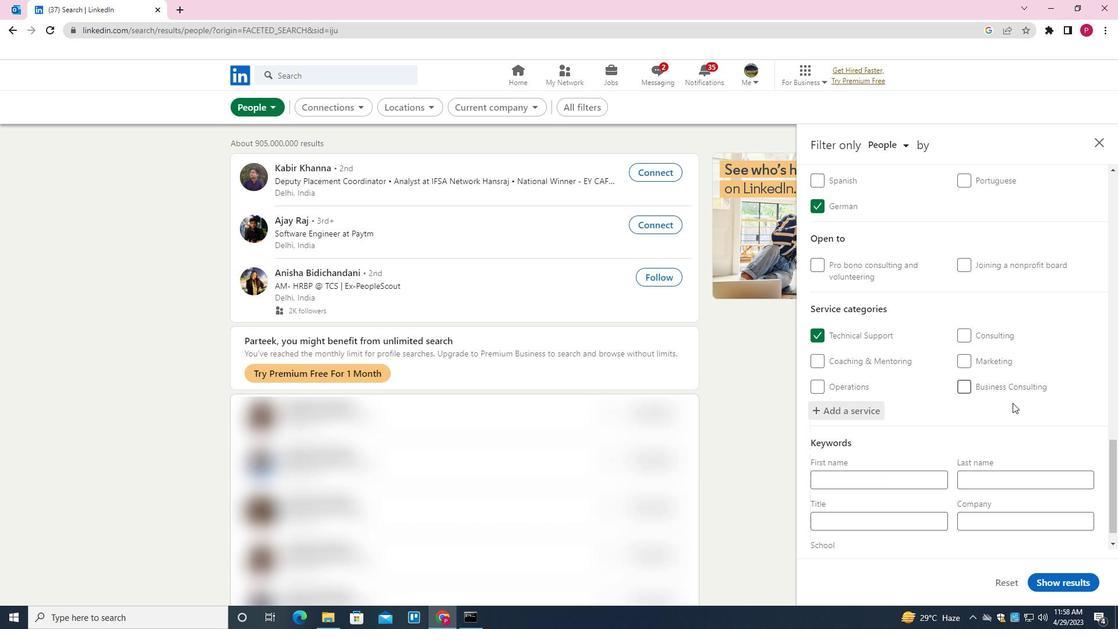 
Action: Mouse scrolled (989, 409) with delta (0, 0)
Screenshot: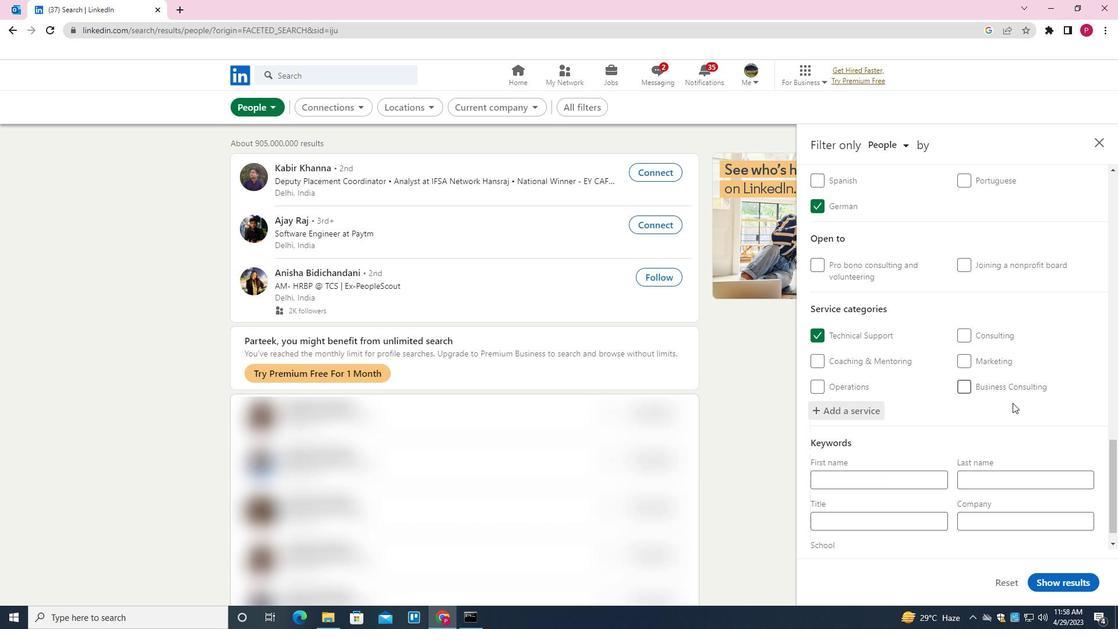 
Action: Mouse moved to (985, 413)
Screenshot: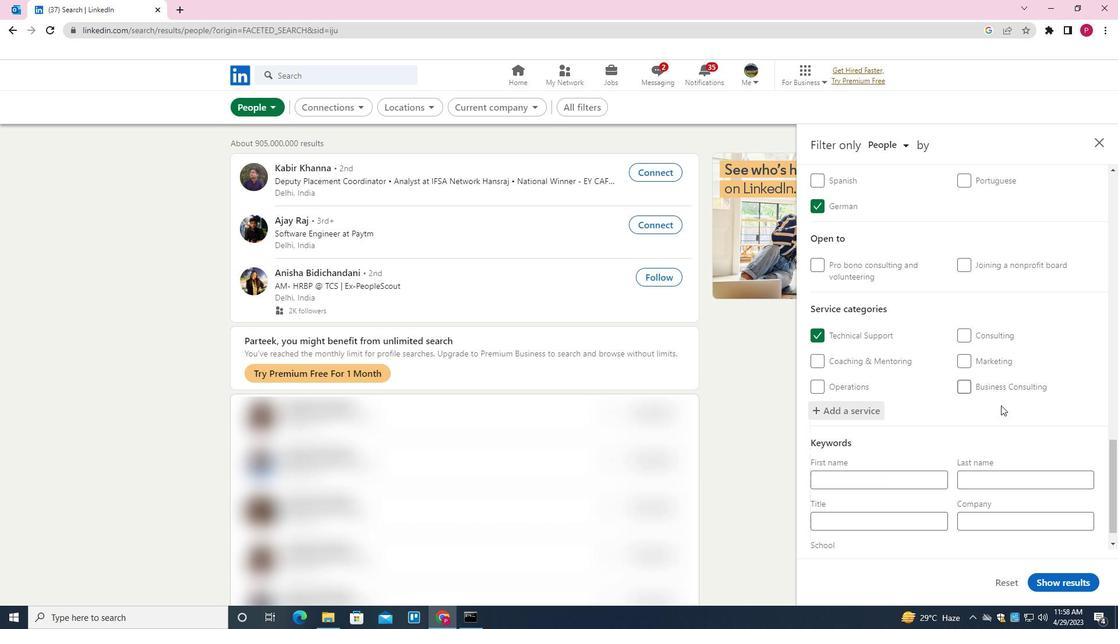 
Action: Mouse scrolled (985, 412) with delta (0, 0)
Screenshot: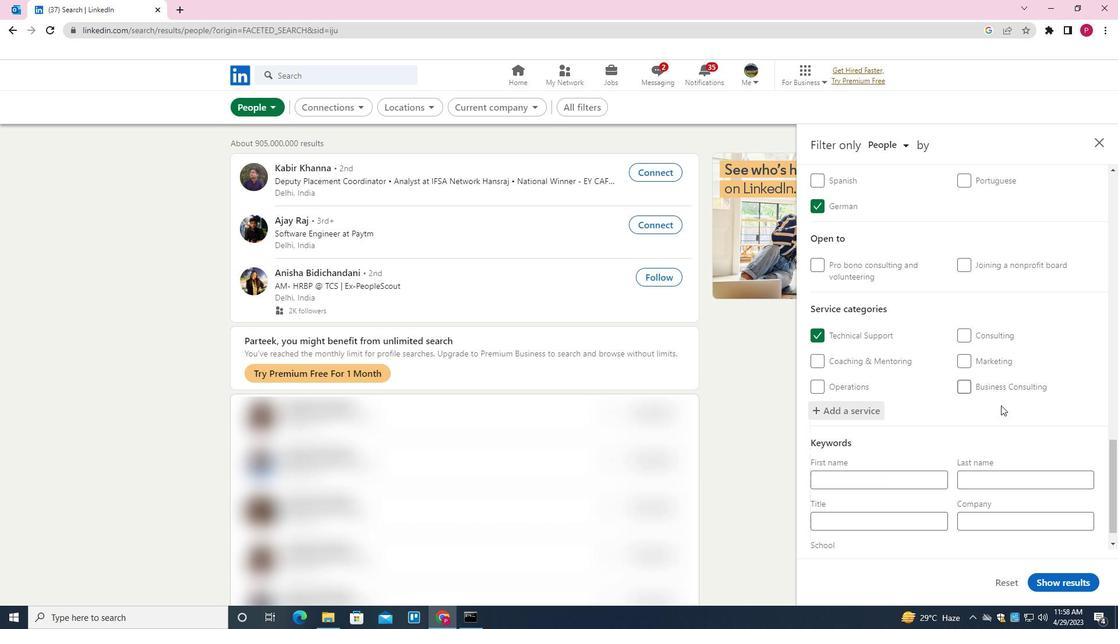
Action: Mouse moved to (981, 416)
Screenshot: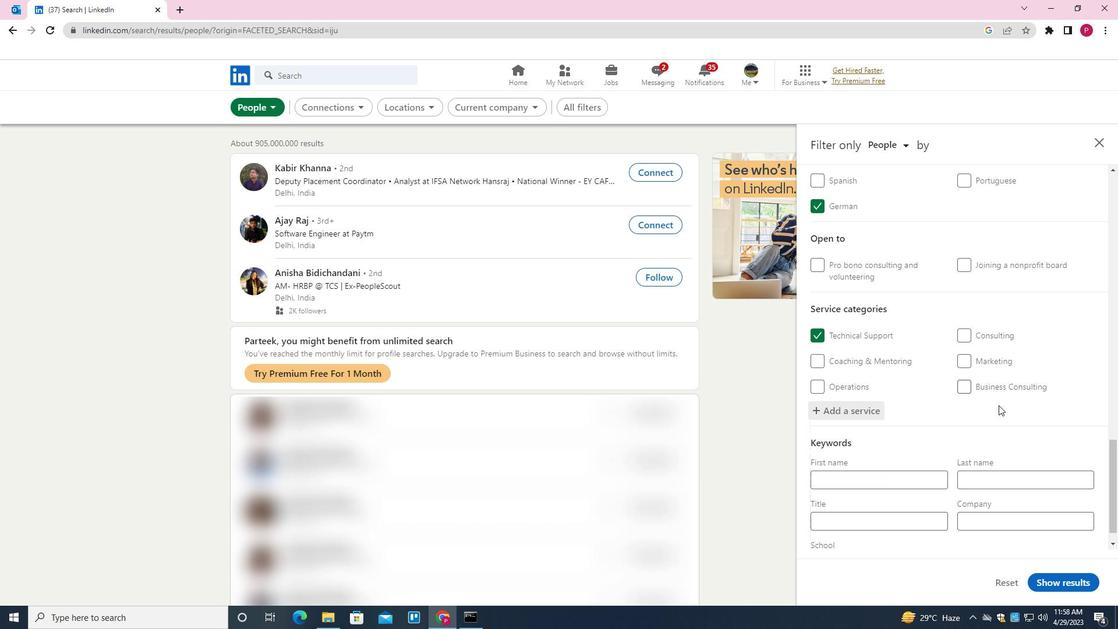 
Action: Mouse scrolled (981, 415) with delta (0, 0)
Screenshot: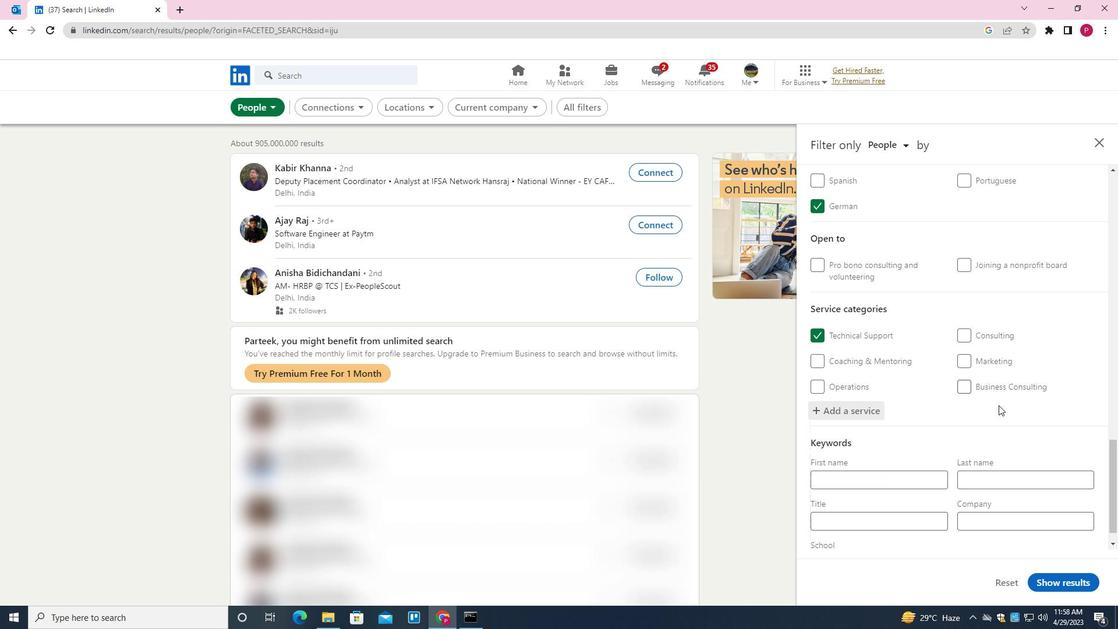 
Action: Mouse moved to (977, 417)
Screenshot: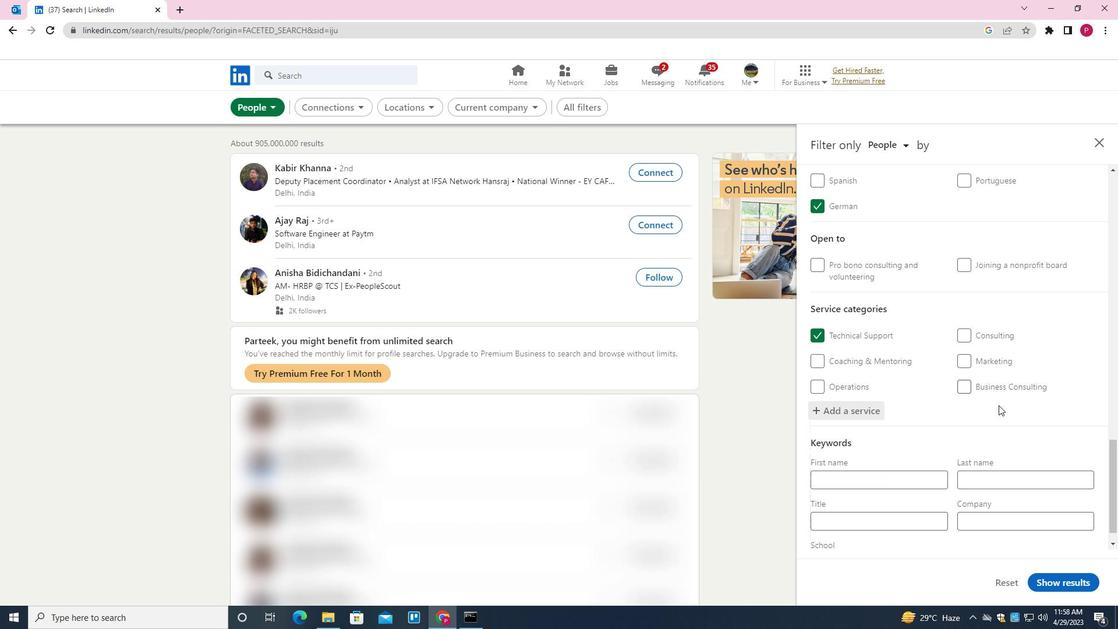 
Action: Mouse scrolled (977, 416) with delta (0, 0)
Screenshot: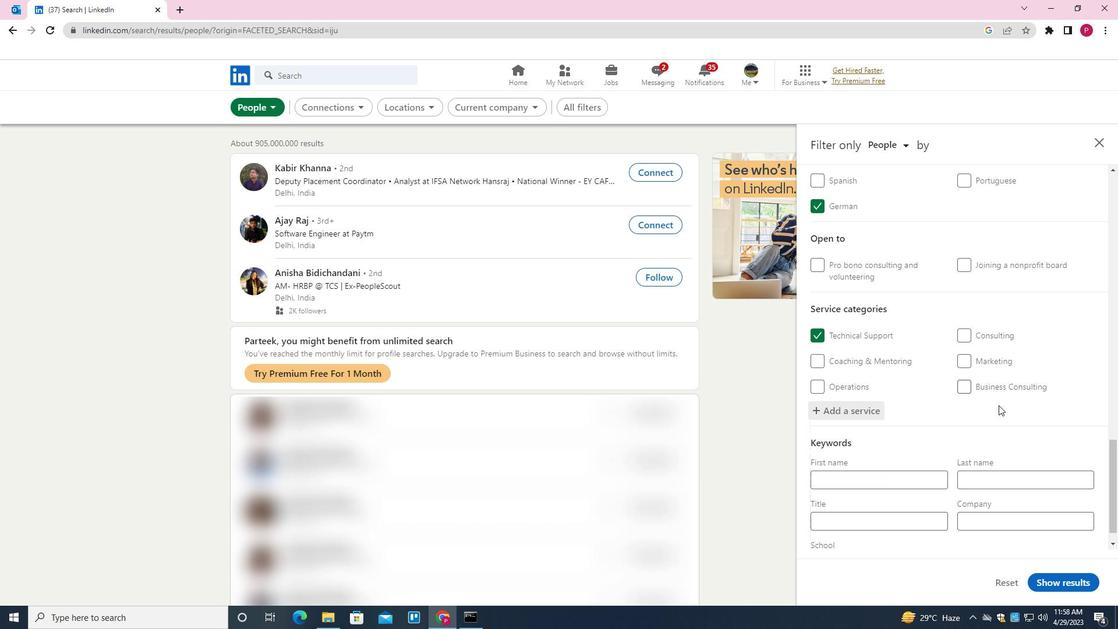 
Action: Mouse moved to (904, 491)
Screenshot: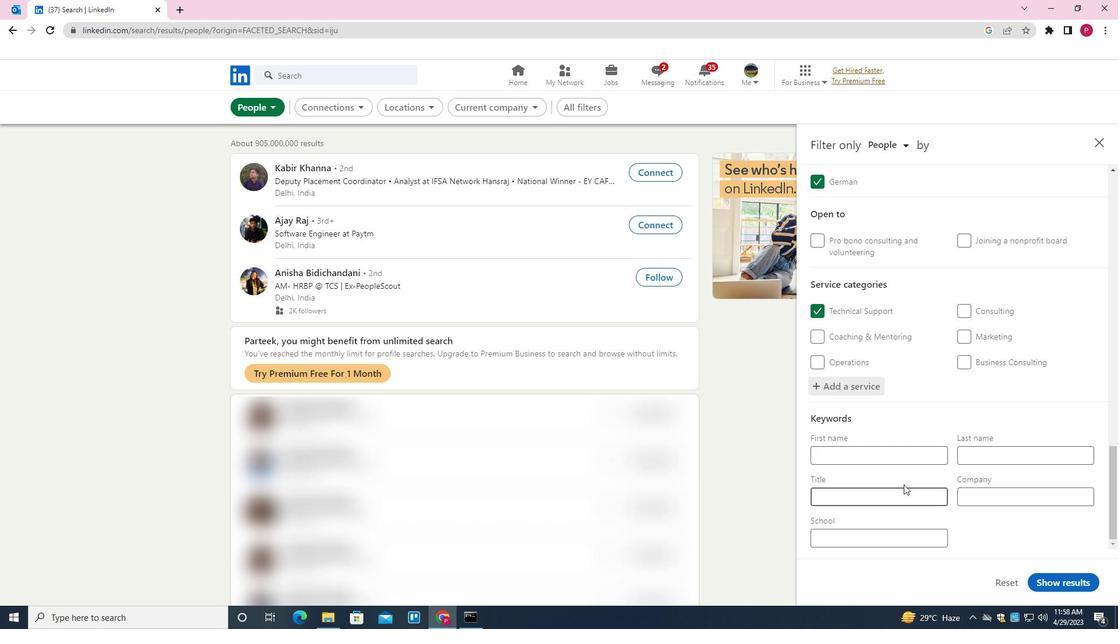 
Action: Mouse pressed left at (904, 491)
Screenshot: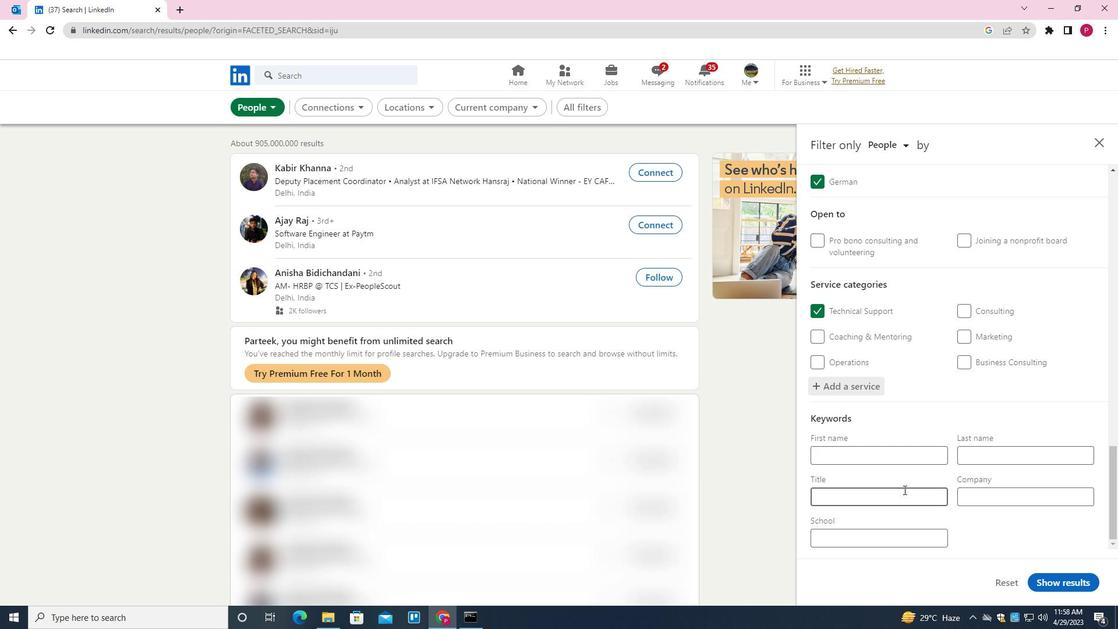 
Action: Key pressed <Key.shift><Key.shift><Key.shift><Key.shift><Key.shift>DRAFTER
Screenshot: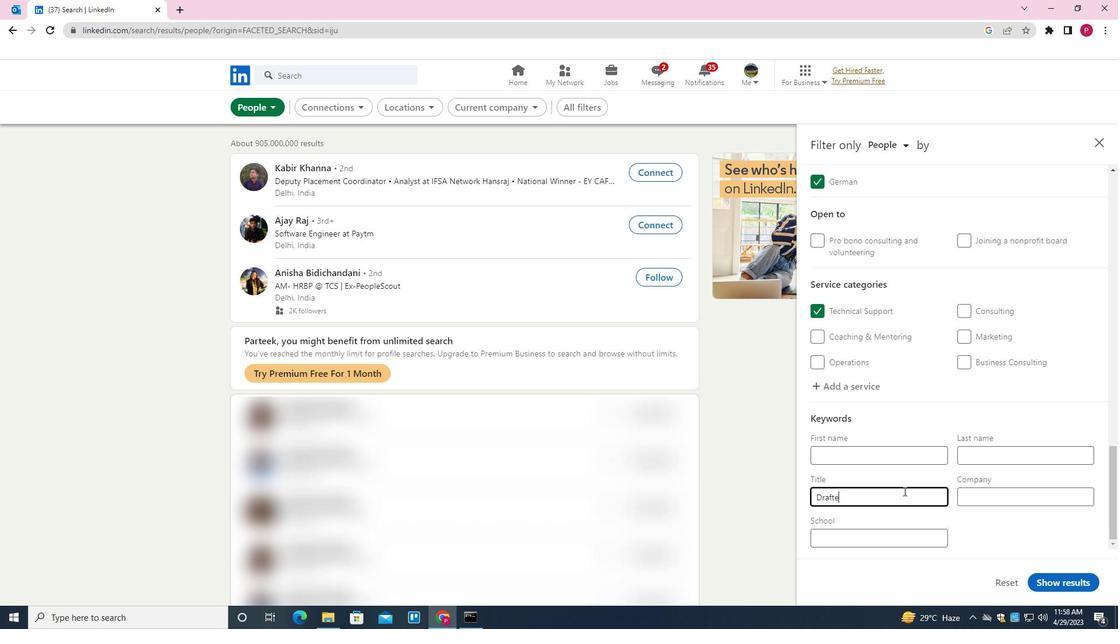 
Action: Mouse moved to (1064, 582)
Screenshot: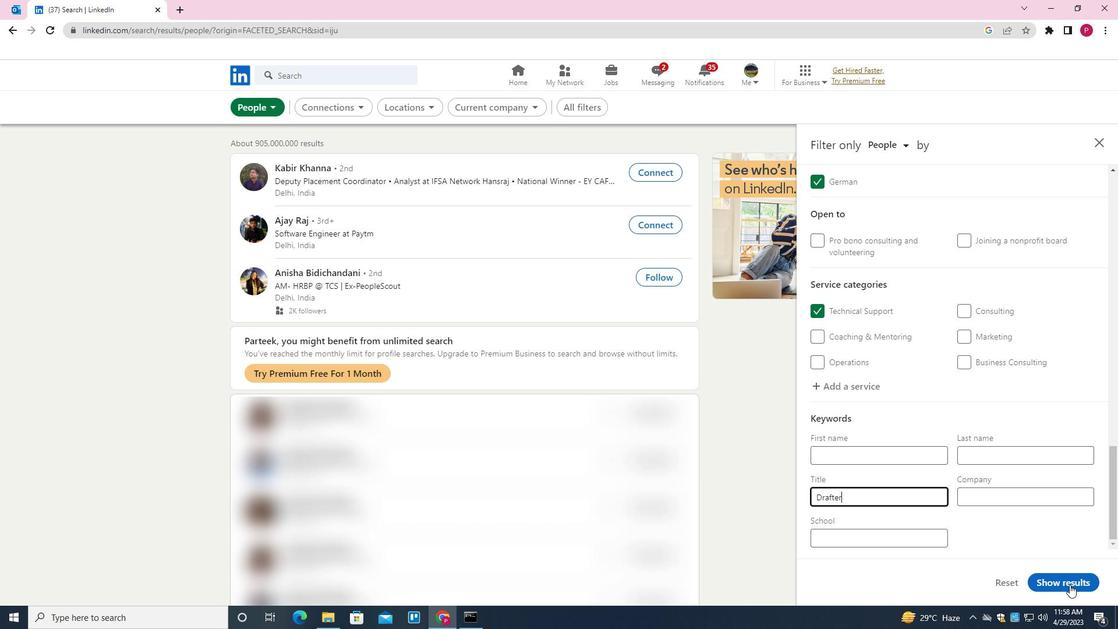 
Action: Mouse pressed left at (1064, 582)
Screenshot: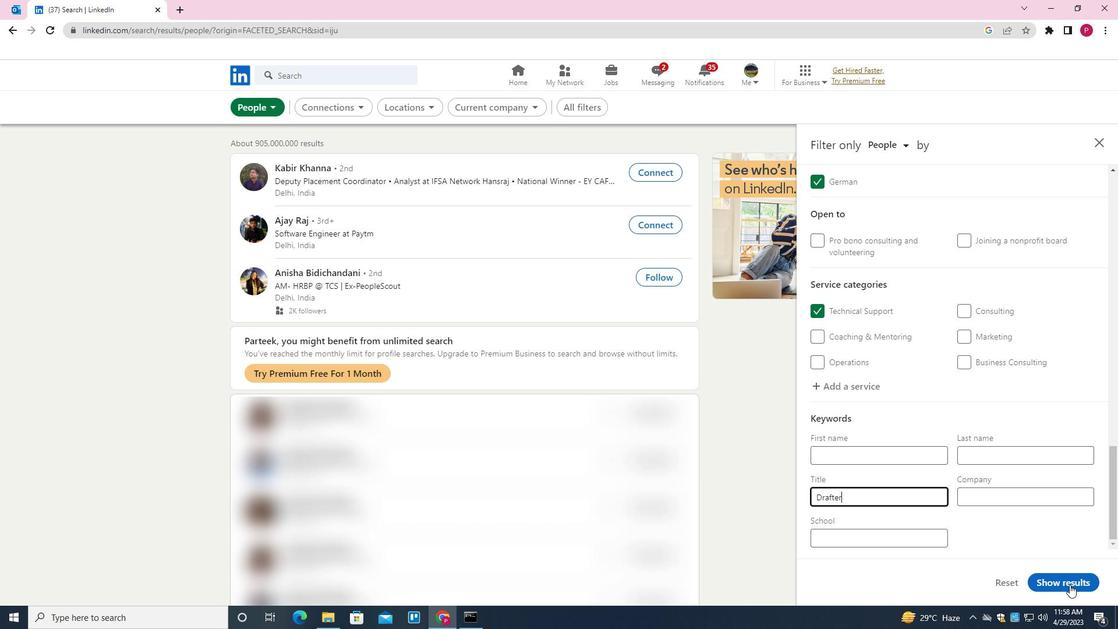 
Action: Mouse moved to (762, 331)
Screenshot: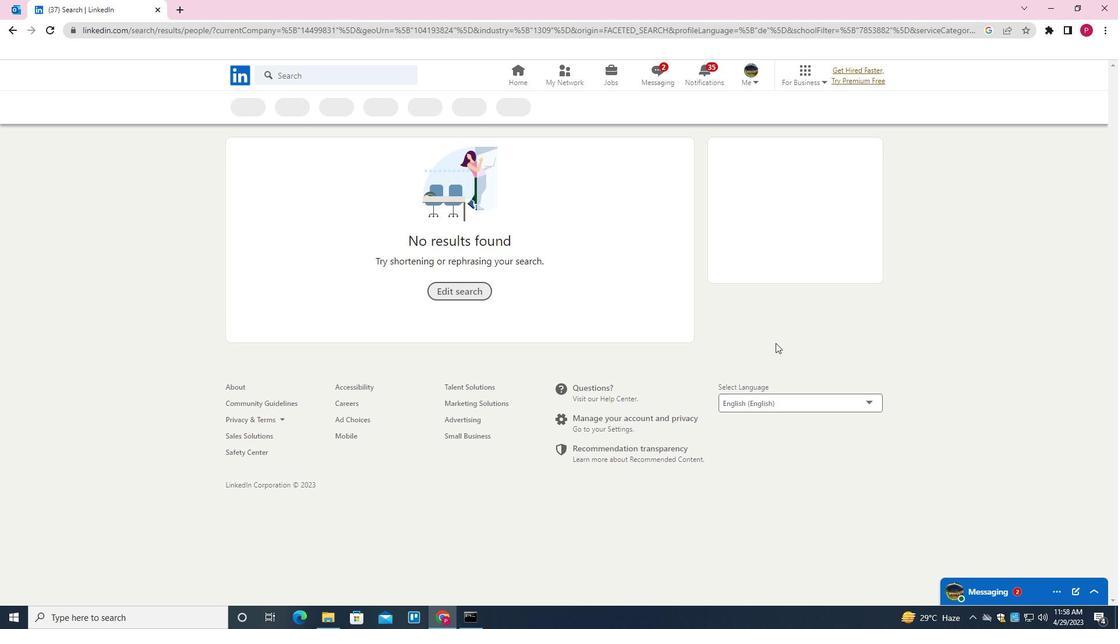 
